 Task: Create a ticket for managing requests related to accessibility accommodations.
Action: Mouse moved to (104, 164)
Screenshot: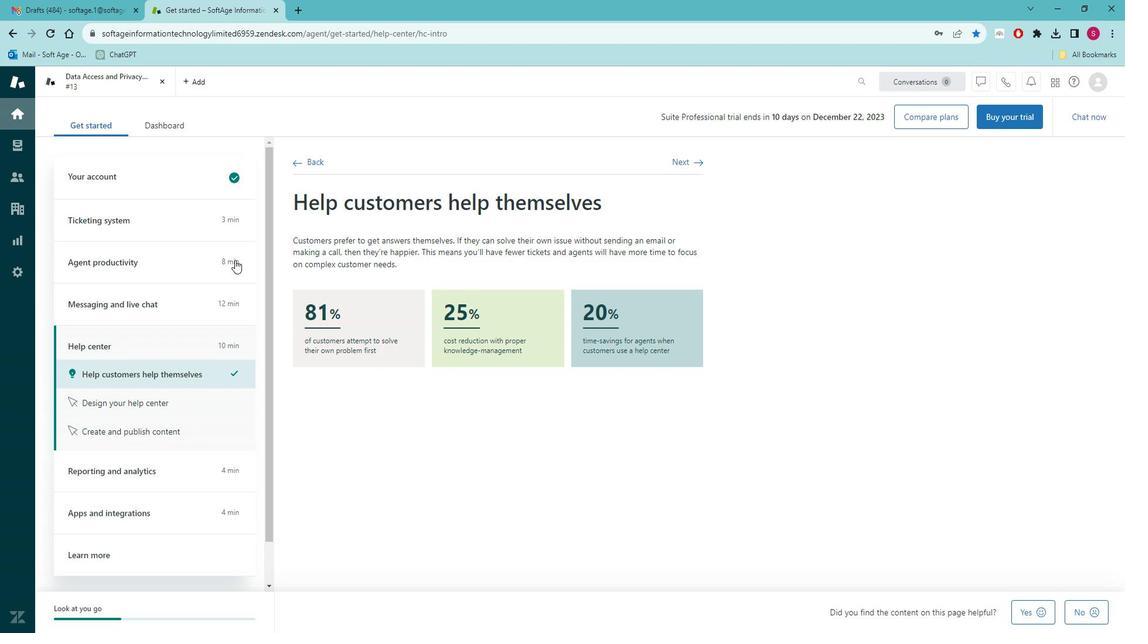
Action: Mouse pressed left at (104, 164)
Screenshot: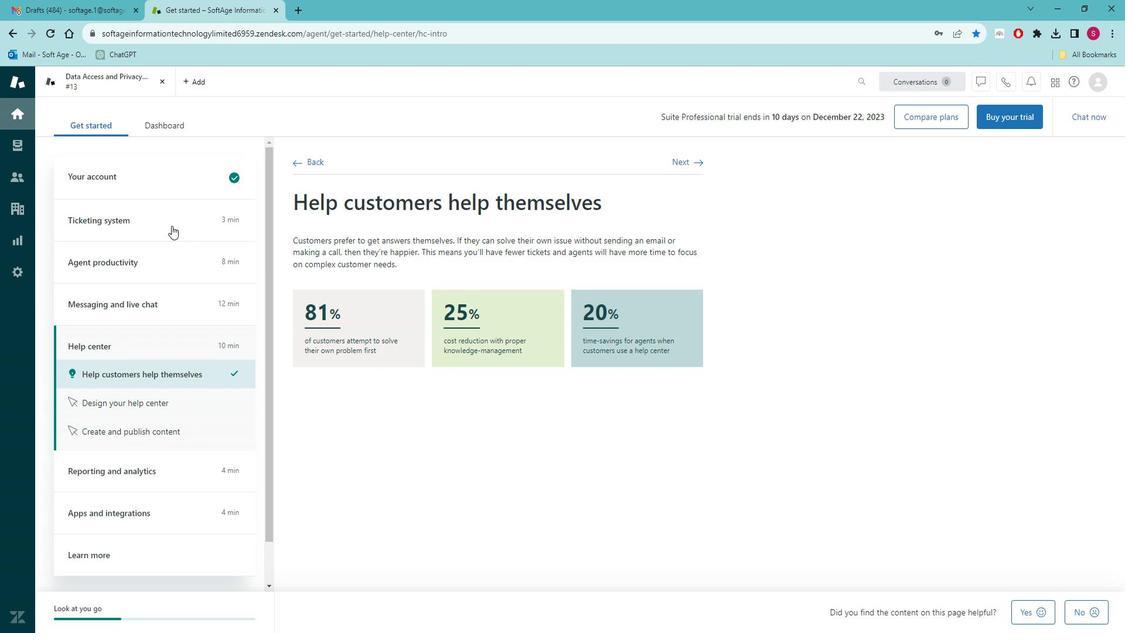 
Action: Mouse moved to (124, 181)
Screenshot: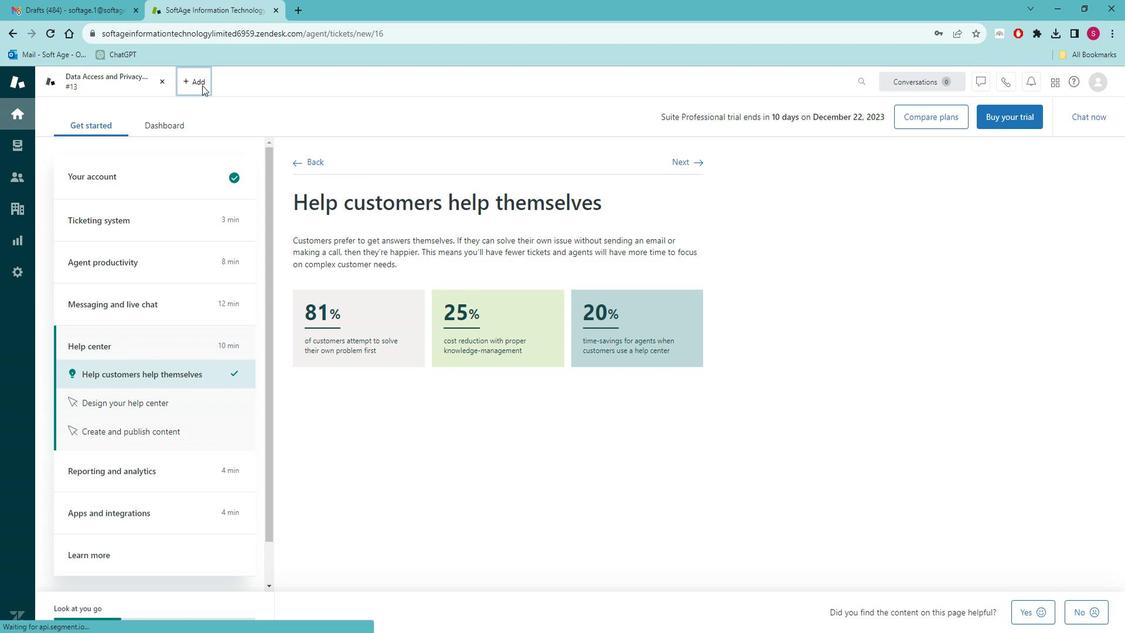 
Action: Mouse pressed left at (124, 181)
Screenshot: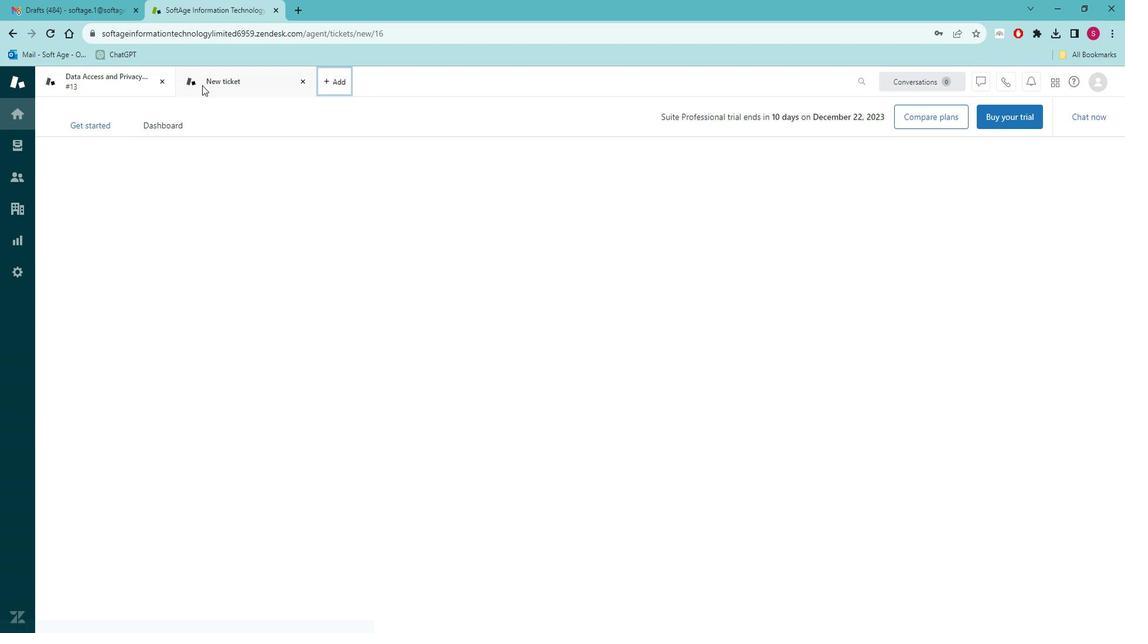 
Action: Mouse moved to (134, 218)
Screenshot: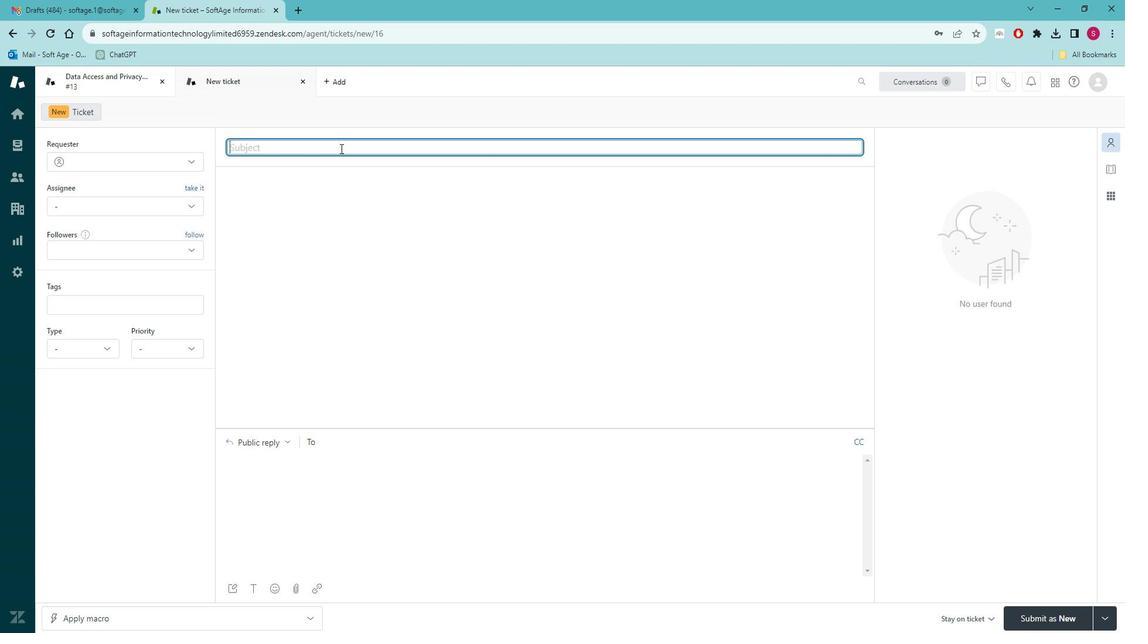 
Action: Mouse pressed left at (134, 218)
Screenshot: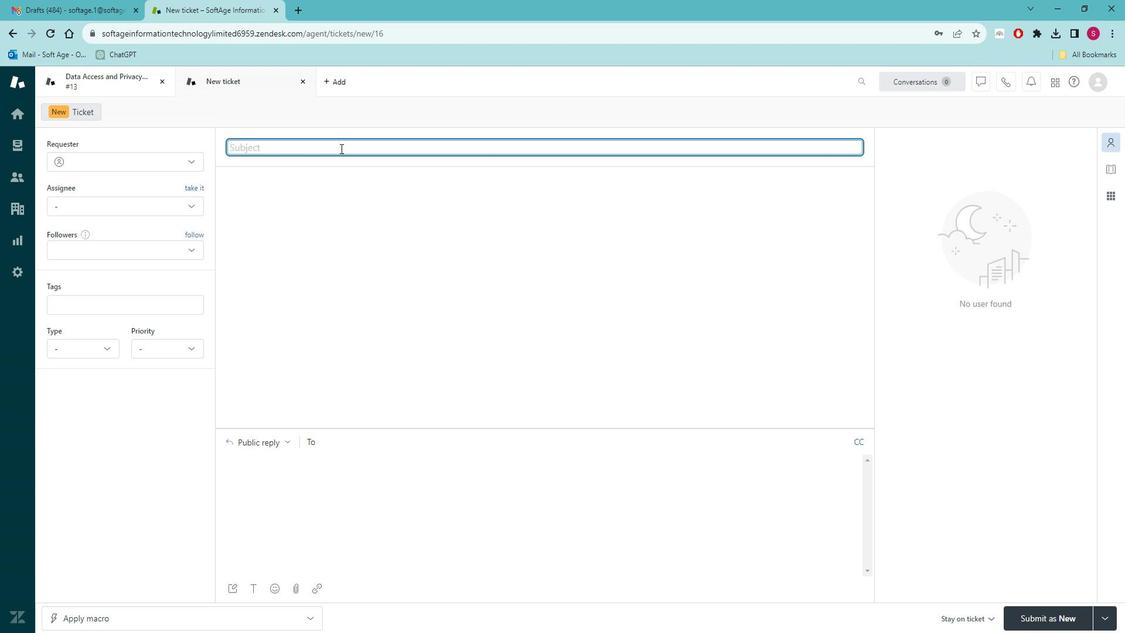 
Action: Key pressed <Key.caps_lock>R<Key.caps_lock>equest<Key.space>for<Key.space><Key.caps_lock>A<Key.caps_lock>ccessibility<Key.space><Key.caps_lock>A<Key.caps_lock>ccommodations
Screenshot: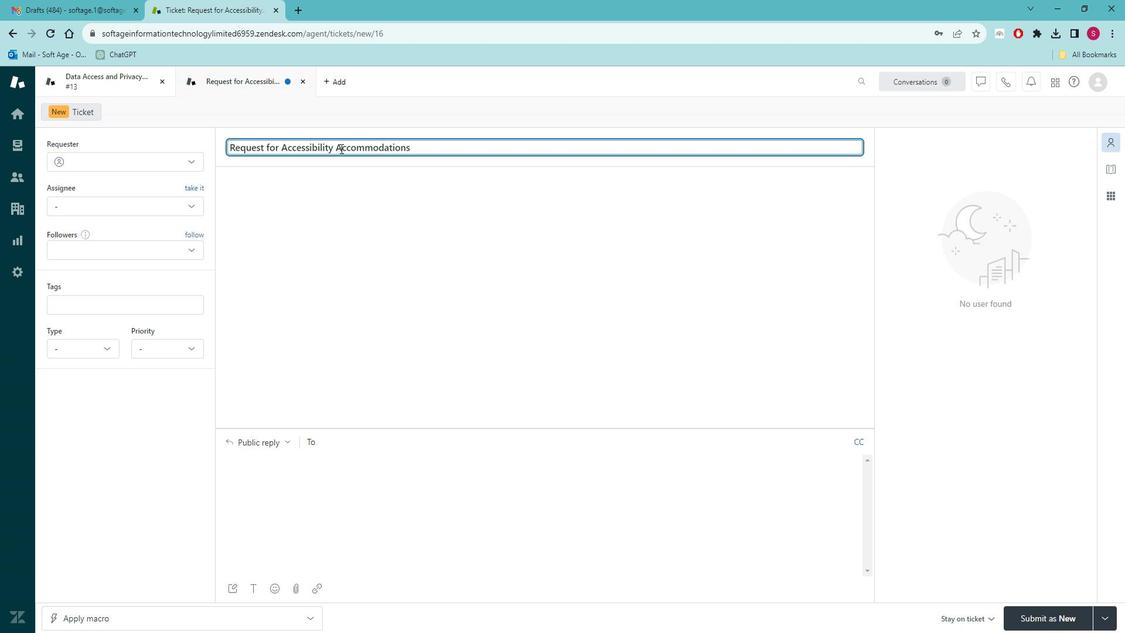 
Action: Mouse moved to (122, 225)
Screenshot: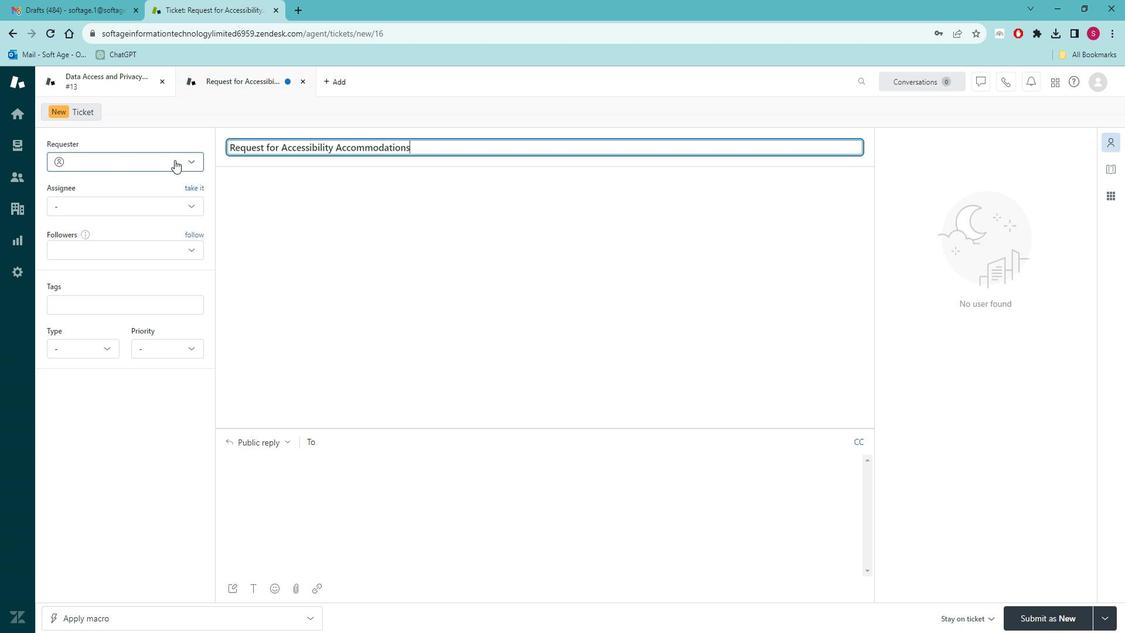 
Action: Mouse pressed left at (122, 225)
Screenshot: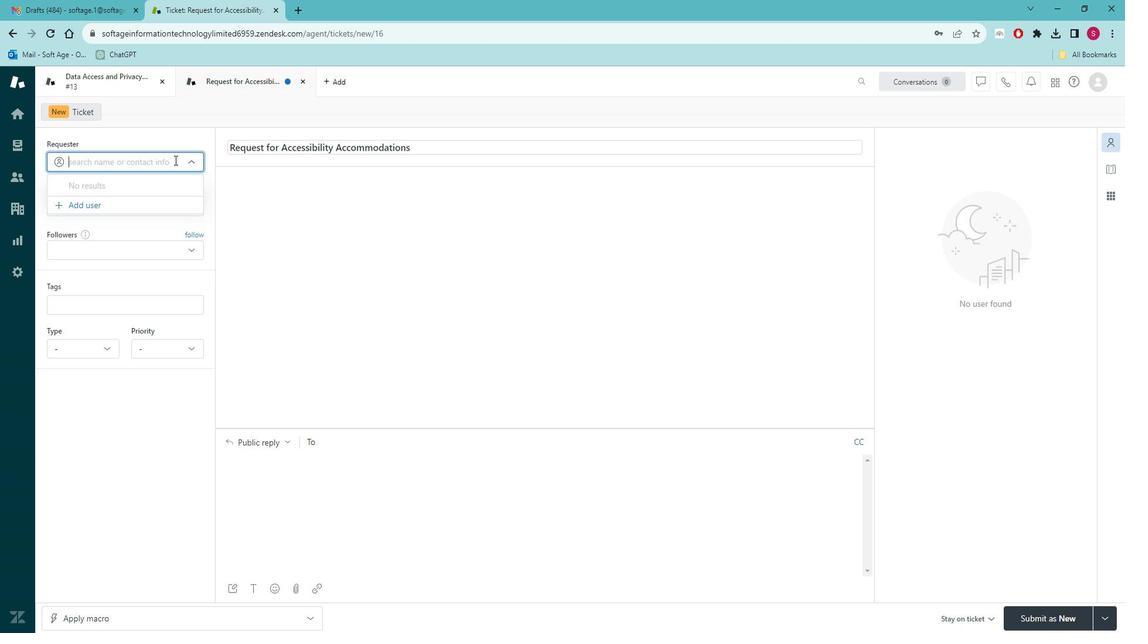 
Action: Mouse moved to (131, 257)
Screenshot: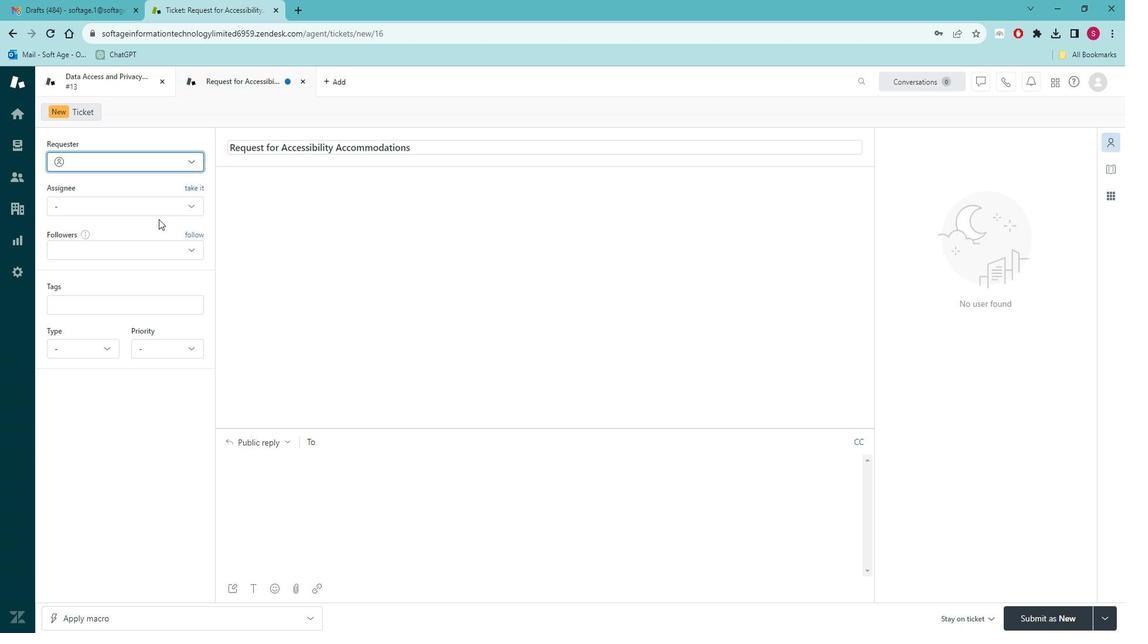 
Action: Mouse pressed left at (131, 257)
Screenshot: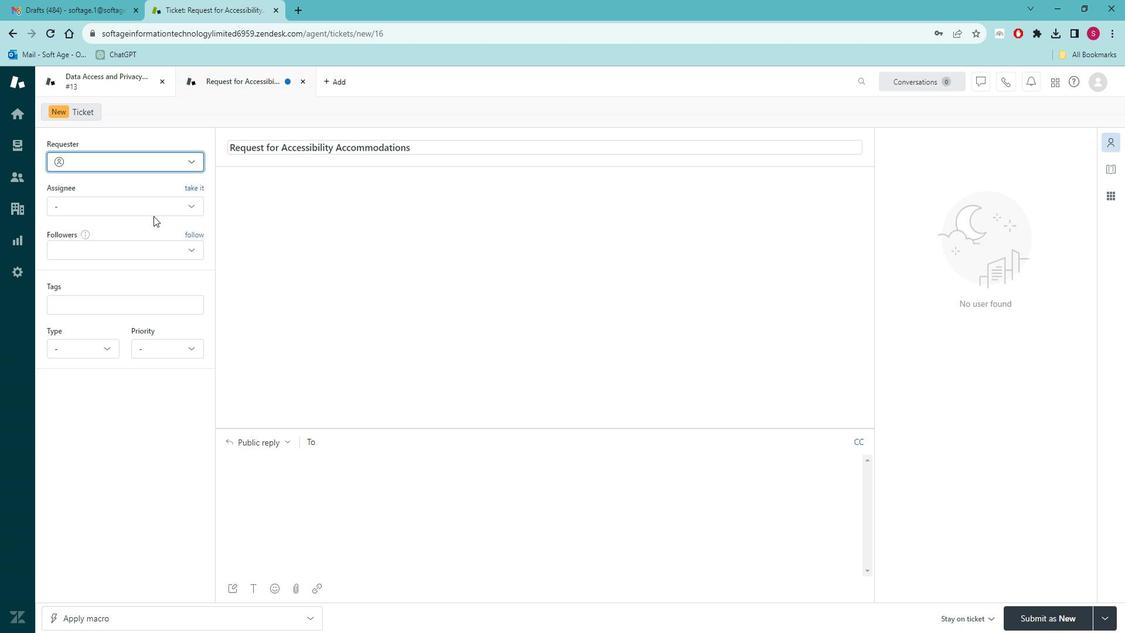 
Action: Mouse moved to (120, 254)
Screenshot: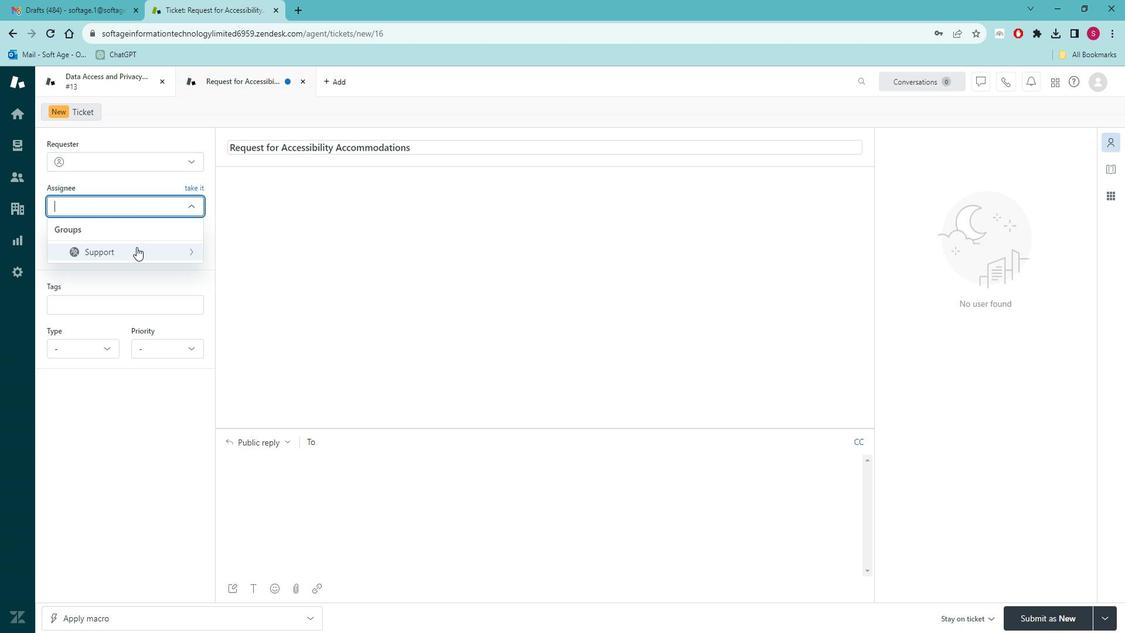 
Action: Mouse pressed left at (120, 254)
Screenshot: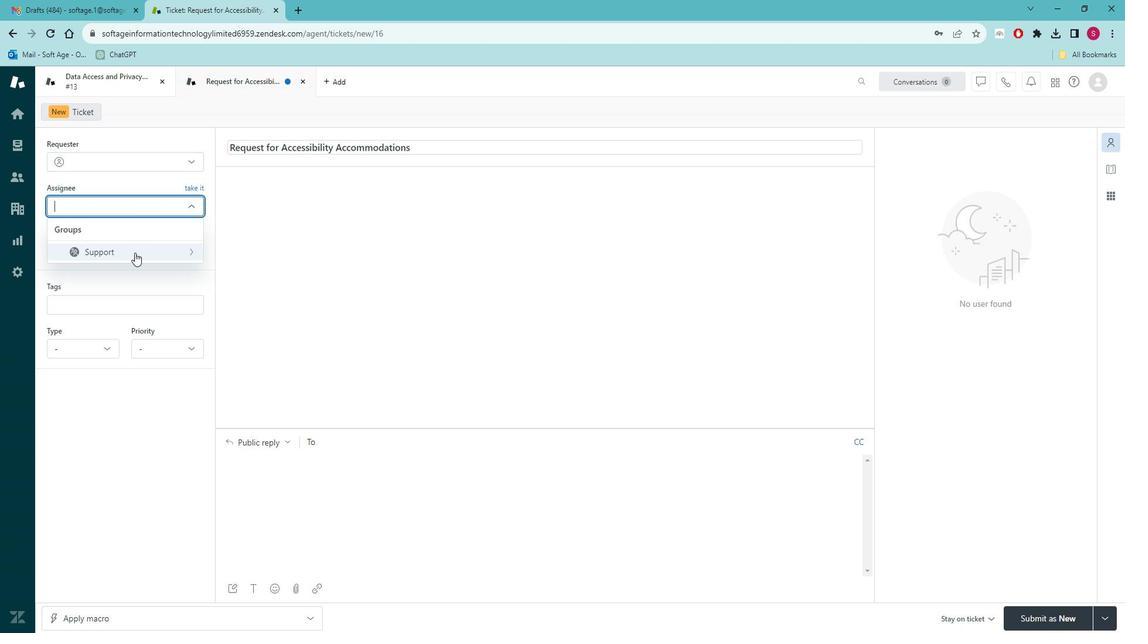 
Action: Mouse moved to (119, 282)
Screenshot: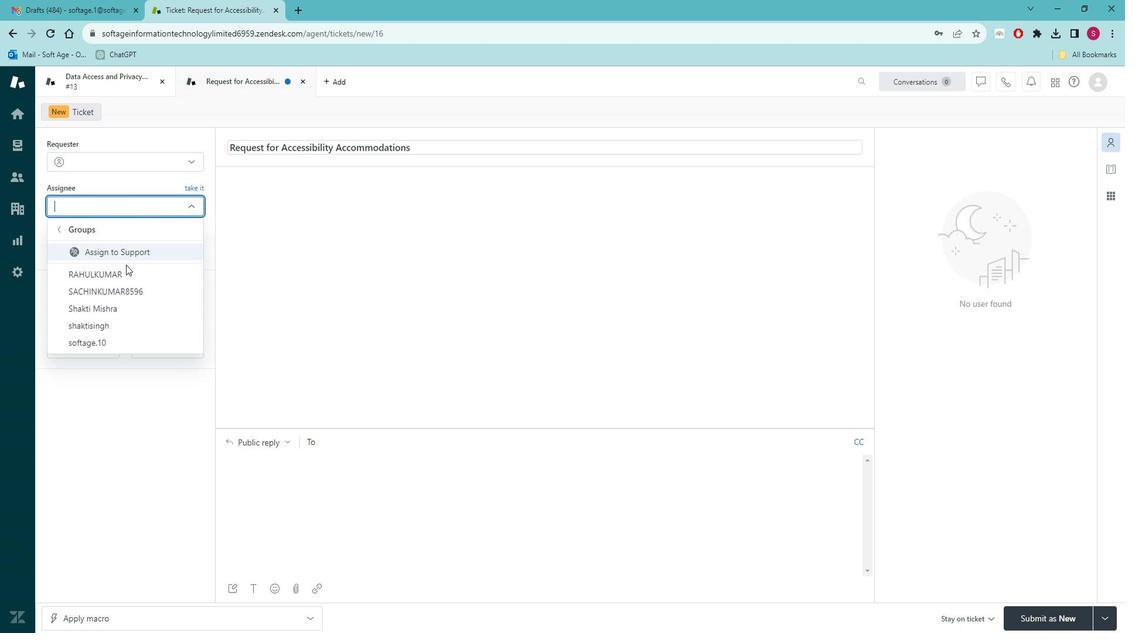 
Action: Mouse pressed left at (119, 282)
Screenshot: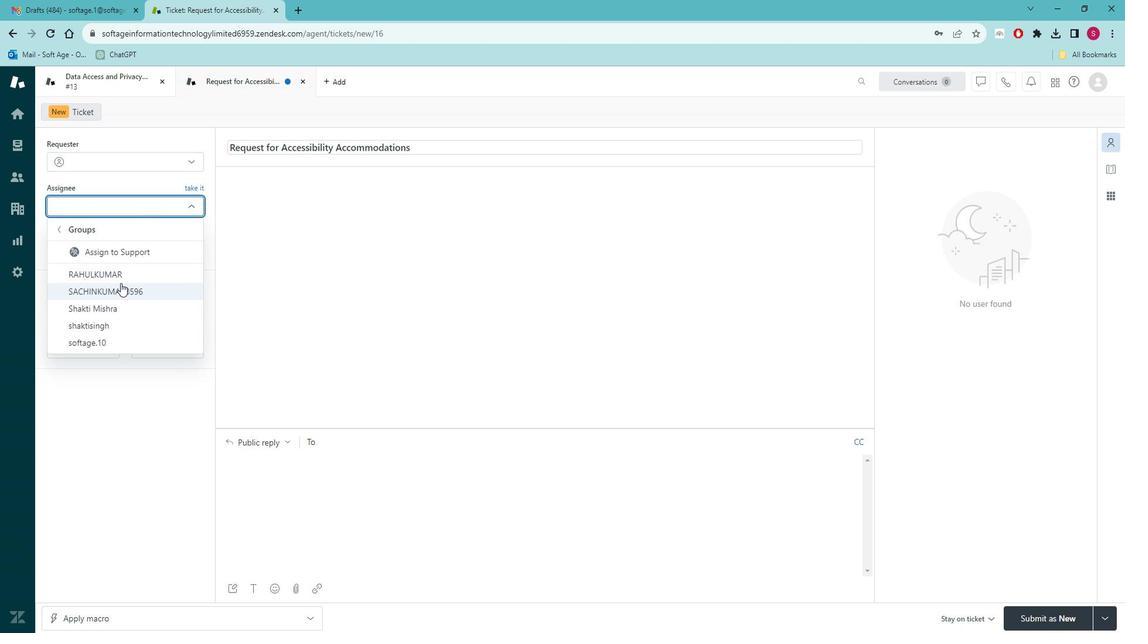 
Action: Mouse moved to (119, 293)
Screenshot: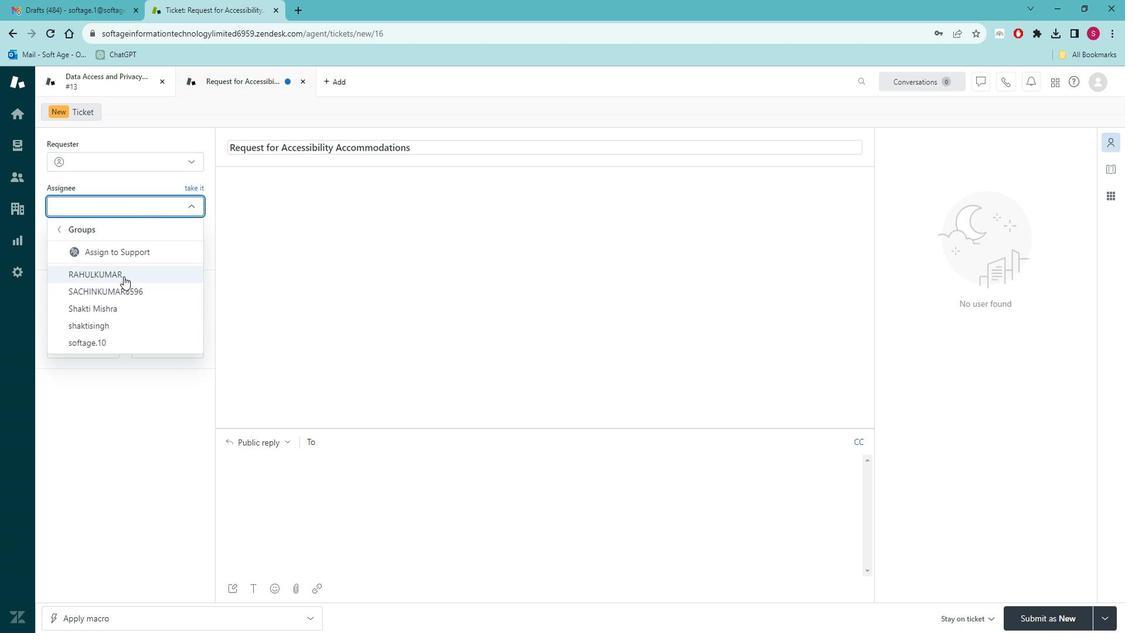 
Action: Mouse pressed left at (119, 293)
Screenshot: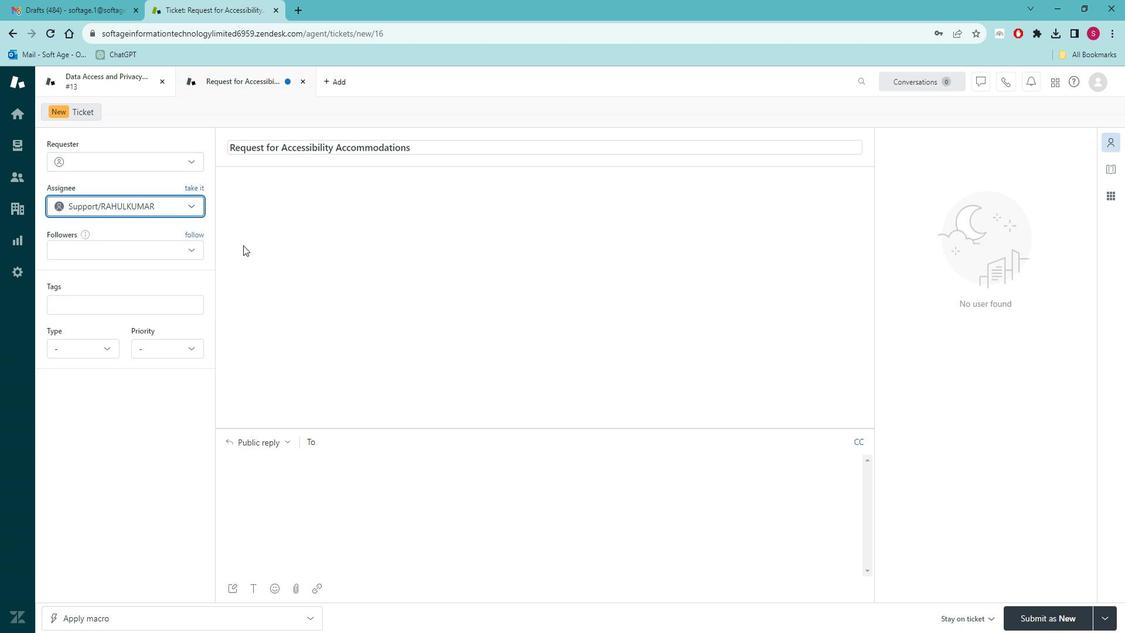 
Action: Mouse moved to (123, 279)
Screenshot: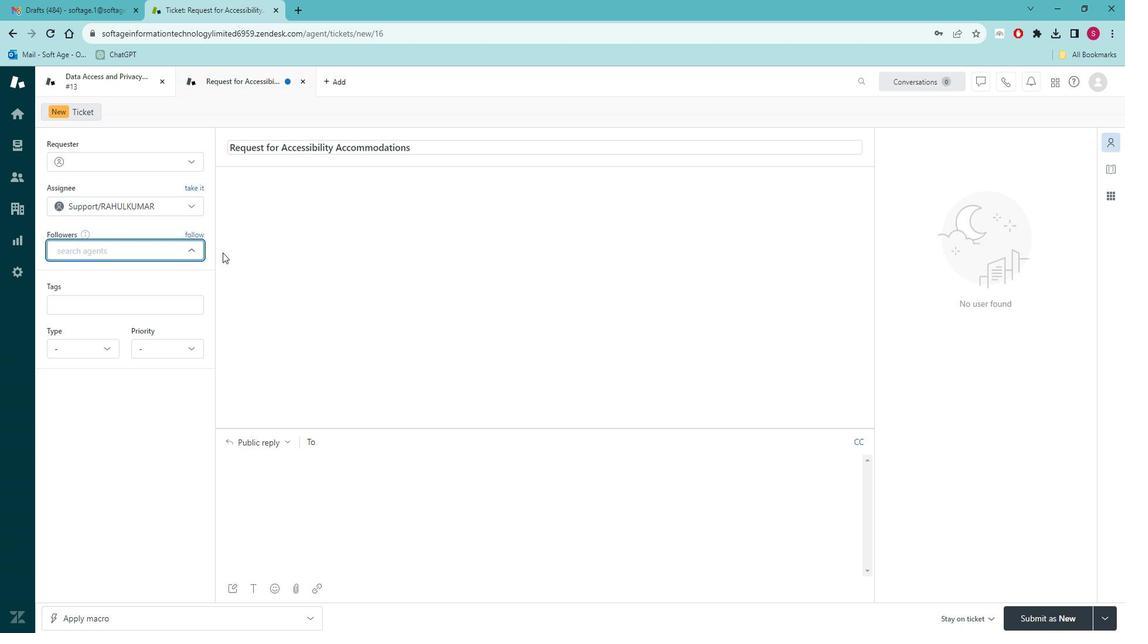 
Action: Mouse pressed left at (123, 279)
Screenshot: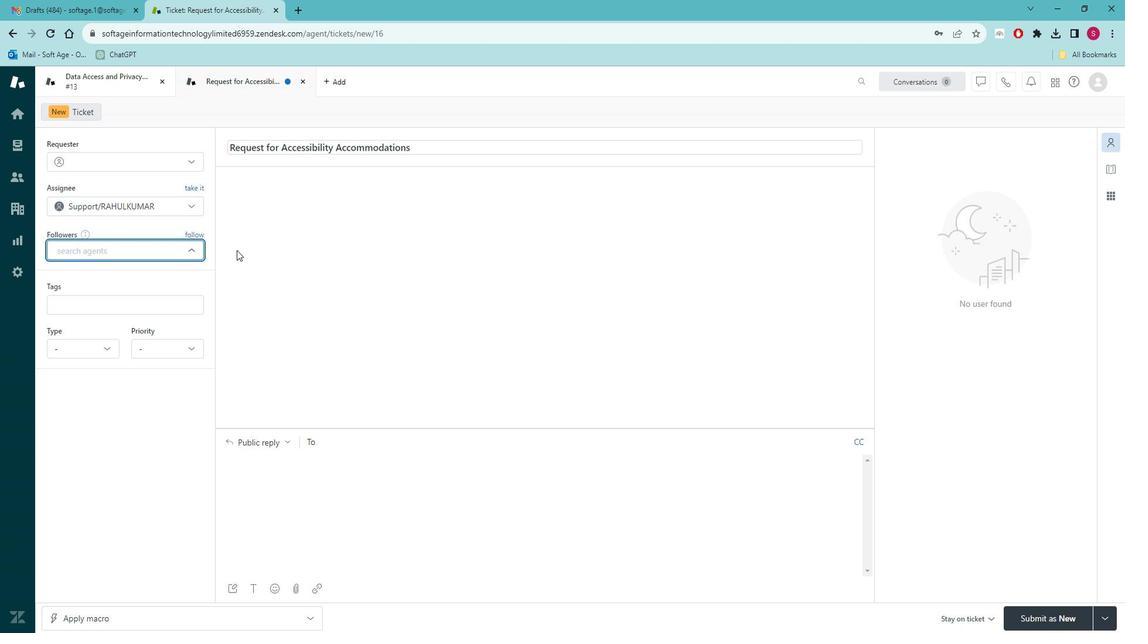 
Action: Mouse moved to (127, 277)
Screenshot: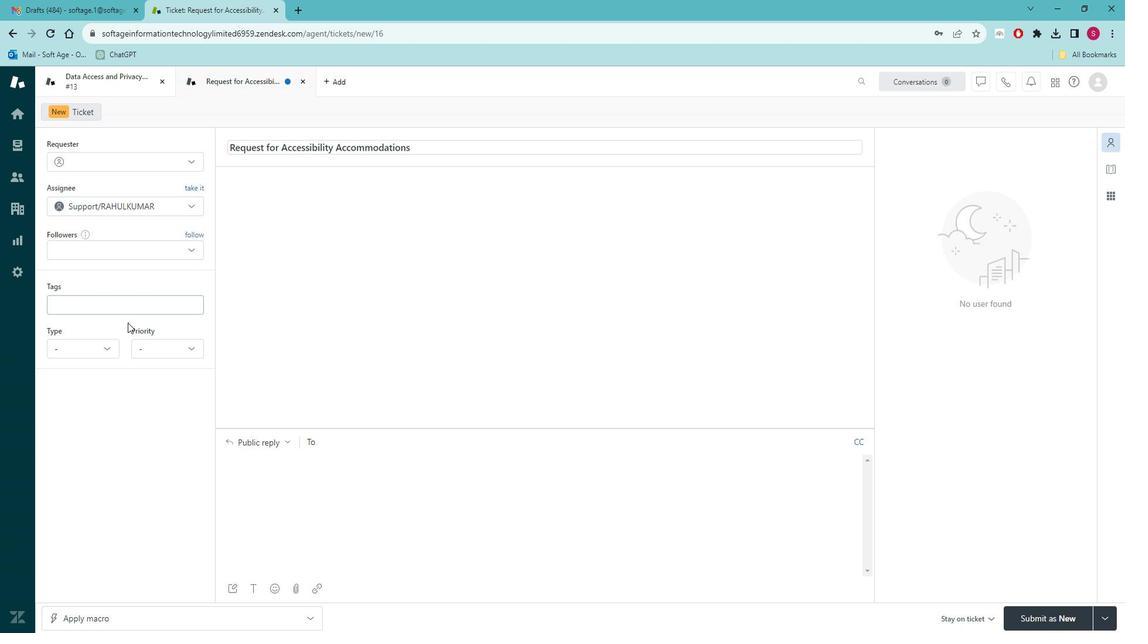
Action: Mouse pressed left at (127, 277)
Screenshot: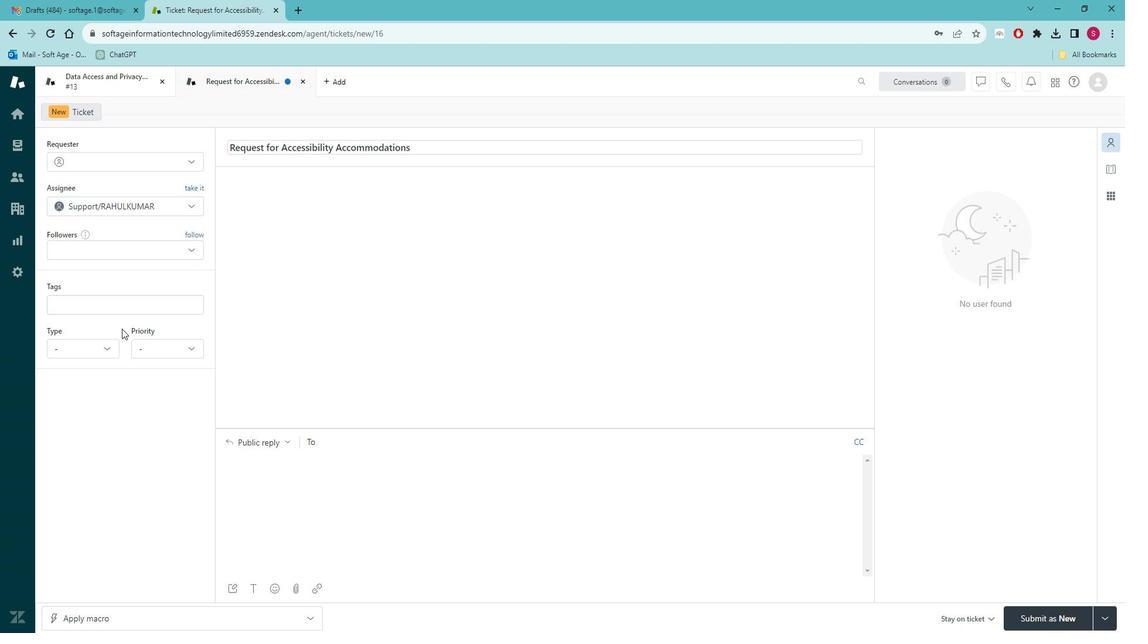 
Action: Mouse moved to (117, 335)
Screenshot: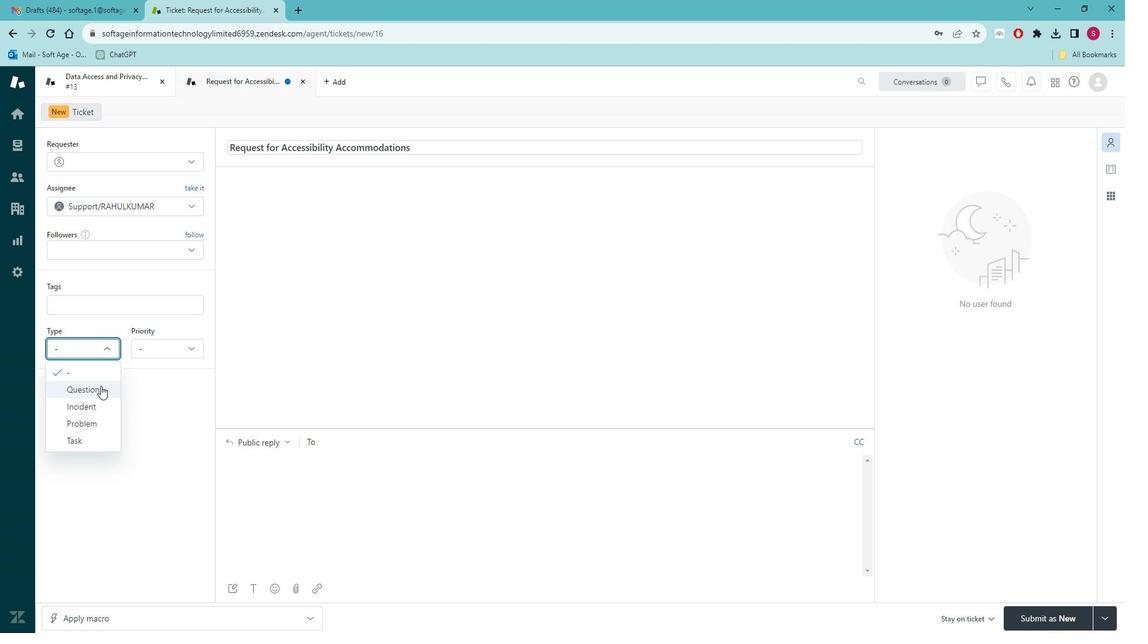 
Action: Mouse pressed left at (117, 335)
Screenshot: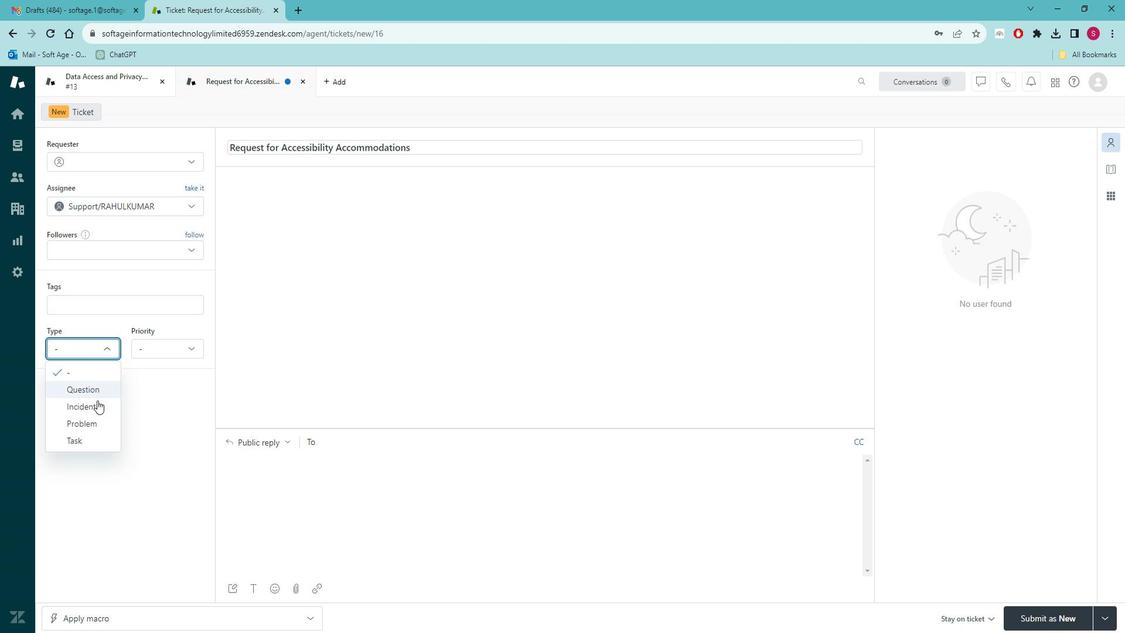 
Action: Mouse moved to (116, 388)
Screenshot: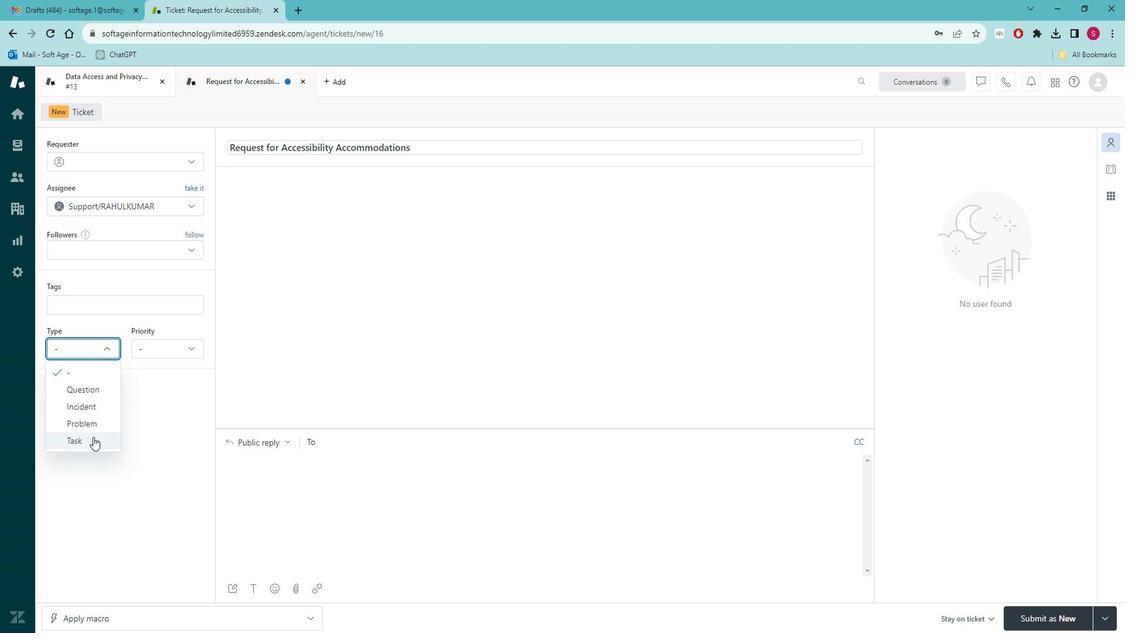 
Action: Mouse pressed left at (116, 388)
Screenshot: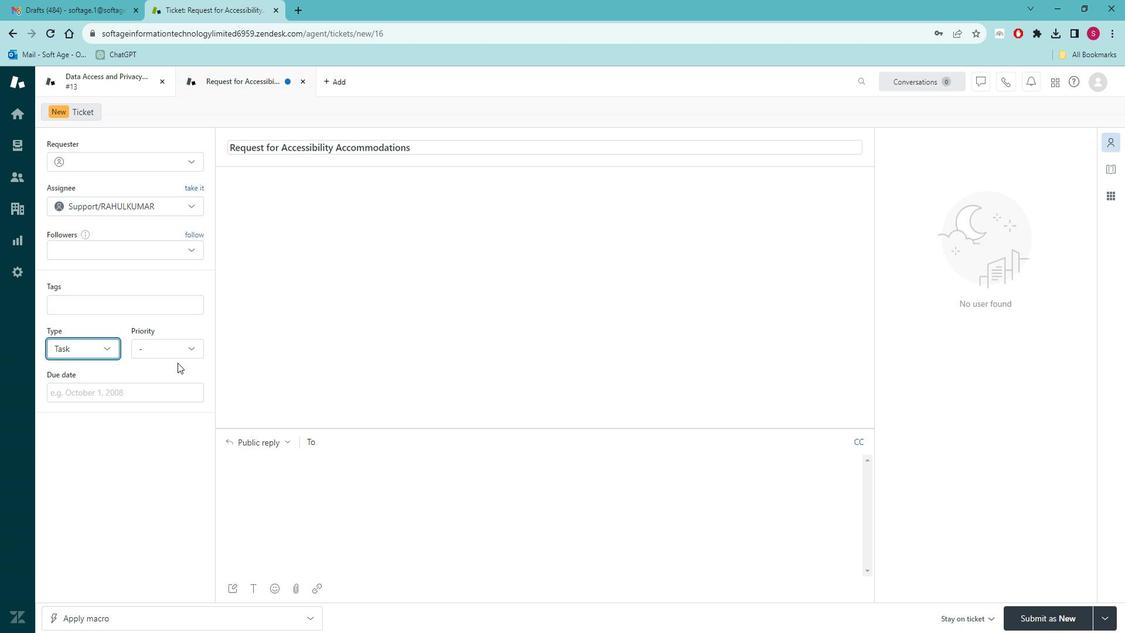 
Action: Mouse moved to (123, 335)
Screenshot: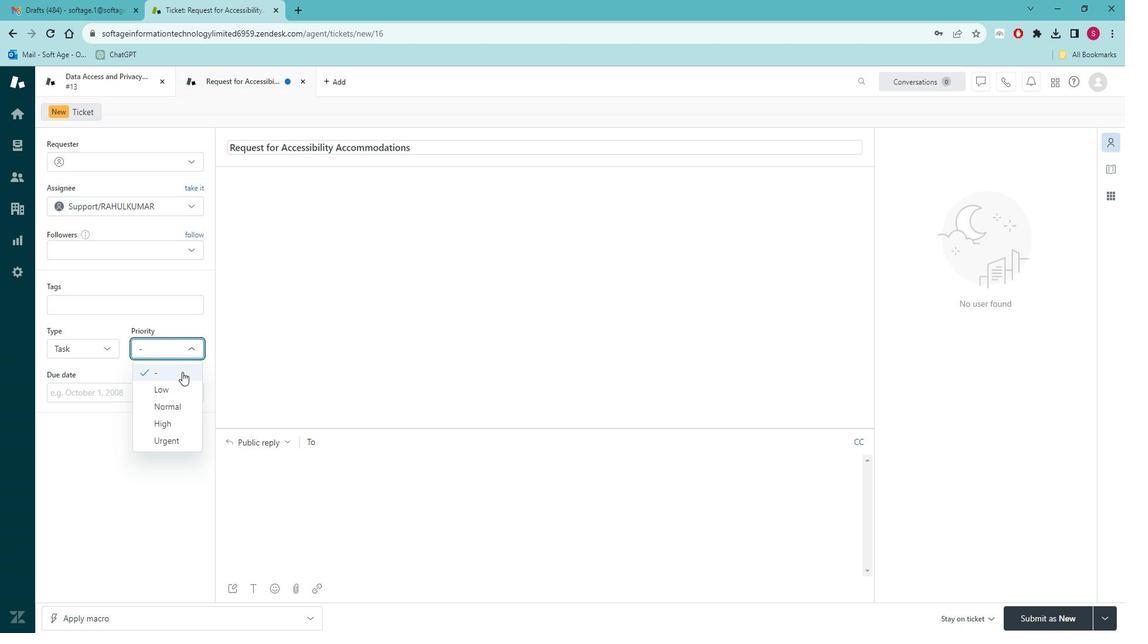 
Action: Mouse pressed left at (123, 335)
Screenshot: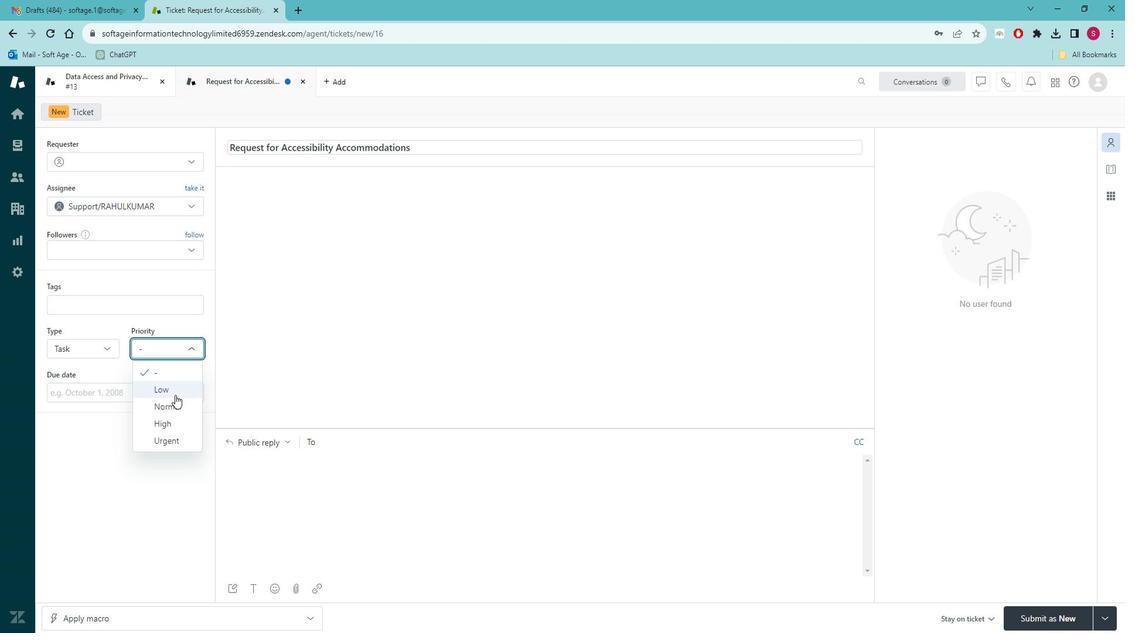
Action: Mouse moved to (122, 381)
Screenshot: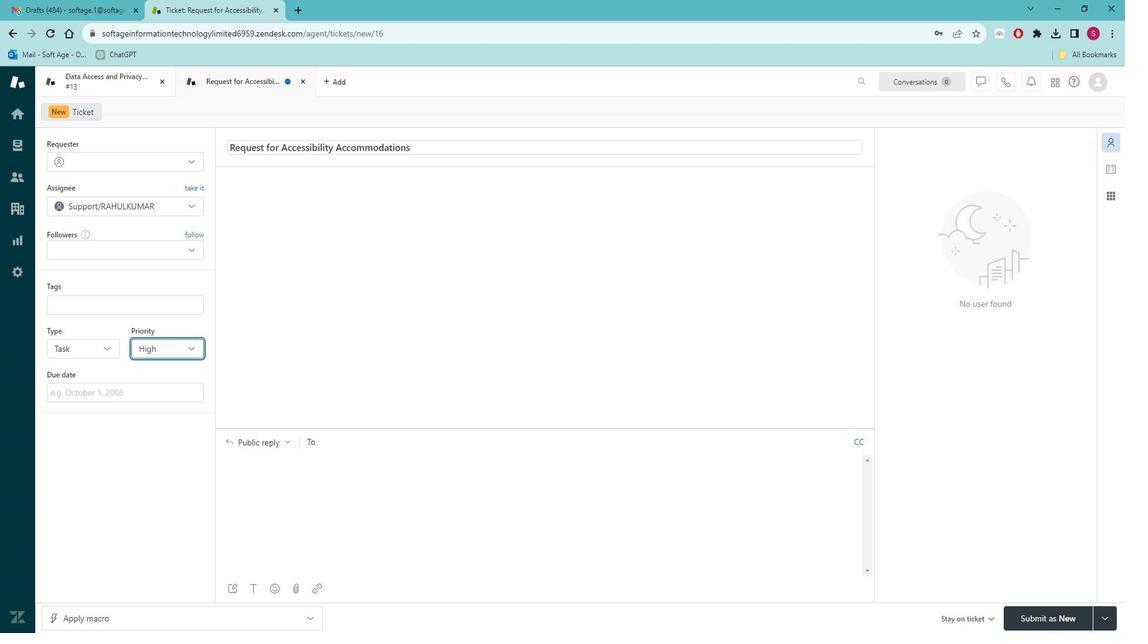 
Action: Mouse pressed left at (122, 381)
Screenshot: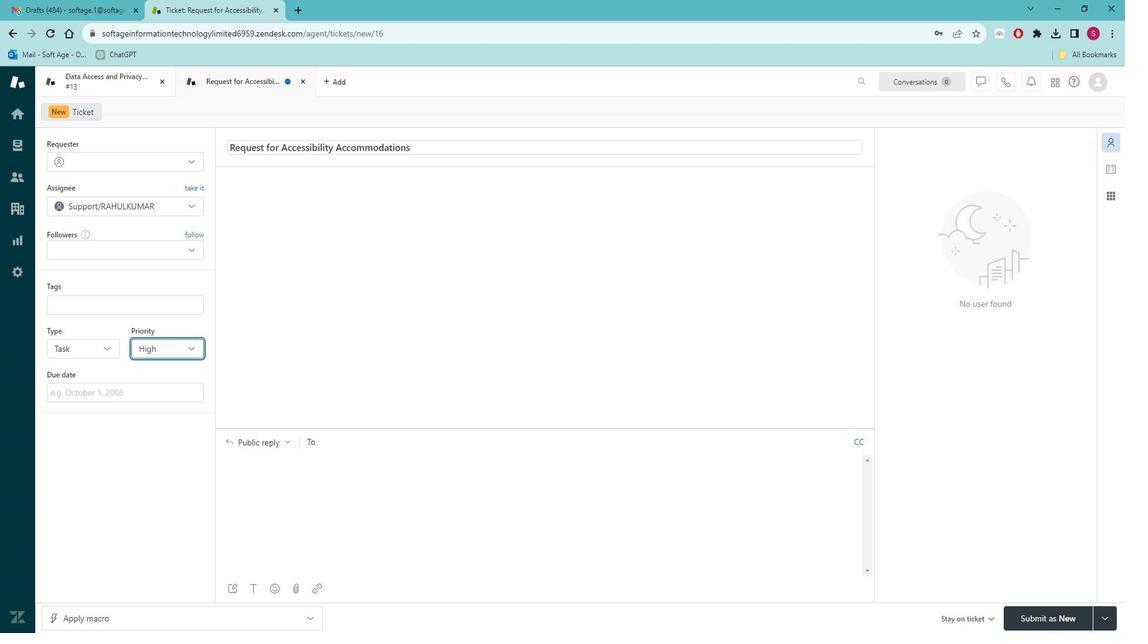 
Action: Mouse moved to (80, 435)
Screenshot: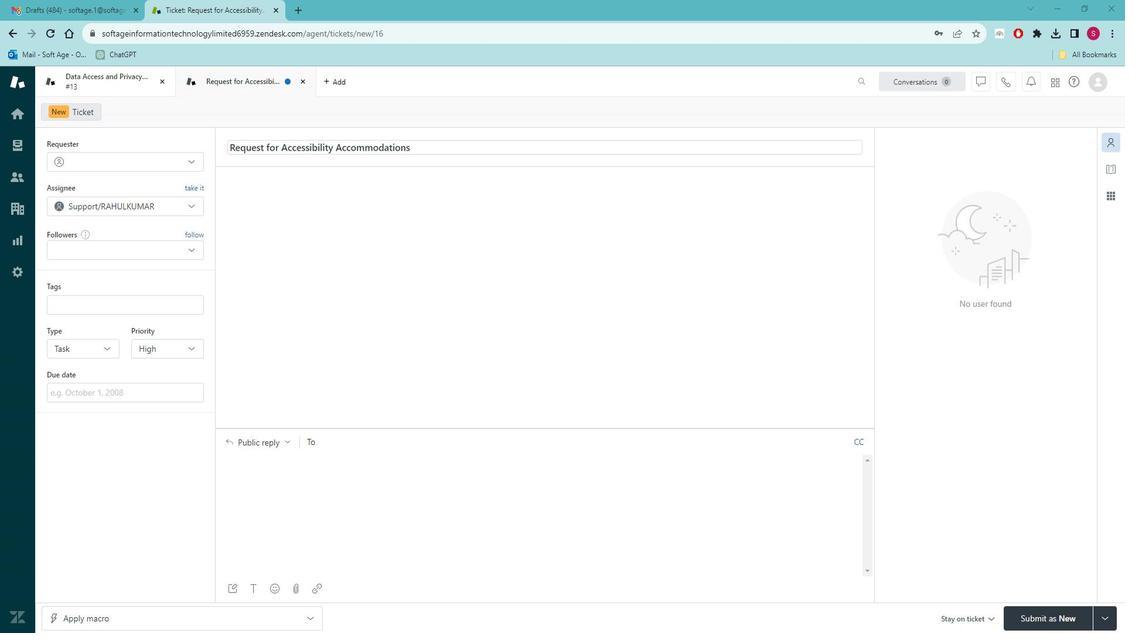 
Action: Mouse pressed left at (80, 435)
Screenshot: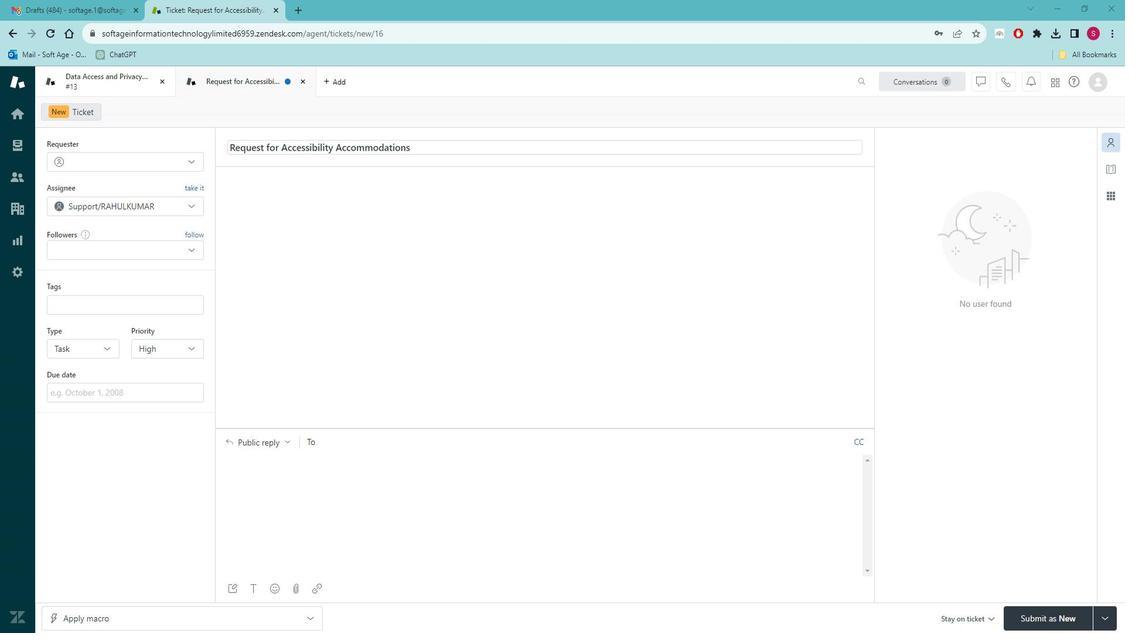 
Action: Mouse moved to (83, 409)
Screenshot: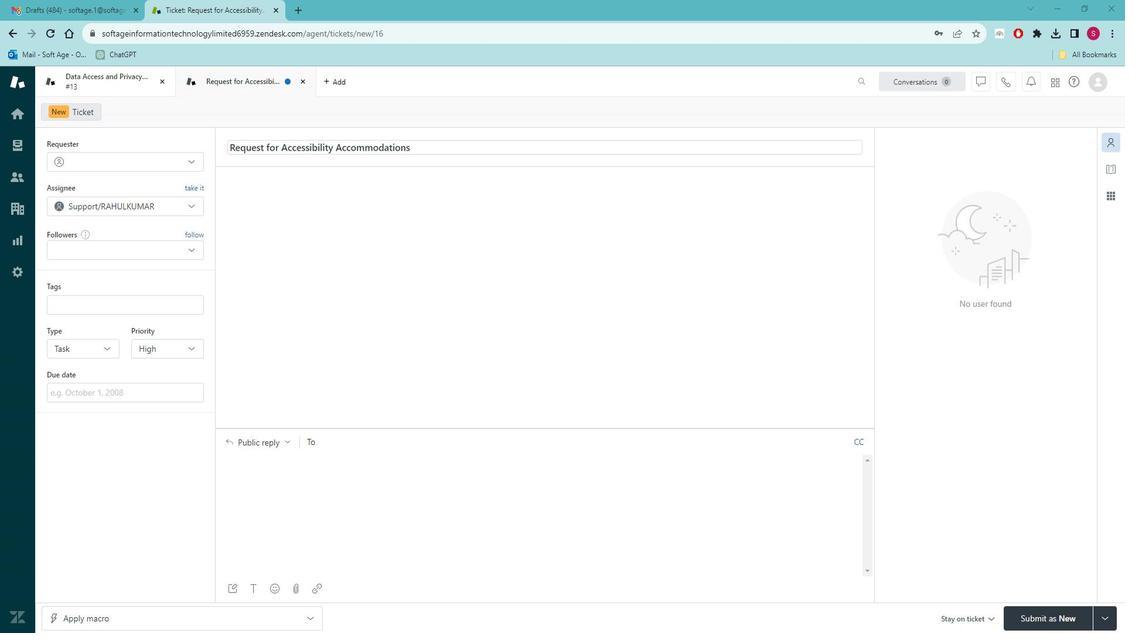 
Action: Mouse pressed left at (83, 409)
Screenshot: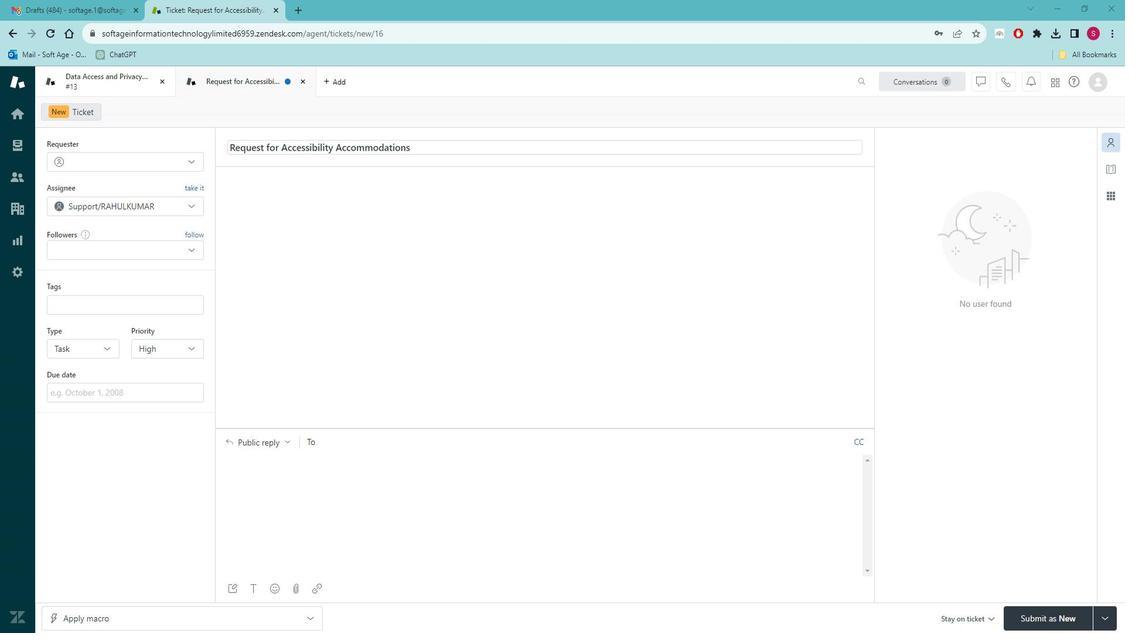 
Action: Mouse moved to (116, 340)
Screenshot: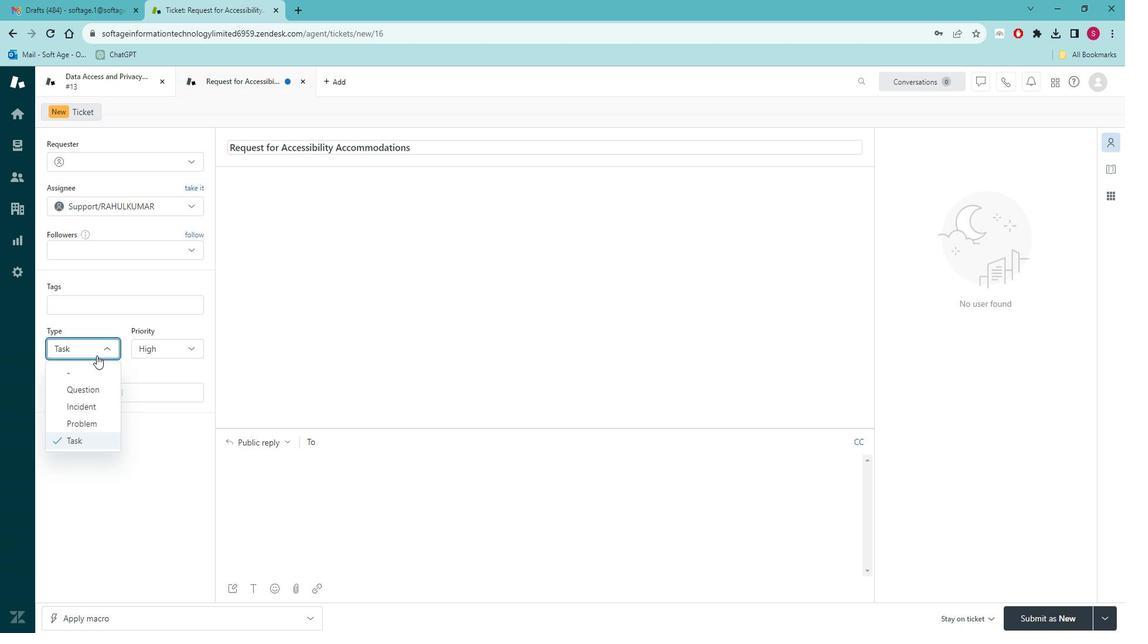 
Action: Mouse pressed left at (116, 340)
Screenshot: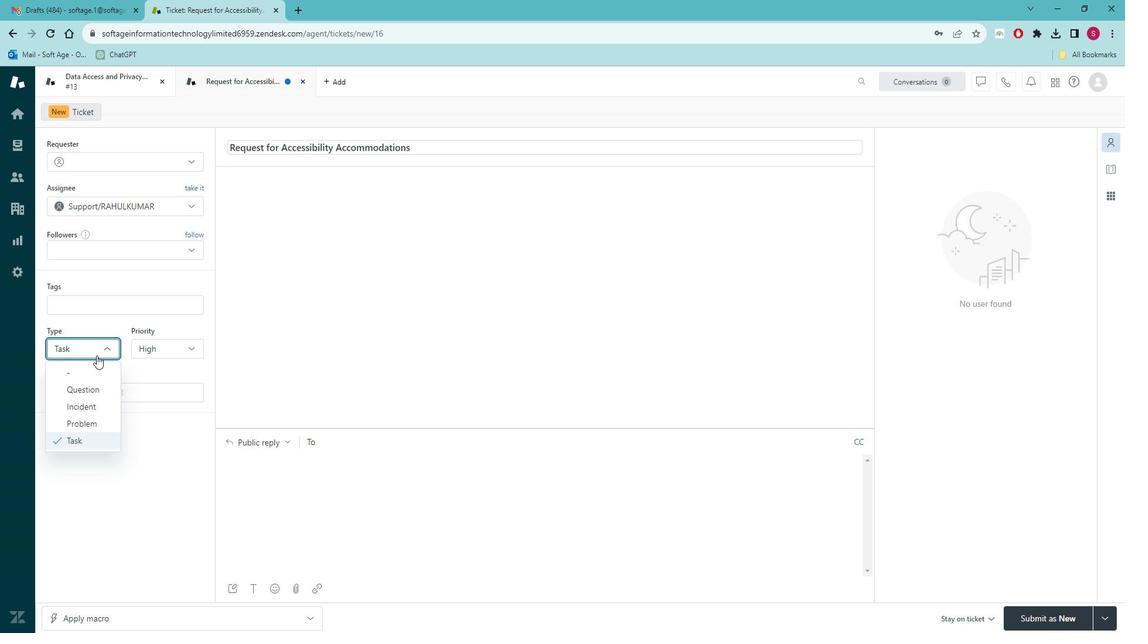 
Action: Mouse moved to (117, 339)
Screenshot: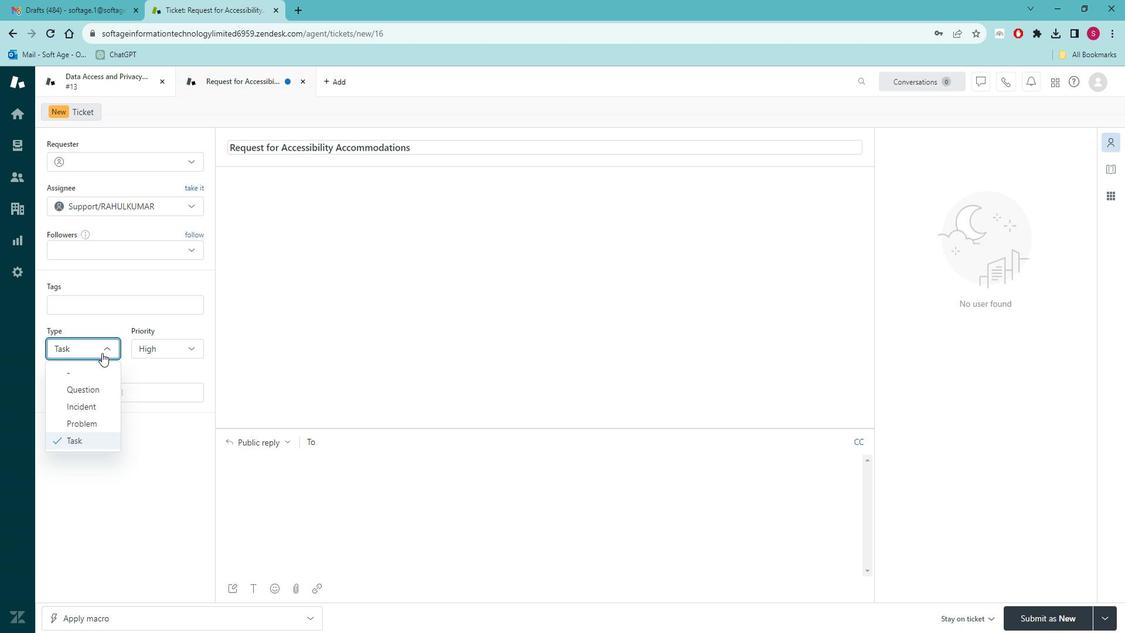 
Action: Mouse pressed left at (117, 339)
Screenshot: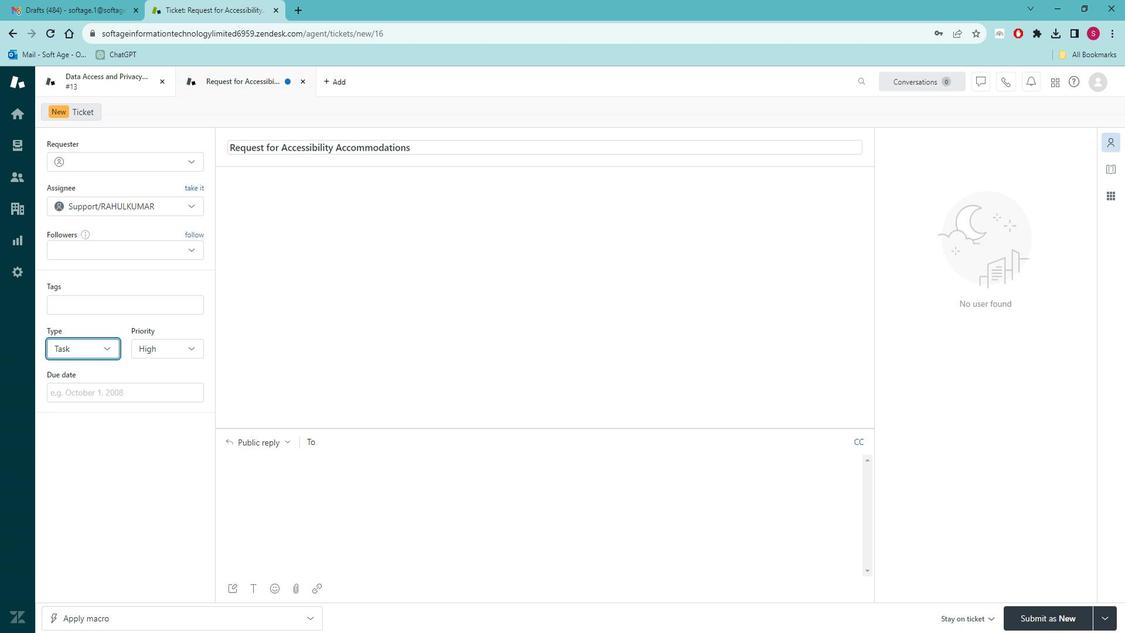 
Action: Mouse moved to (104, 164)
Screenshot: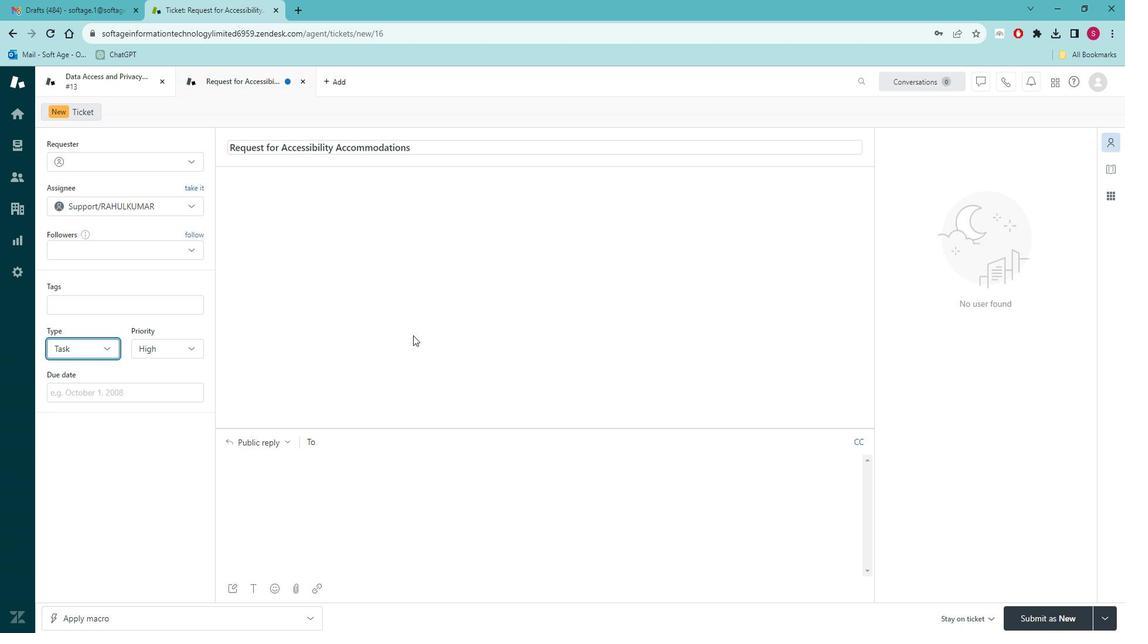 
Action: Mouse pressed left at (104, 164)
Screenshot: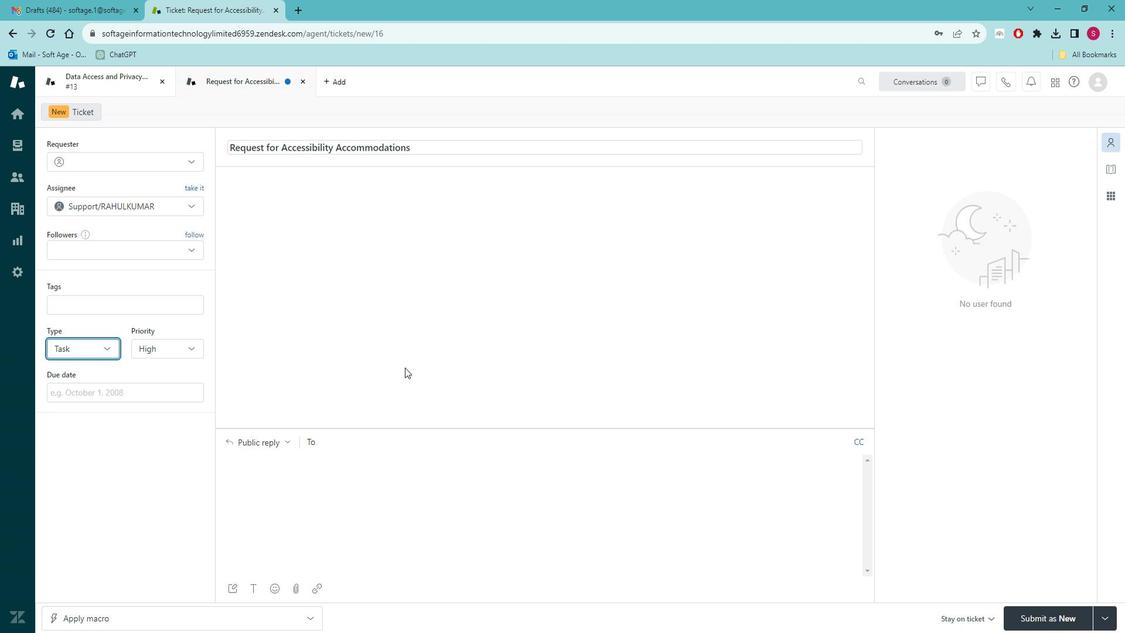 
Action: Mouse moved to (136, 344)
Screenshot: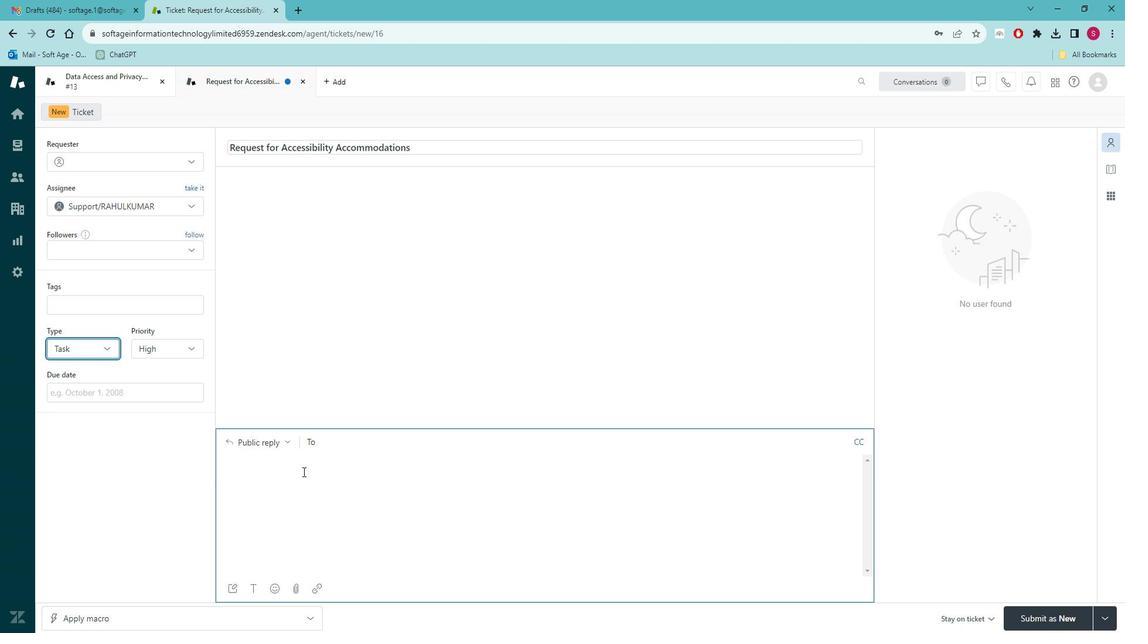 
Action: Mouse scrolled (136, 344) with delta (0, 0)
Screenshot: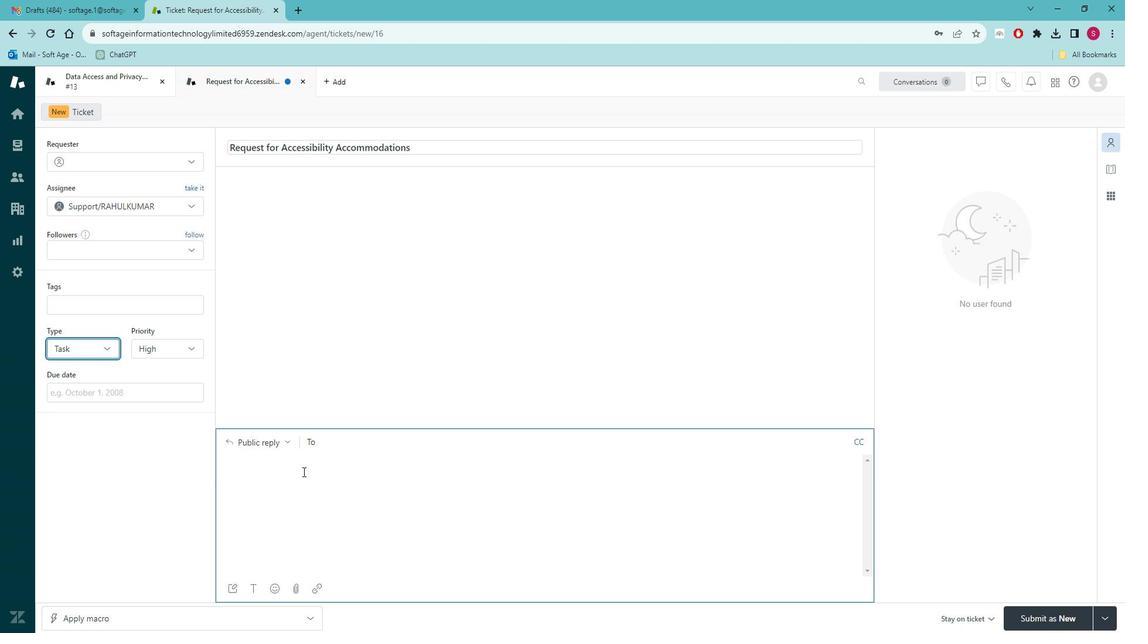 
Action: Mouse moved to (131, 410)
Screenshot: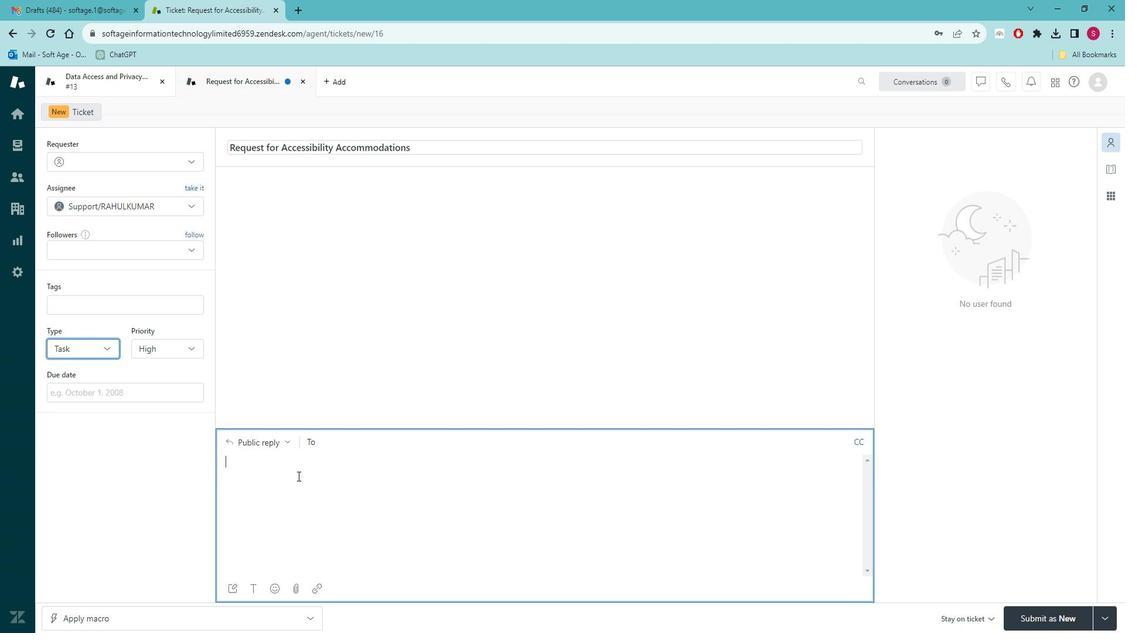 
Action: Mouse pressed left at (131, 410)
Screenshot: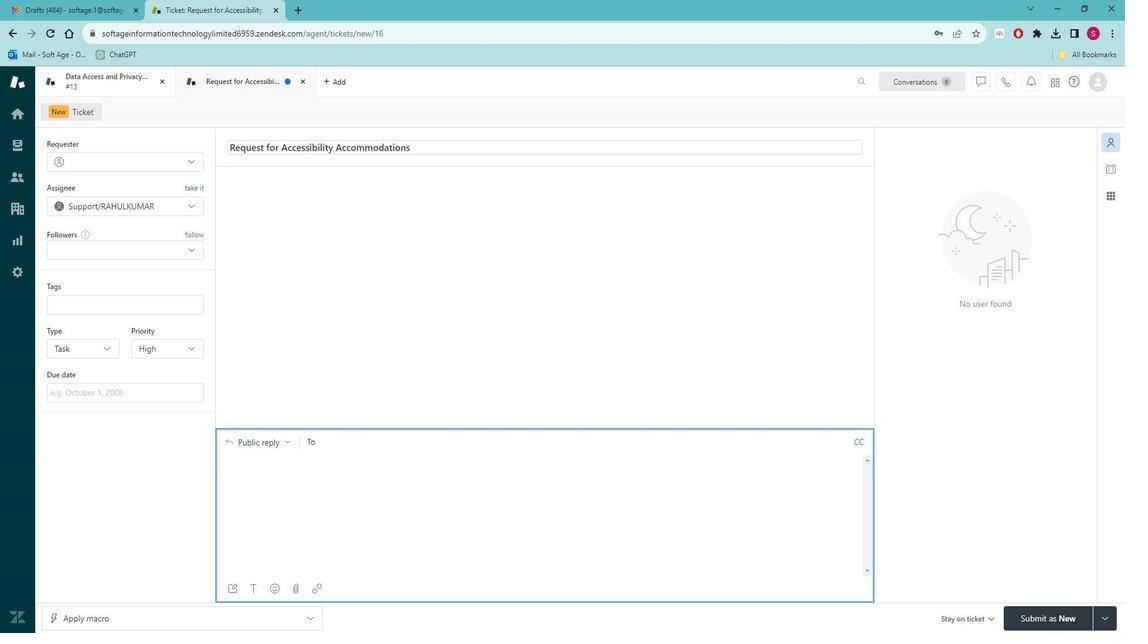 
Action: Mouse moved to (90, 340)
Screenshot: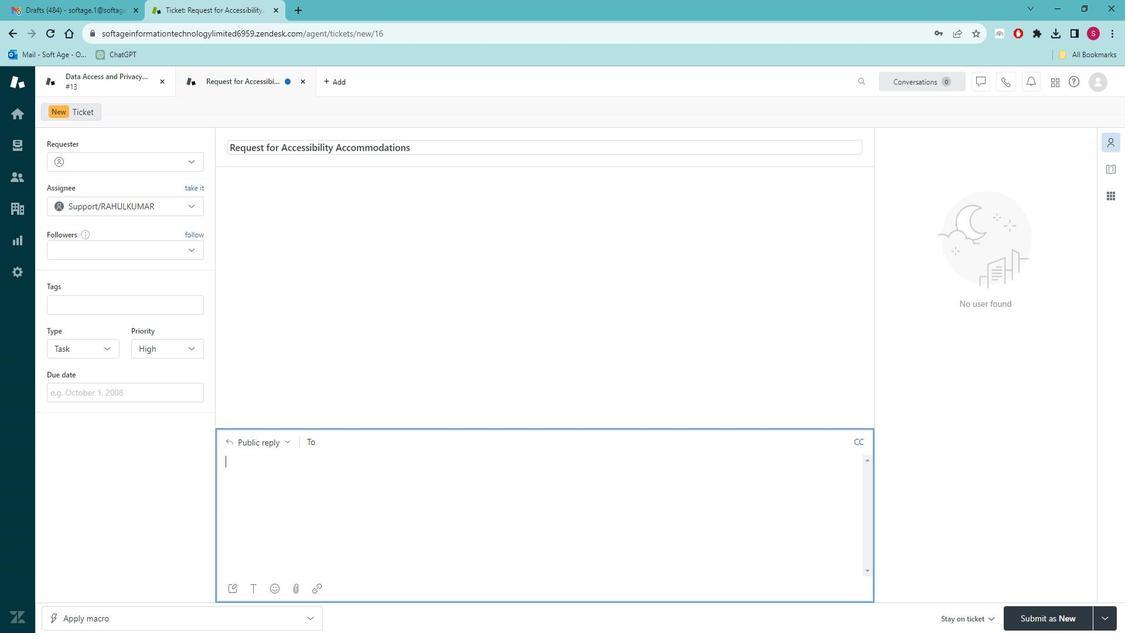 
Action: Mouse scrolled (90, 339) with delta (0, 0)
Screenshot: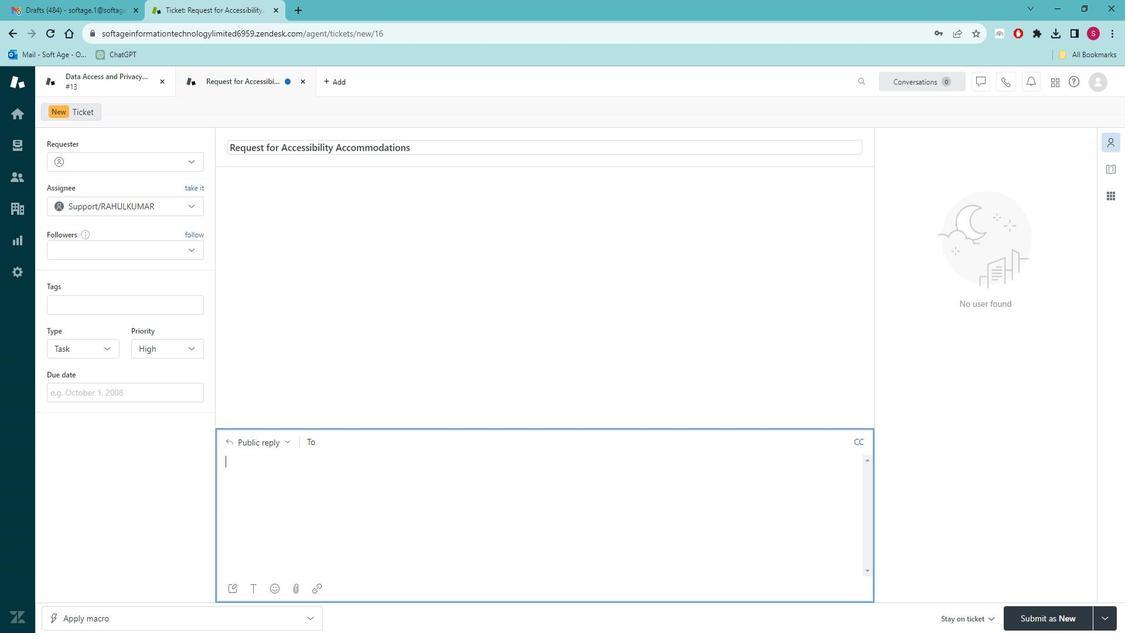 
Action: Mouse moved to (86, 320)
Screenshot: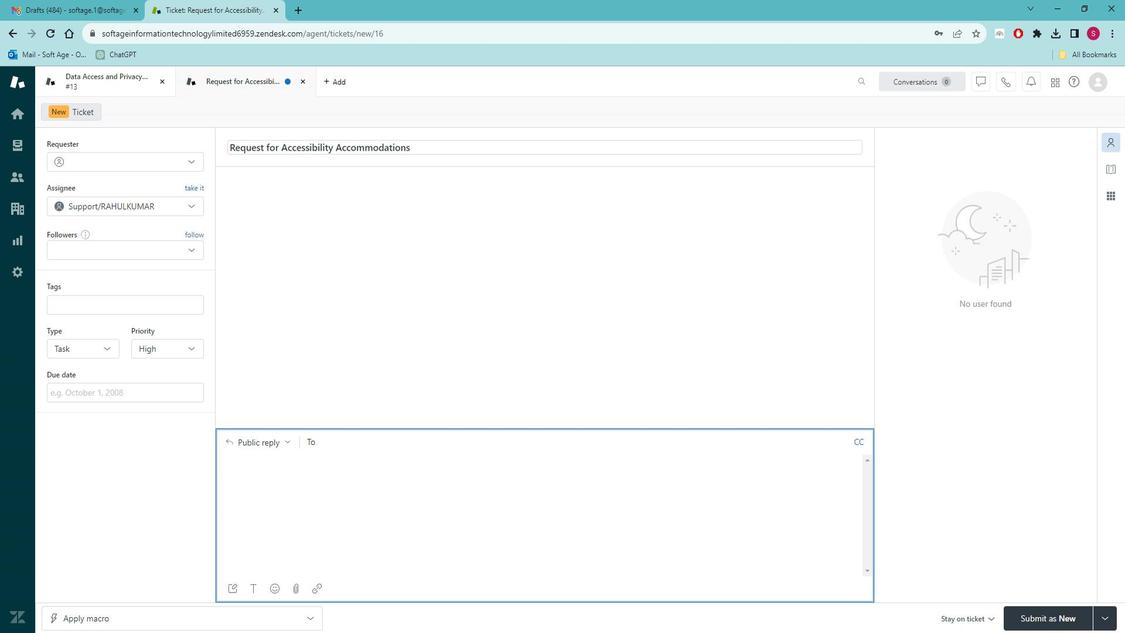 
Action: Mouse scrolled (86, 319) with delta (0, 0)
Screenshot: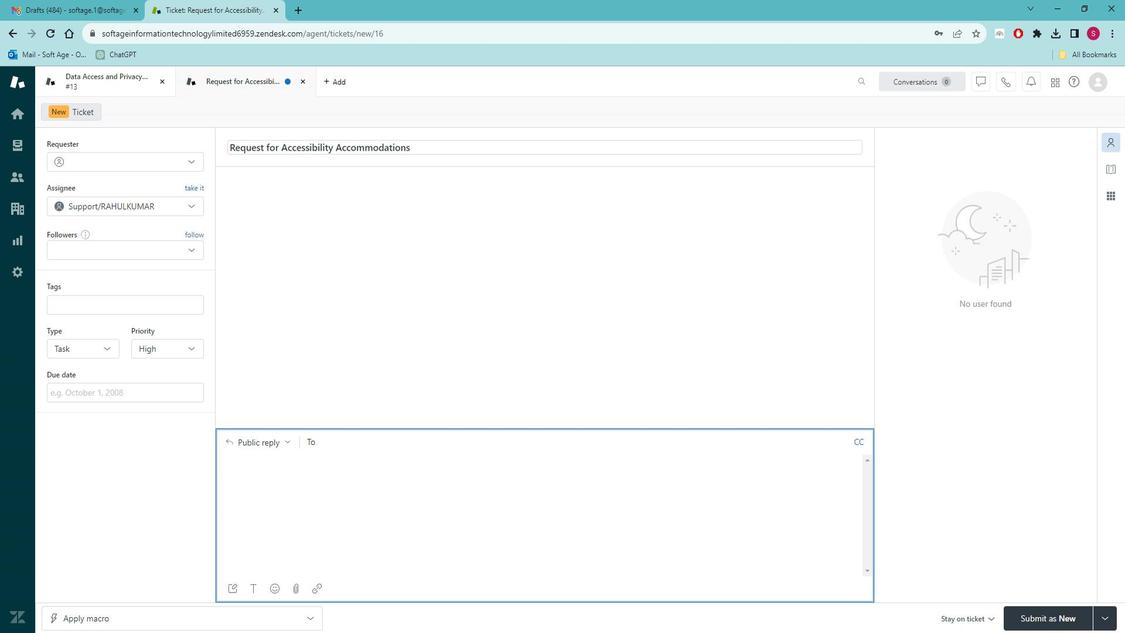 
Action: Mouse moved to (86, 320)
Screenshot: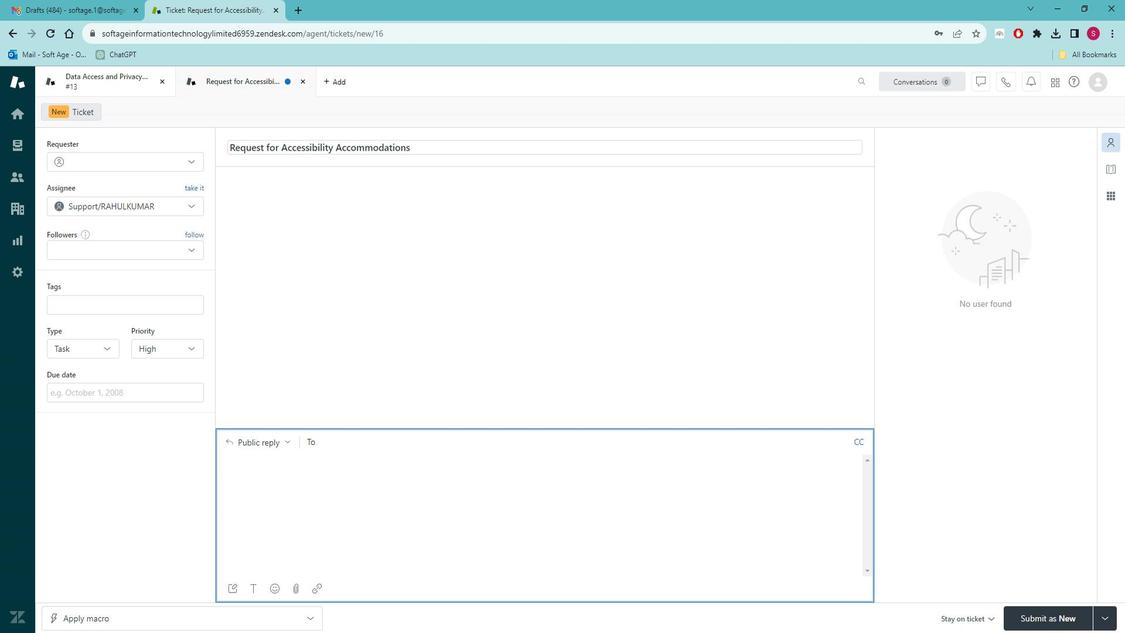 
Action: Mouse scrolled (86, 320) with delta (0, 0)
Screenshot: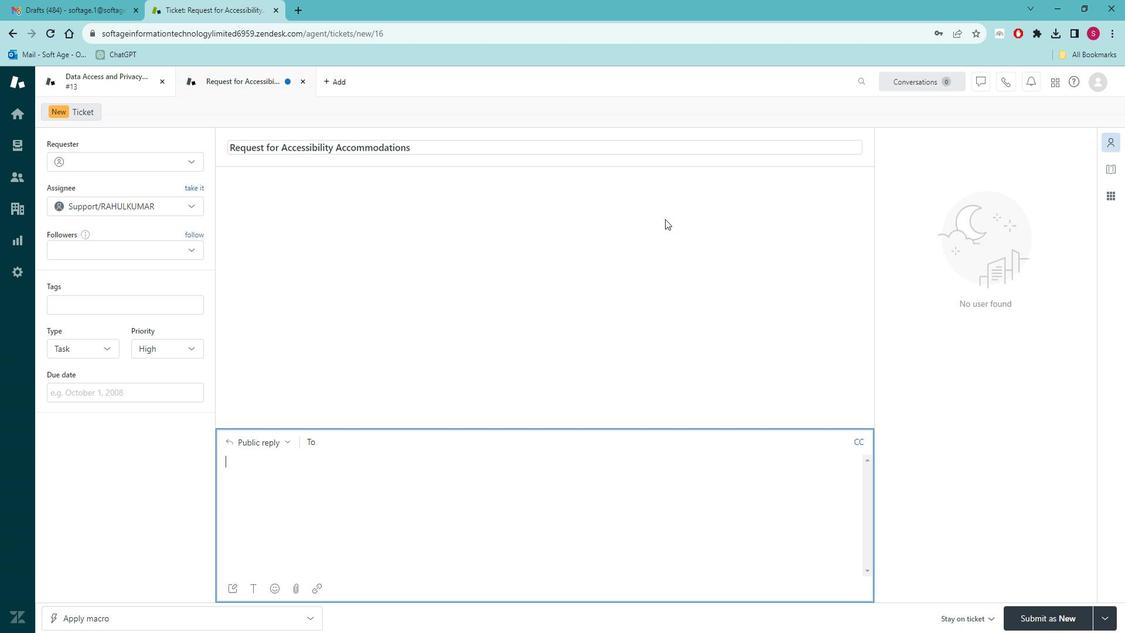 
Action: Mouse moved to (158, 259)
Screenshot: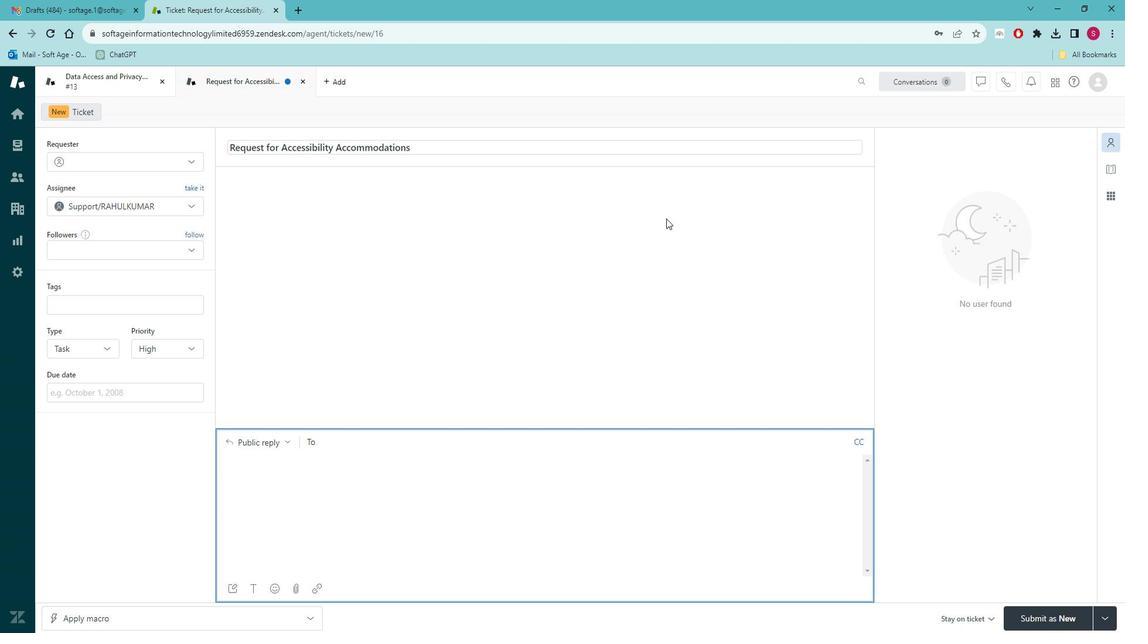 
Action: Key pressed <Key.caps_lock>H<Key.caps_lock>elloe<Key.space><Key.backspace><Key.backspace><Key.space><Key.caps_lock>S<Key.caps_lock>upport<Key.space><Key.caps_lock>T<Key.caps_lock>aem<Key.backspace><Key.backspace><Key.backspace>eam,<Key.enter><Key.caps_lock>W<Key.caps_lock>e're<Key.space>
Screenshot: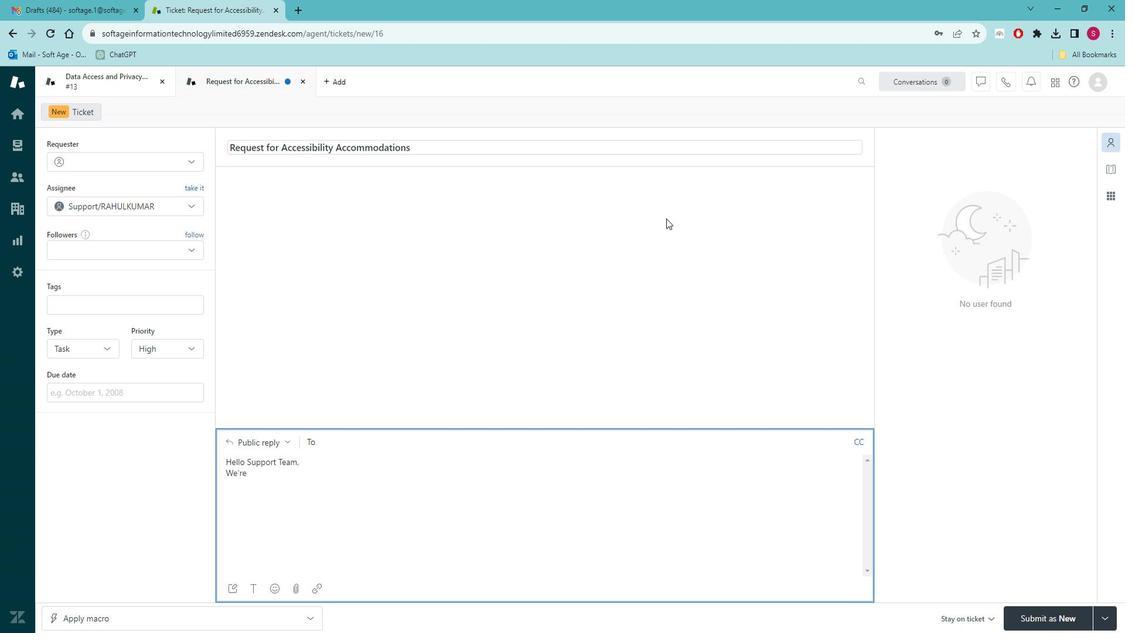 
Action: Mouse moved to (137, 399)
Screenshot: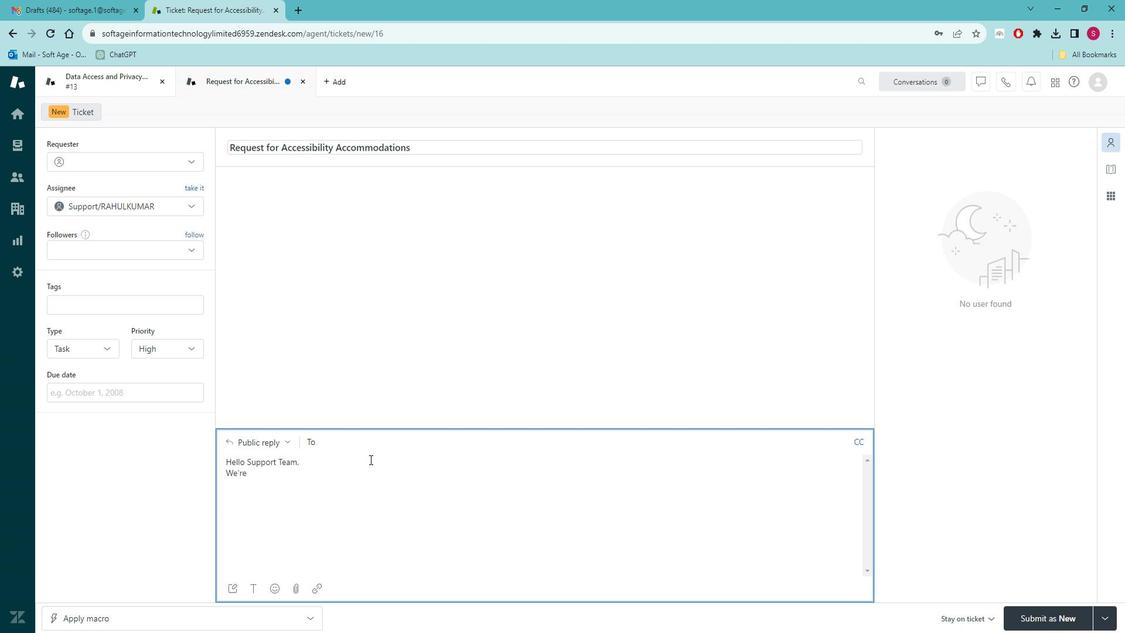
Action: Mouse pressed left at (137, 399)
Screenshot: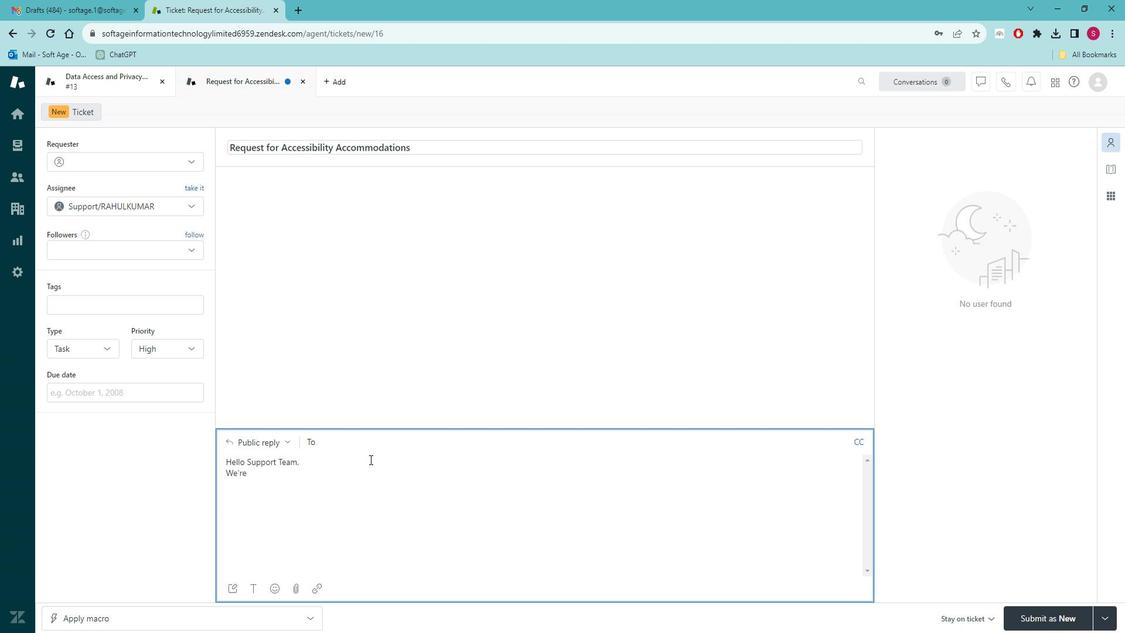
Action: Mouse moved to (136, 402)
Screenshot: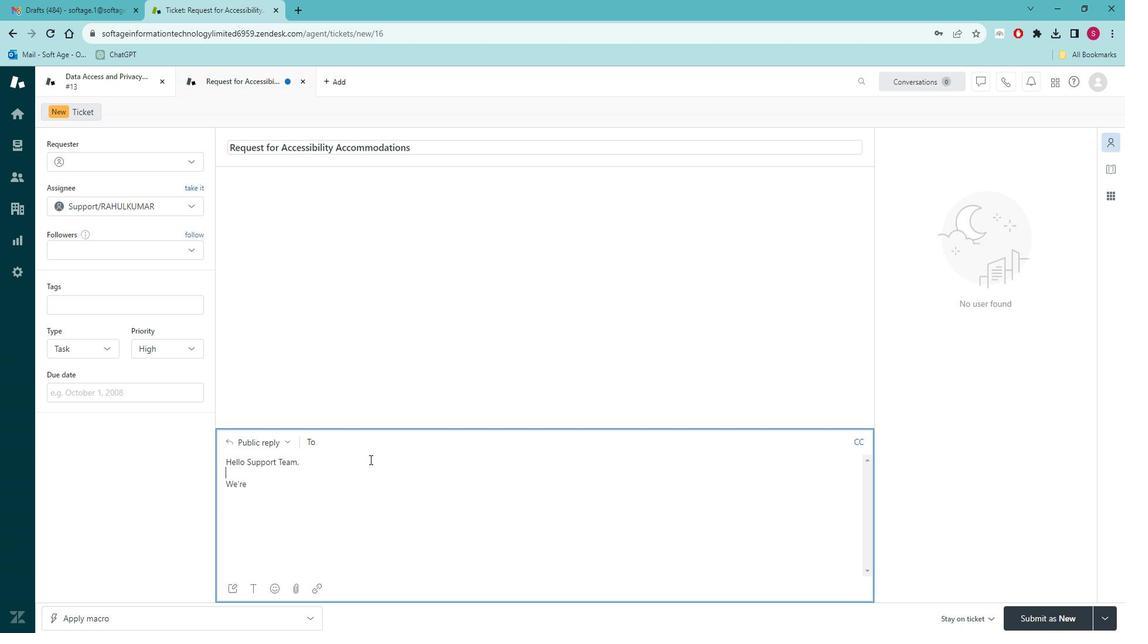 
Action: Key pressed <Key.enter><Key.right><Key.right><Key.space>received<Key.space>a<Key.space>reques<Key.space>fr<Key.backspace>or<Key.space>accessibility
Screenshot: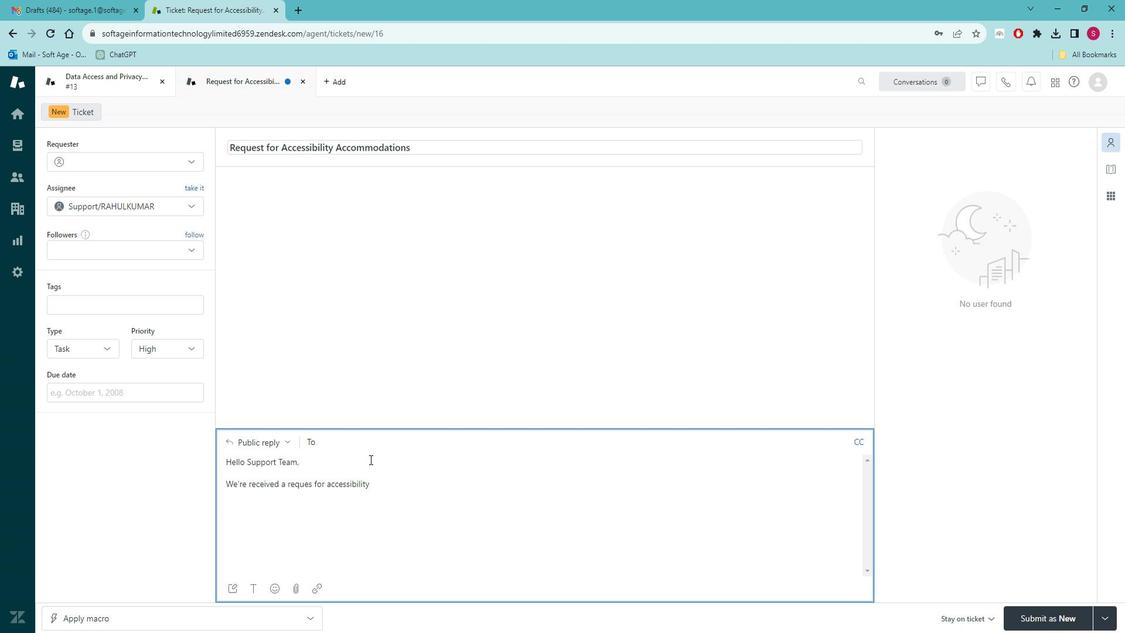 
Action: Mouse moved to (132, 419)
Screenshot: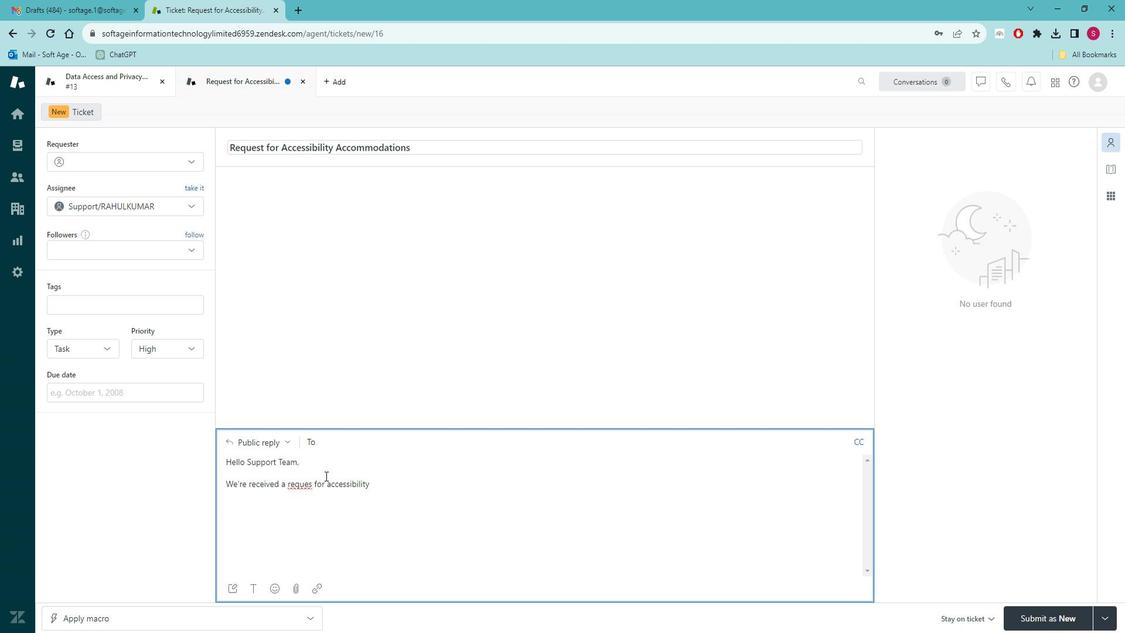 
Action: Mouse pressed left at (132, 419)
Screenshot: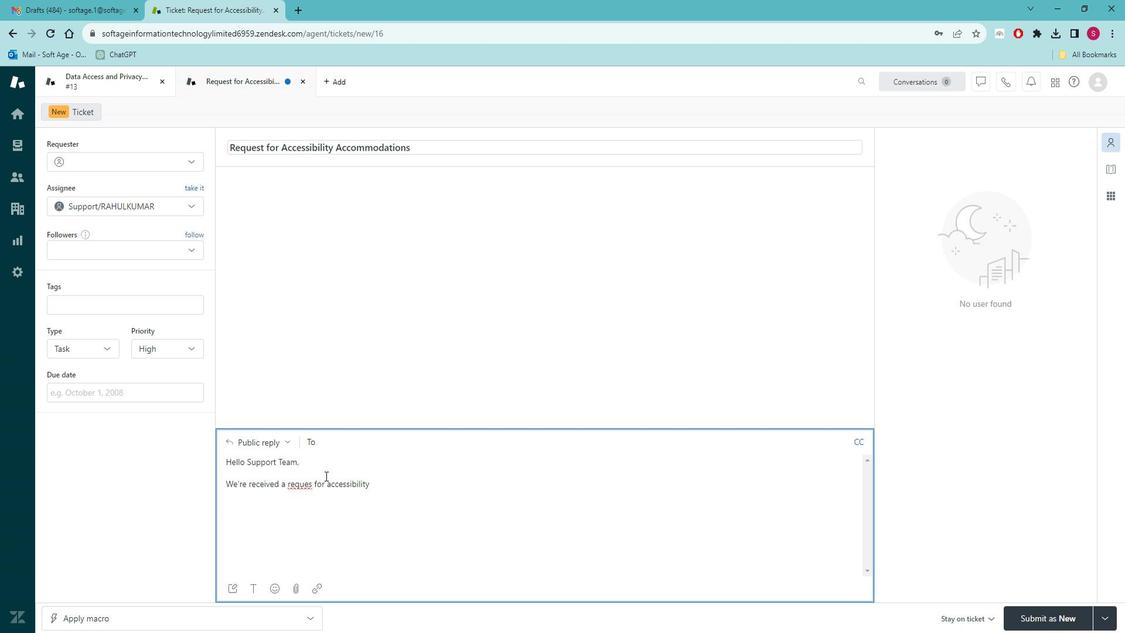 
Action: Mouse moved to (133, 411)
Screenshot: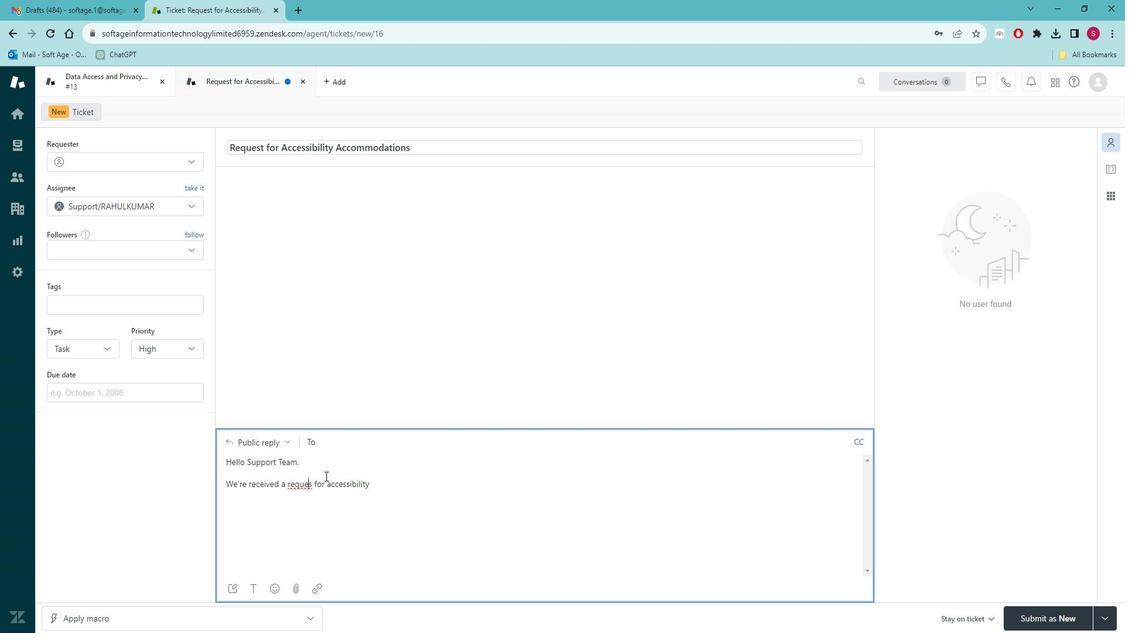 
Action: Key pressed <Key.right>t<Key.right><Key.right><Key.right><Key.space>accommodations<Key.space>to<Key.space>ensure<Key.space>an<Key.space>inclusive<Key.space>experience<Key.space>for<Key.space>ours<Key.space><Key.backspace><Key.backspace><Key.space>user.<Key.space><Key.caps_lock>T<Key.caps_lock>h<Key.space><Key.backspace>e<Key.space>rwq<Key.backspace><Key.backspace>equester,<Key.space><Key.shift_r><Key.shift_r><Key.shift_r>(<Key.caps_lock>S<Key.caps_lock>andeep<Key.shift_r><Key.shift_r><Key.shift_r><Key.shift_r><Key.shift_r><Key.shift_r>),<Key.space>has<Key.space>highlighted<Key.space>specific<Key.space>accessibiliy<Key.backspace>ty<Key.space>needs<Key.space>that<Key.space>reqiore<Key.backspace><Key.backspace><Key.backspace><Key.backspace>uire<Key.space>immediate<Key.space>attention.<Key.enter><Key.enter><Key.caps_lock>R<Key.caps_lock><Key.backspace>
Screenshot: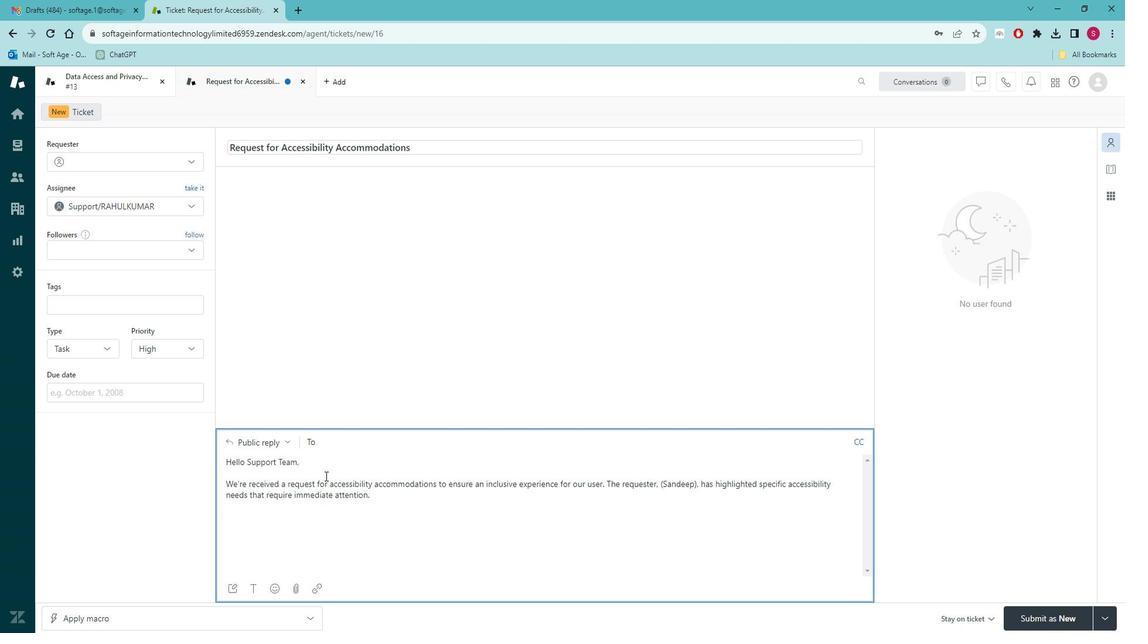 
Action: Mouse moved to (85, 324)
Screenshot: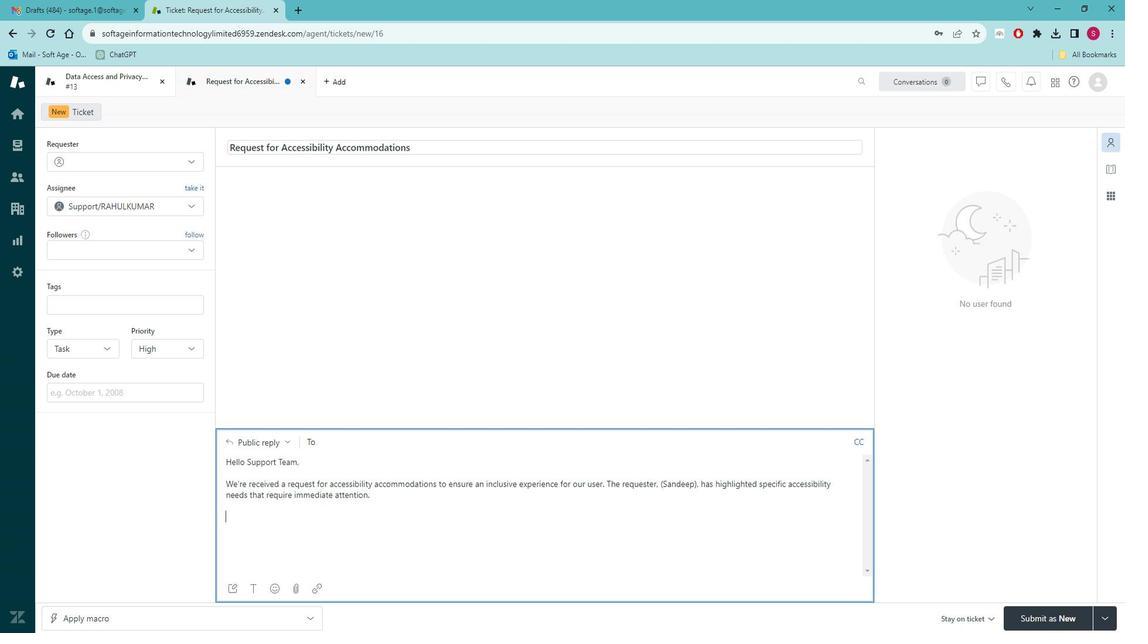 
Action: Mouse scrolled (85, 324) with delta (0, 0)
Screenshot: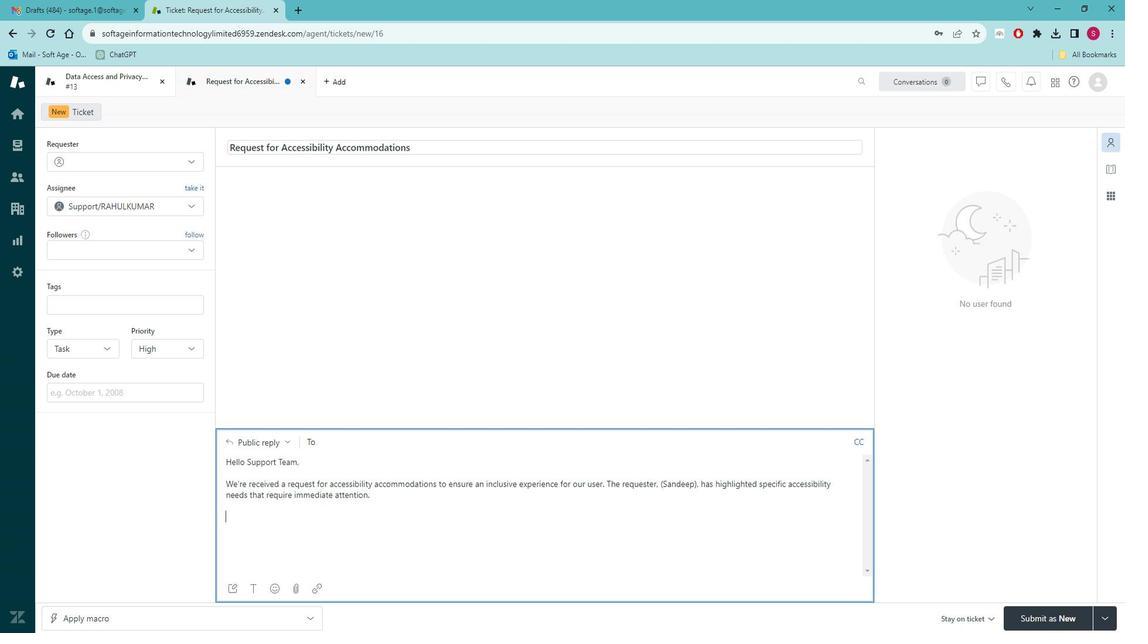 
Action: Mouse moved to (85, 324)
Screenshot: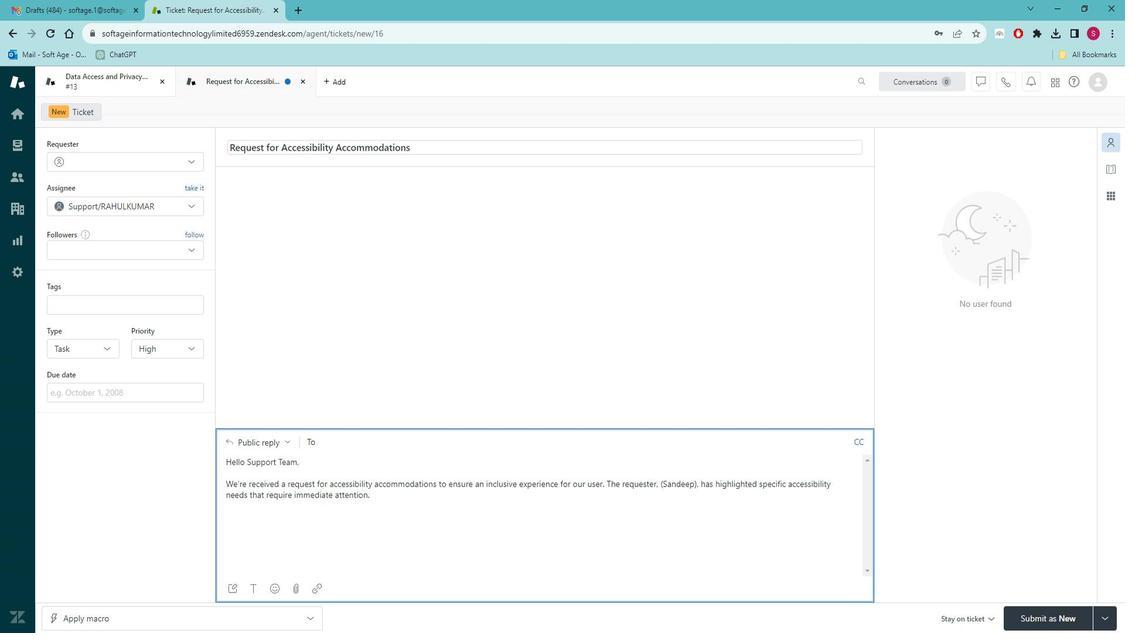 
Action: Mouse scrolled (85, 324) with delta (0, 0)
Screenshot: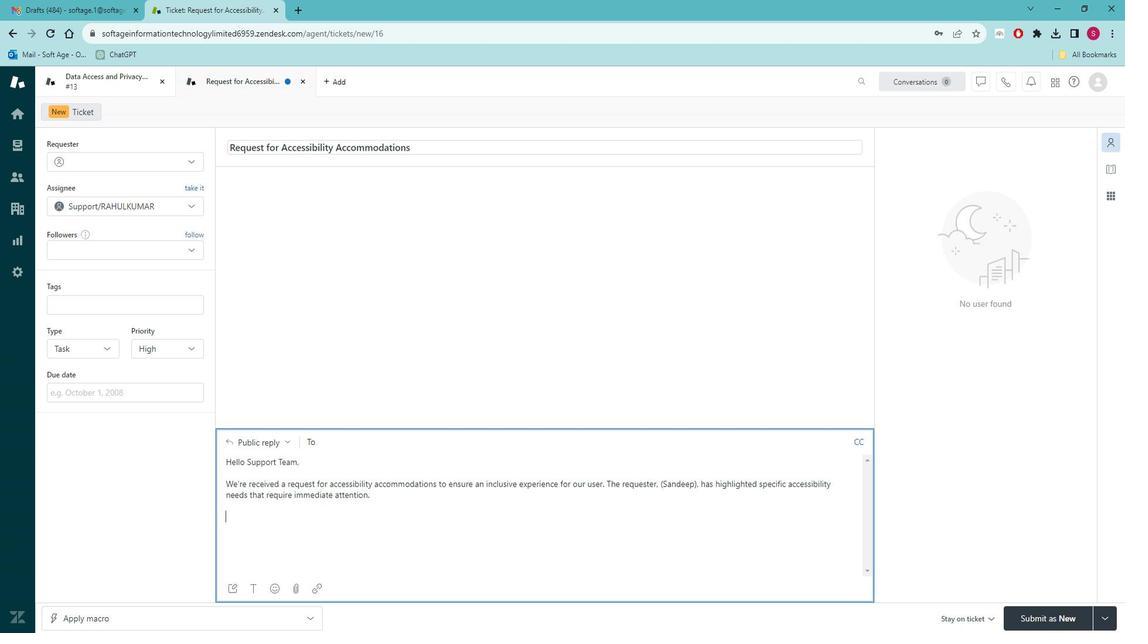 
Action: Mouse moved to (131, 440)
Screenshot: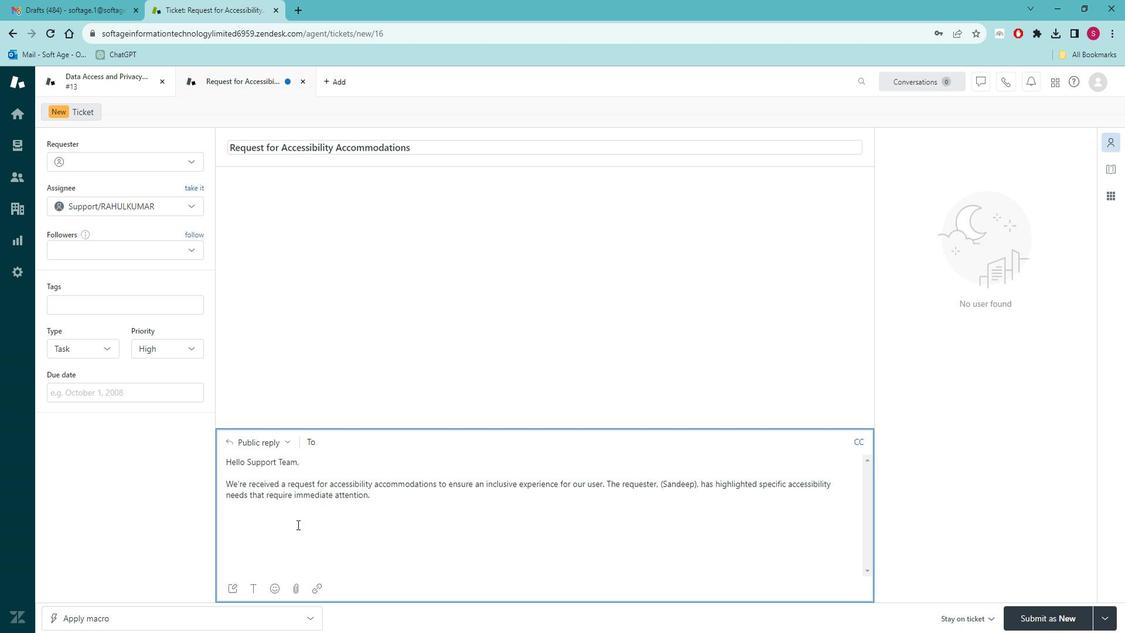 
Action: Key pressed <Key.caps_lock>R<Key.caps_lock>equester's<Key.space><Key.caps_lock>A<Key.backspace>D<Key.caps_lock>etails<Key.shift_r>:<Key.enter><Key.enter><Key.caps_lock>C<Key.caps_lock>ontant<Key.backspace><Key.backspace>ct<Key.space>information<Key.shift_r>:<Key.space><Key.shift_r><Key.shift_r><Key.shift_r><Key.shift_r>+91<Key.space>9500095000<Key.enter><Key.caps_lock>U<Key.caps_lock><Key.backspace><Key.caps_lock>U<Key.caps_lock>sername<Key.shift_r>:<Key.space><Key.caps_lock>A<Key.caps_lock>ajsh<Key.space><Key.backspace><Key.backspace><Key.backspace><Key.backspace>kash<Key.space><Key.caps_lock>M<Key.caps_lock>ishra<Key.enter><Key.enter>
Screenshot: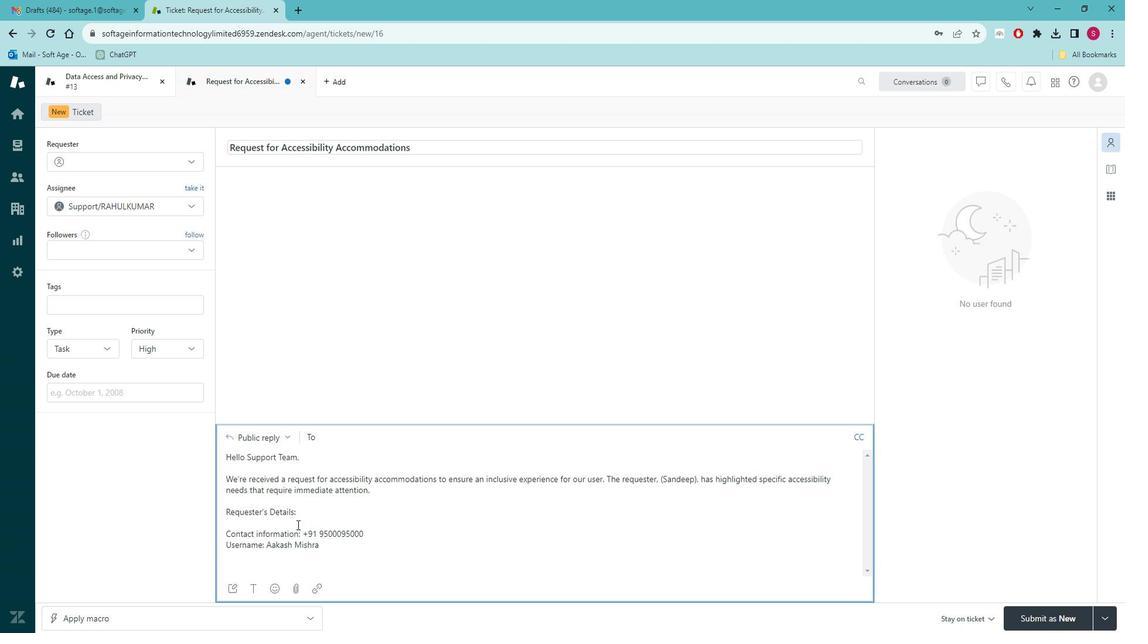 
Action: Mouse moved to (79, 300)
Screenshot: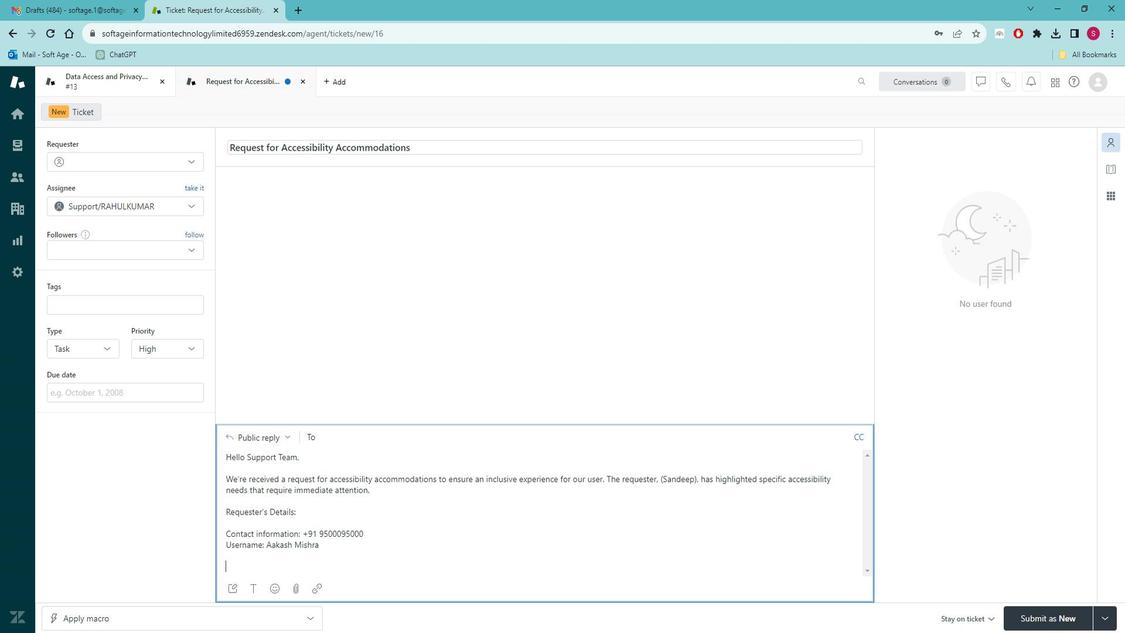 
Action: Mouse scrolled (79, 299) with delta (0, 0)
Screenshot: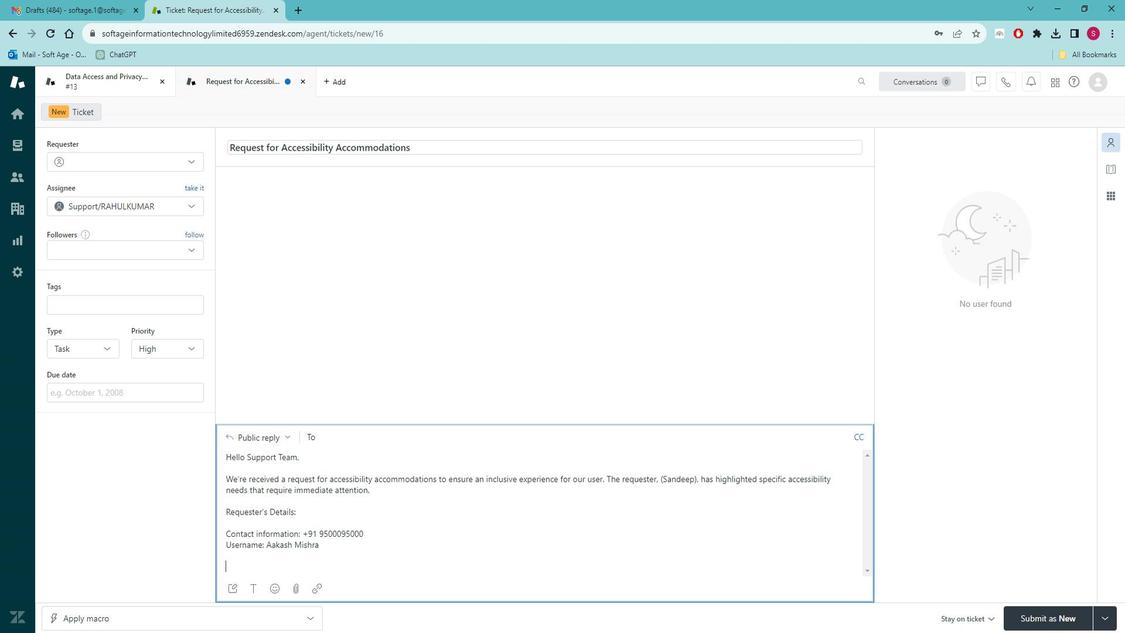 
Action: Mouse moved to (79, 300)
Screenshot: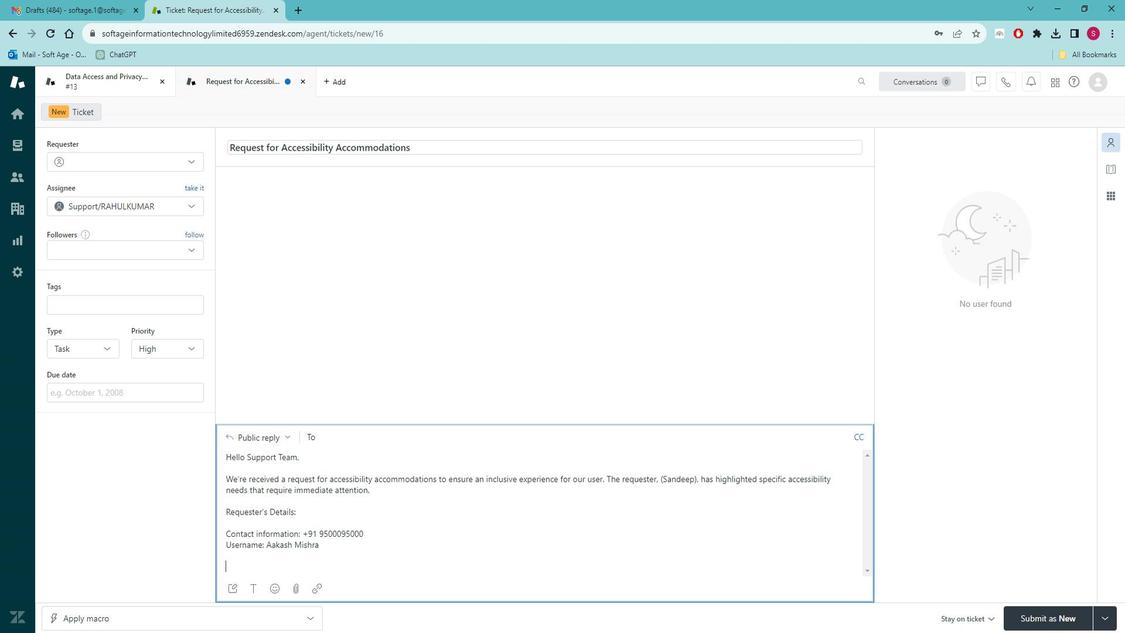 
Action: Mouse scrolled (79, 300) with delta (0, 0)
Screenshot: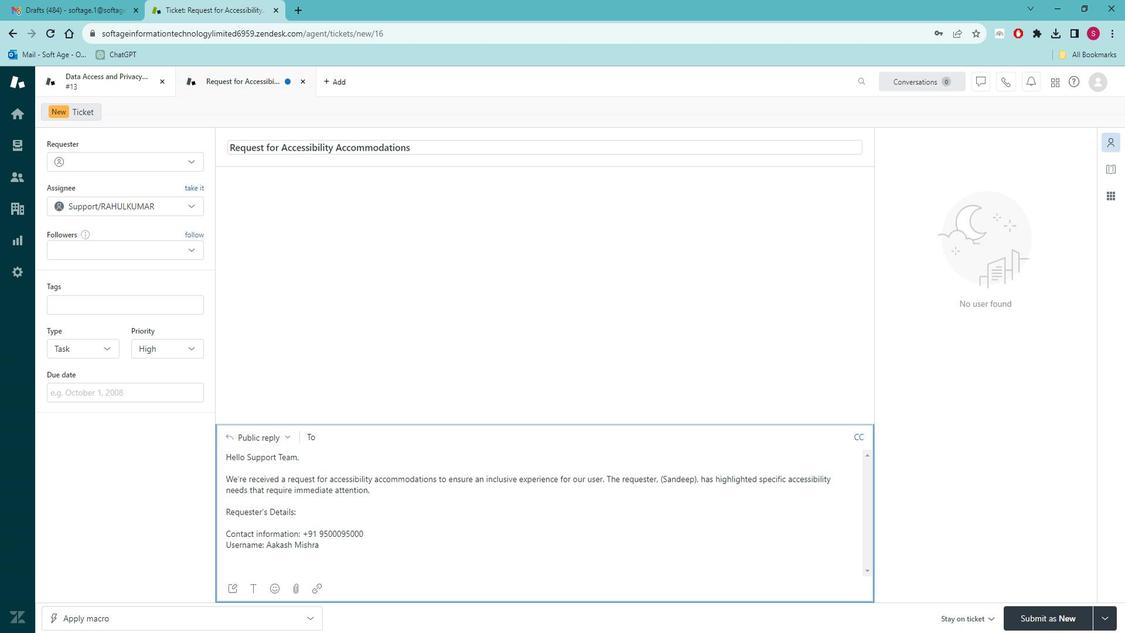 
Action: Mouse scrolled (79, 300) with delta (0, 0)
Screenshot: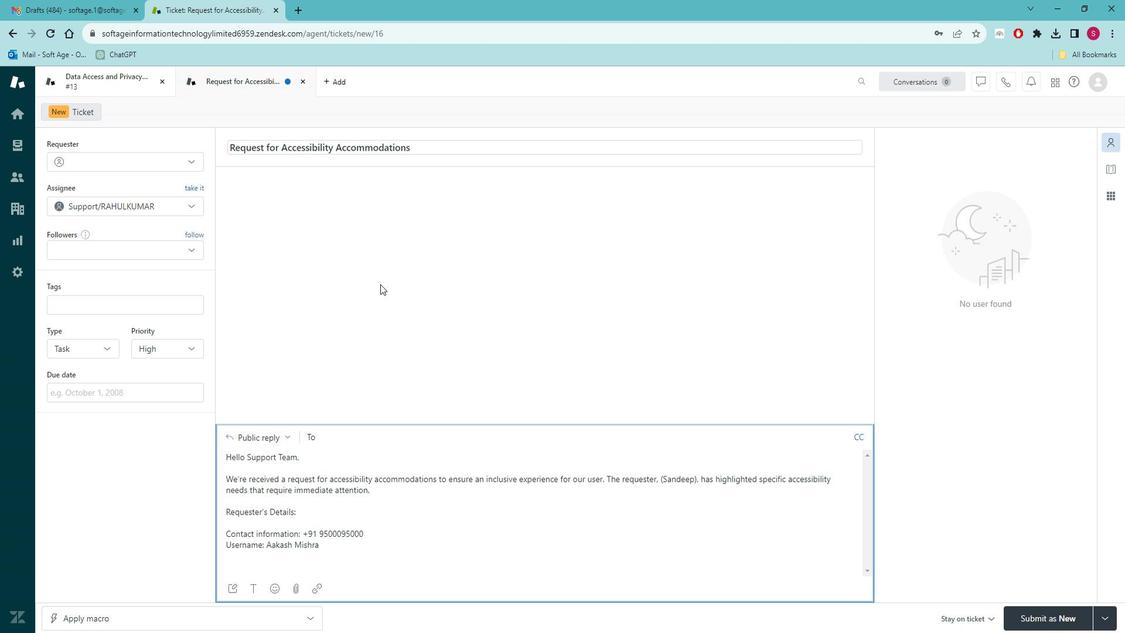
Action: Mouse moved to (138, 293)
Screenshot: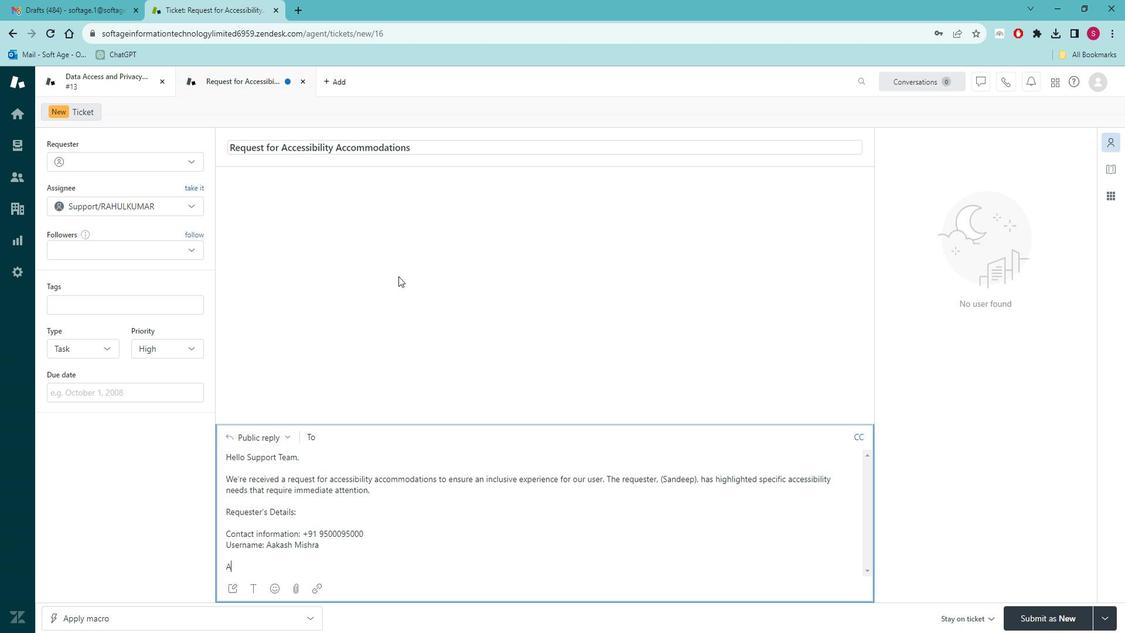 
Action: Key pressed <Key.caps_lock>A<Key.caps_lock>ction<Key.space>details<Key.space><Key.backspace><Key.backspace><Key.backspace><Key.backspace><Key.backspace><Key.backspace><Key.backspace><Key.backspace>required<Key.shift_r>:<Key.enter><Key.enter>1.<Key.space><Key.caps_lock>E<Key.caps_lock>valuation<Key.shift_r>:<Key.caps_lock><Key.space>A<Key.caps_lock>ssess<Key.space>the<Key.space>t<Key.backspace>requested<Key.space>accommodations<Key.space>and<Key.space>their<Key.space>impact<Key.space>on<Key.space>accessibility.<Key.enter><Key.caps_lock>F<Key.caps_lock>easibilli<Key.backspace><Key.backspace>ity<Key.space><Key.caps_lock>A<Key.caps_lock>ba<Key.backspace><Key.backspace>nalysisi<Key.backspace><Key.shift_r>:<Key.space><Key.caps_lock>D<Key.caps_lock>eer<Key.backspace><Key.backspace><Key.backspace>etermie<Key.space><Key.backspace><Key.backspace>ne<Key.space>tj<Key.backspace>he<Key.space>feasibility<Key.space>if<Key.space><Key.backspace><Key.backspace>f<Key.space>implementing<Key.backspace><Key.backspace>on<Key.space>of<Key.space>the<Key.space>necessaru<Key.backspace>y<Key.space>changes<Key.space>to<Key.space>improve<Key.space>accessibility.
Screenshot: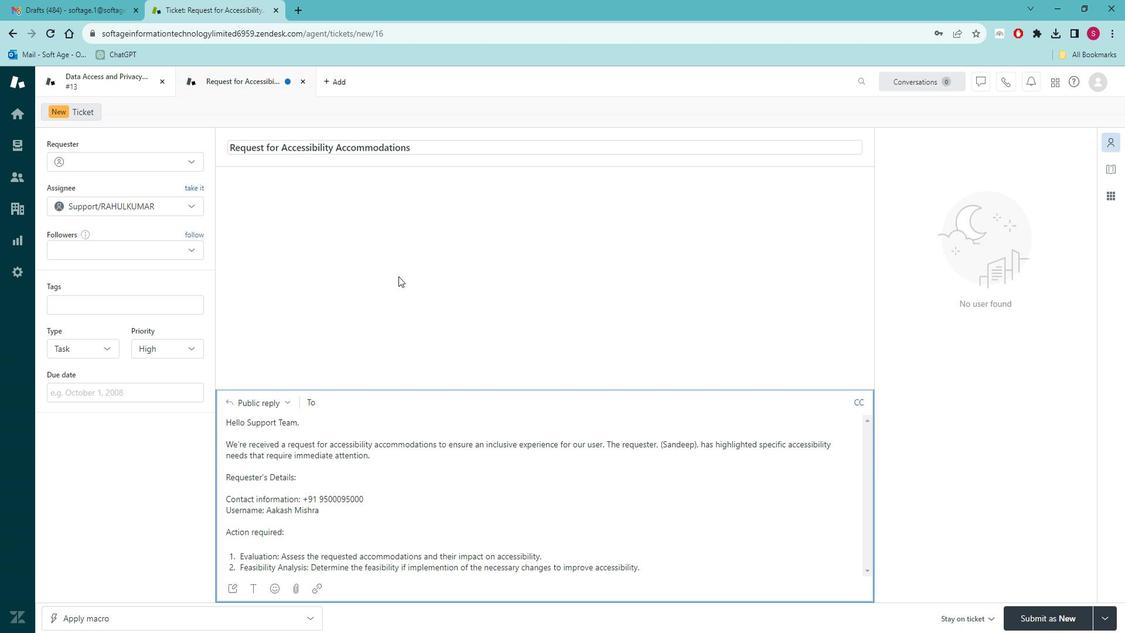 
Action: Mouse moved to (140, 467)
Screenshot: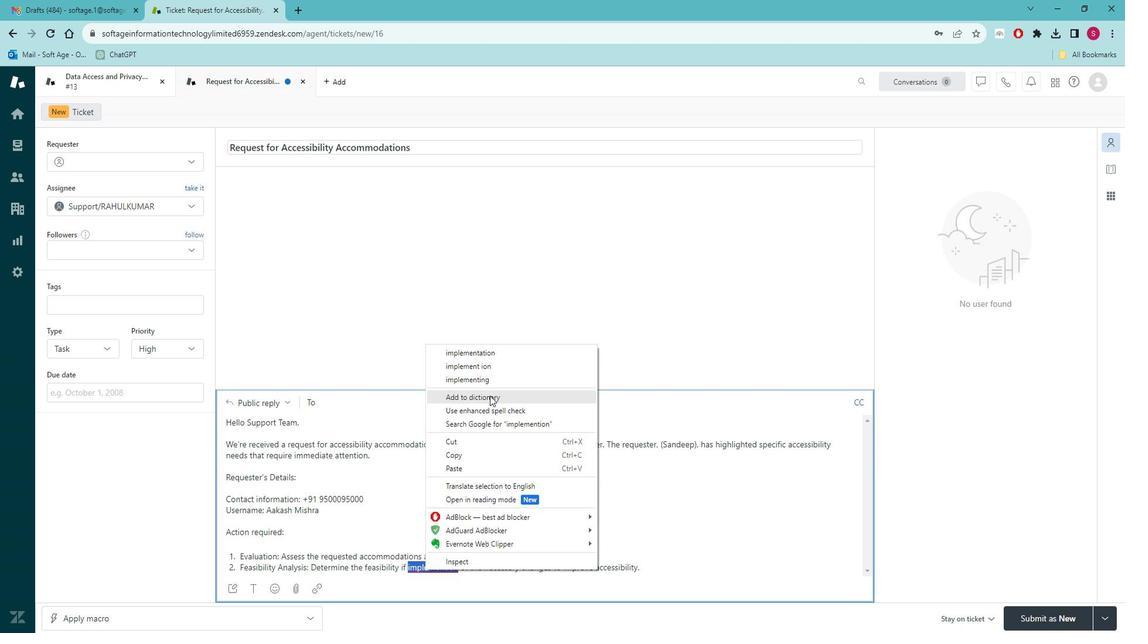
Action: Mouse pressed right at (140, 467)
Screenshot: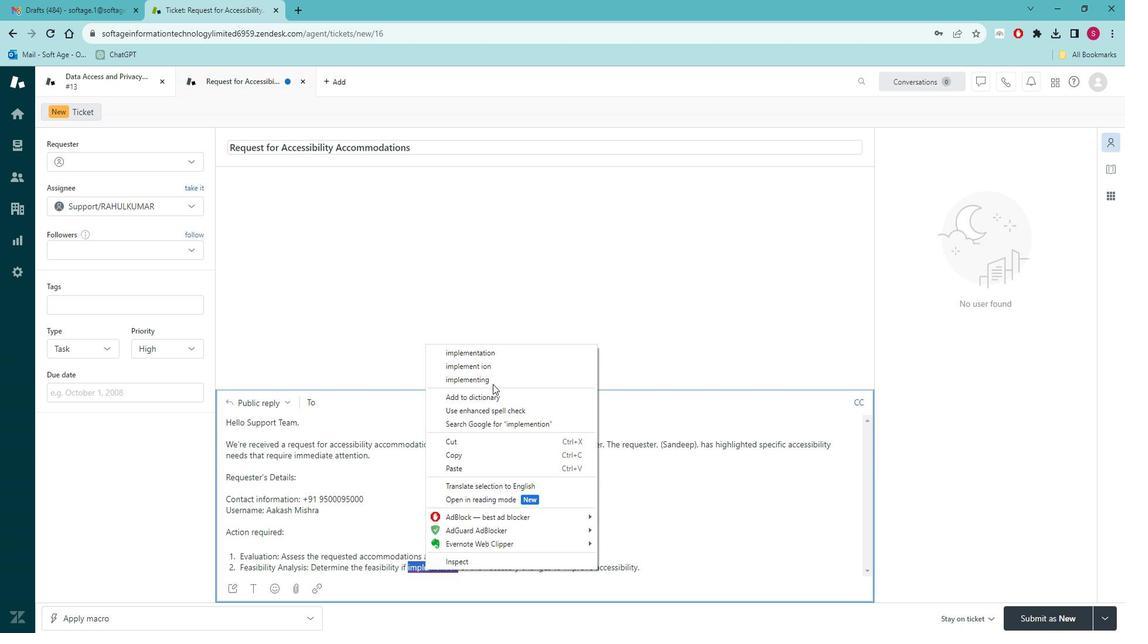 
Action: Mouse moved to (146, 339)
Screenshot: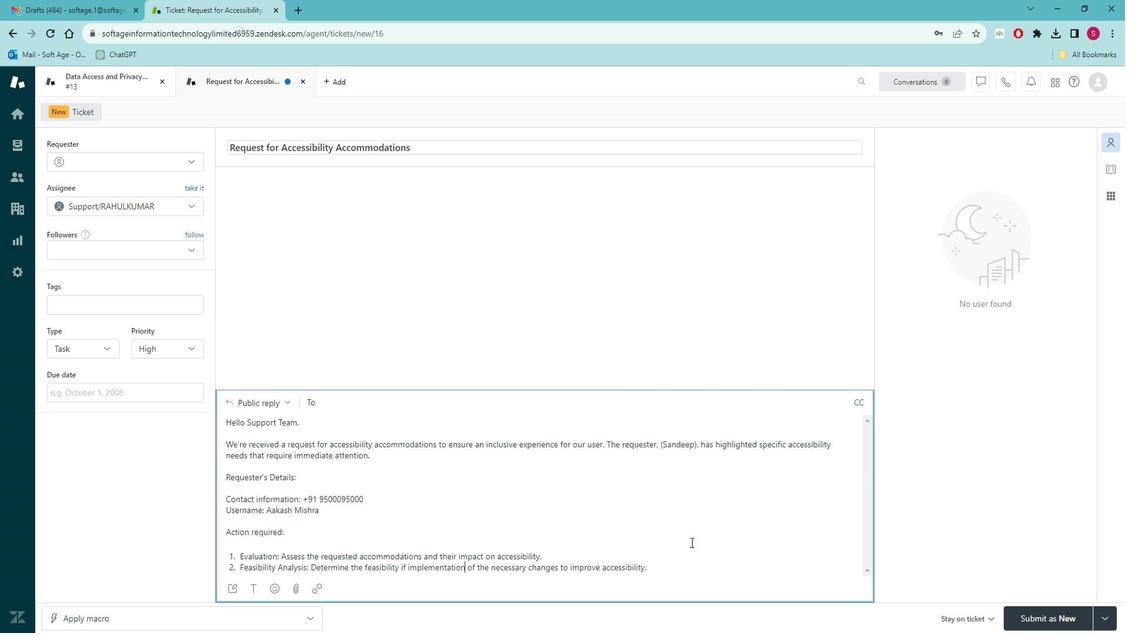 
Action: Mouse pressed left at (146, 339)
Screenshot: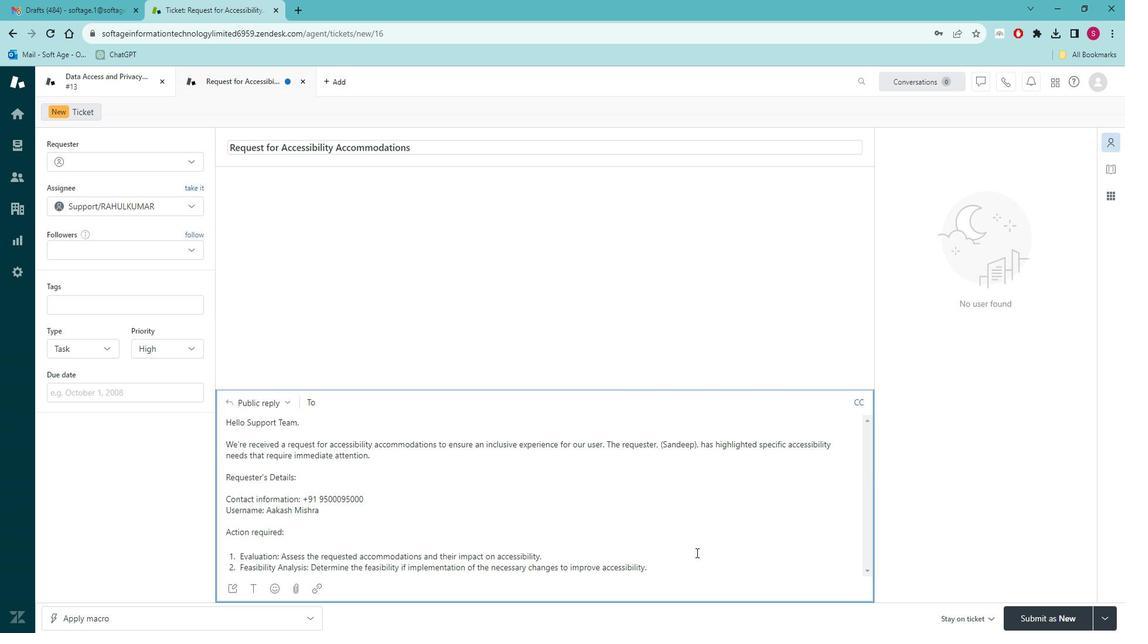 
Action: Mouse moved to (160, 460)
Screenshot: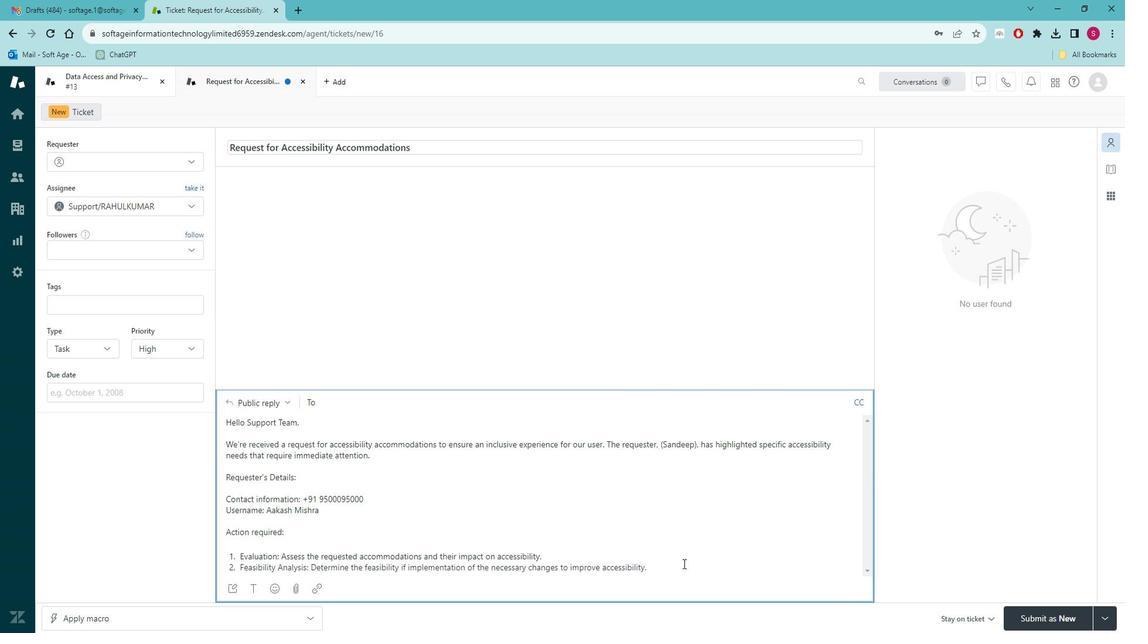 
Action: Mouse pressed left at (160, 460)
Screenshot: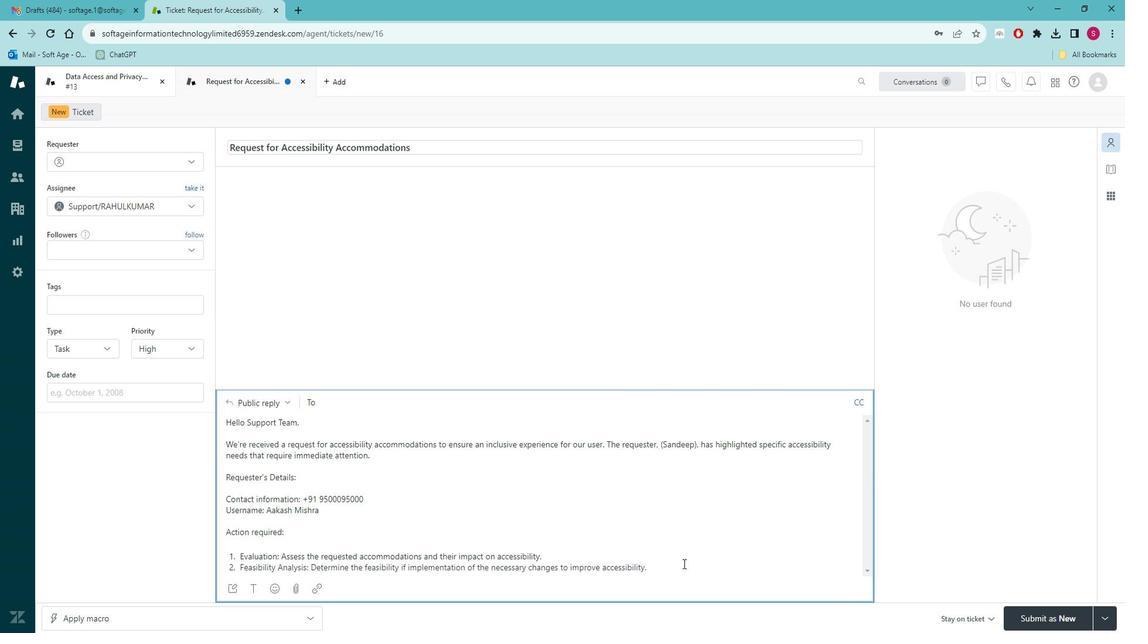 
Action: Mouse moved to (159, 463)
Screenshot: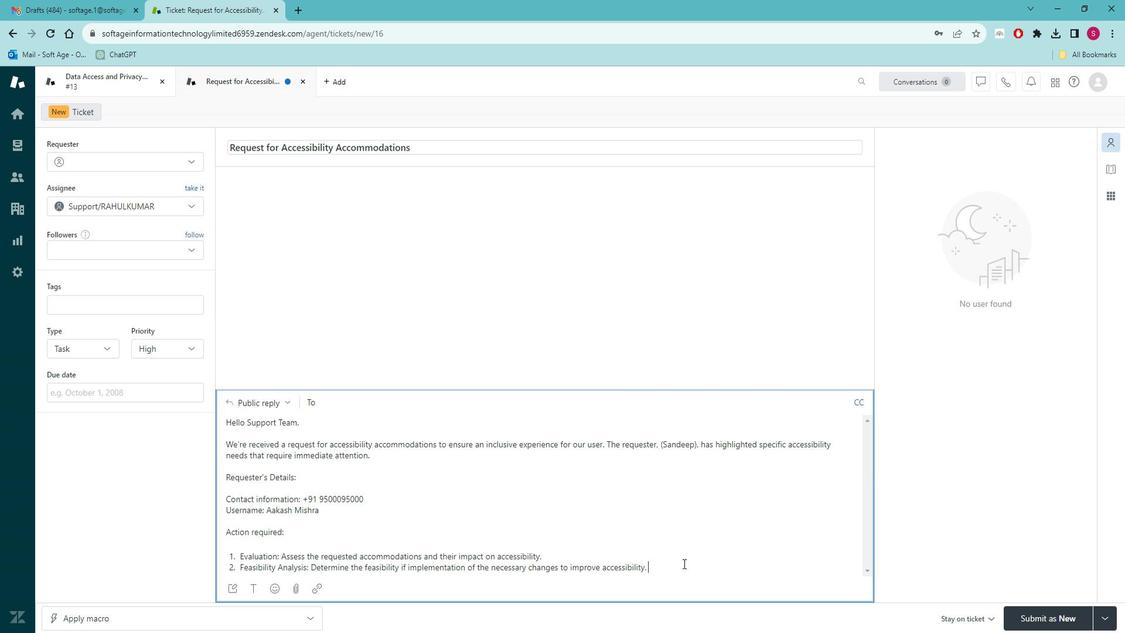
Action: Mouse pressed left at (159, 463)
Screenshot: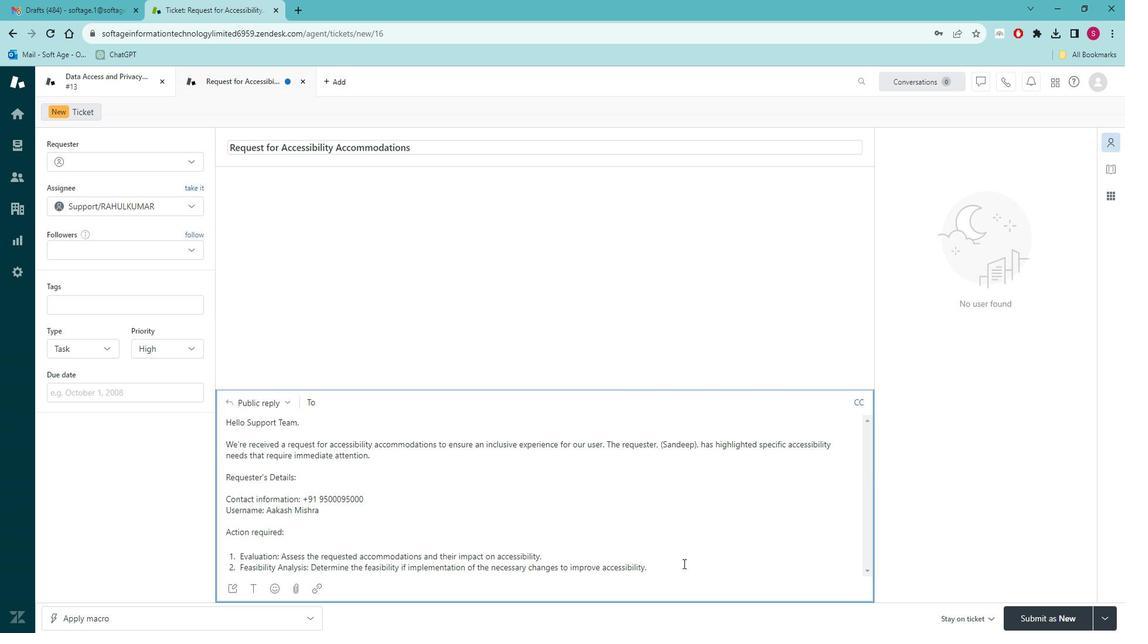 
Action: Key pressed <Key.enter><Key.caps_lock>I<Key.caps_lock>mple<Key.space><Key.backspace>mentation<Key.shift_r><Key.shift_r>:<Key.space><Key.caps_lock>I<Key.caps_lock>f<Key.space>feasible,<Key.space>proceed<Key.space>with<Key.space>the<Key.space>implementation<Key.space>of<Key.space>the<Key.space>necessary<Key.space>chanfe<Key.backspace><Key.backspace>ges<Key.space>to<Key.space>improve<Key.space>accessibility.<Key.enter><Key.caps_lock>C<Key.caps_lock>ommuniccccca<Key.backspace><Key.backspace><Key.backspace><Key.backspace><Key.backspace>atioj<Key.backspace>n<Key.shift_r><Key.shift_r><Key.shift_r>:<Key.space><Key.caps_lock>K<Key.caps_lock>eep<Key.space>the<Key.space>requester<Key.space>informend<Key.backspace><Key.backspace>d<Key.space>an<Key.backspace>bout<Key.space>the<Key.space>[rogress<Key.left><Key.backspace>p<Key.down><Key.space>and<Key.space>resi<Key.backspace>oli<Key.backspace>ution<Key.space>of<Key.space>the<Key.space>reqies<Key.backspace><Key.backspace><Key.backspace>uest.
Screenshot: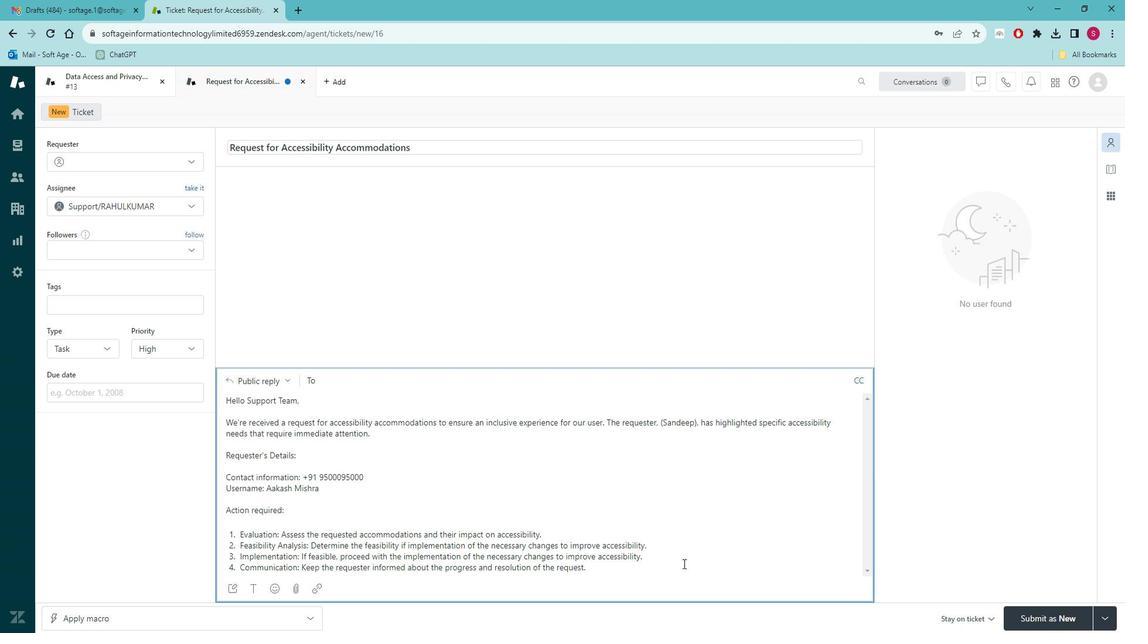
Action: Mouse moved to (85, 365)
Screenshot: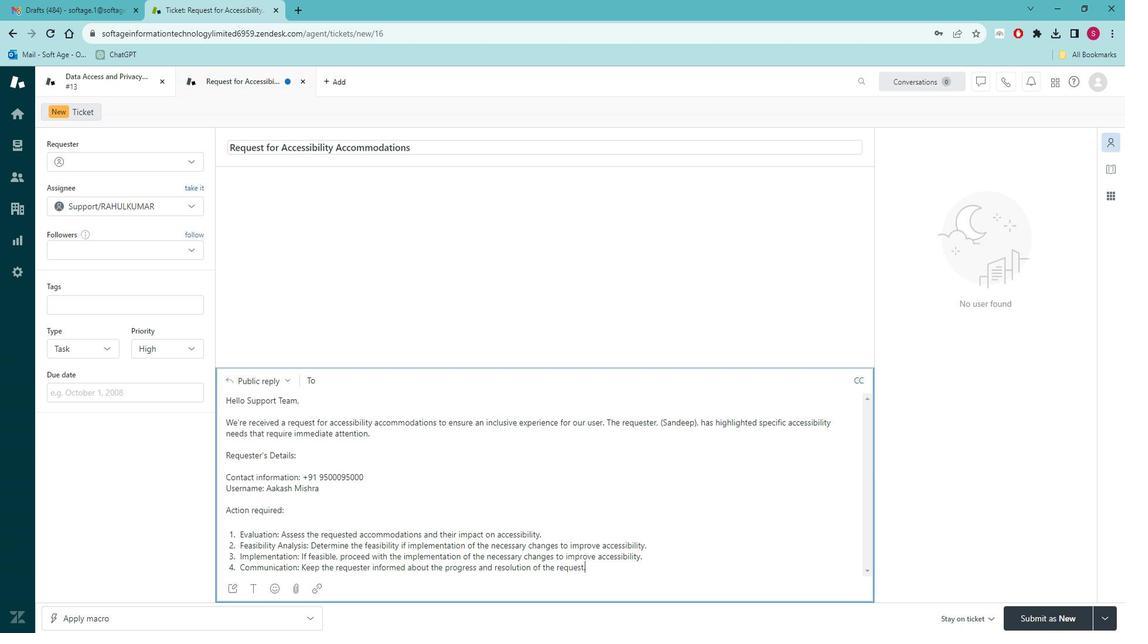 
Action: Mouse scrolled (85, 365) with delta (0, 0)
Screenshot: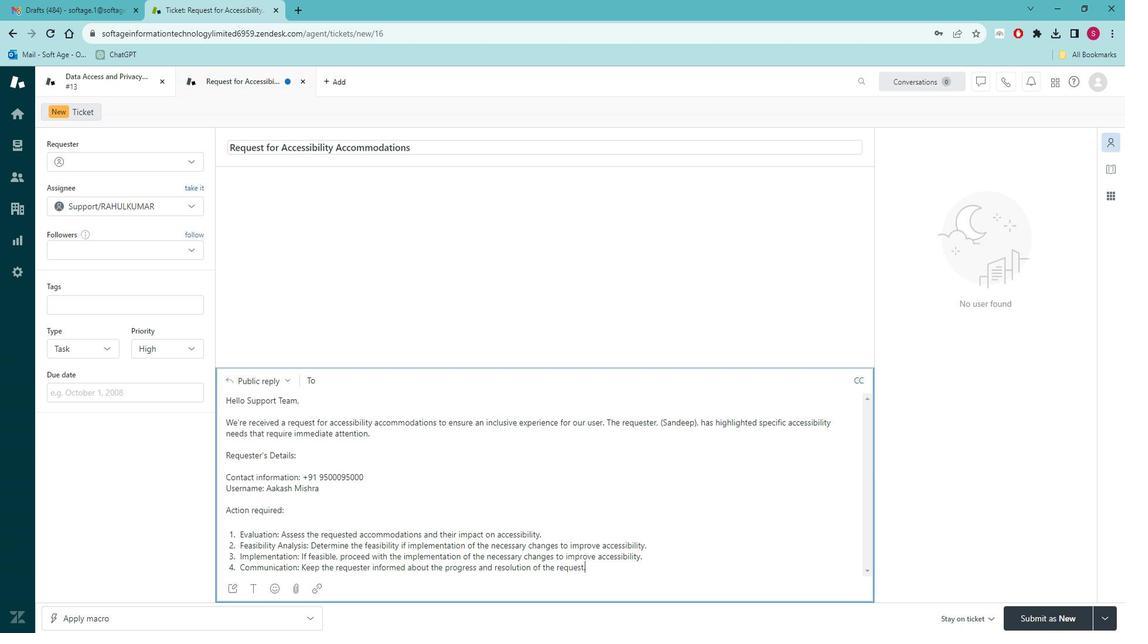 
Action: Mouse moved to (79, 433)
Screenshot: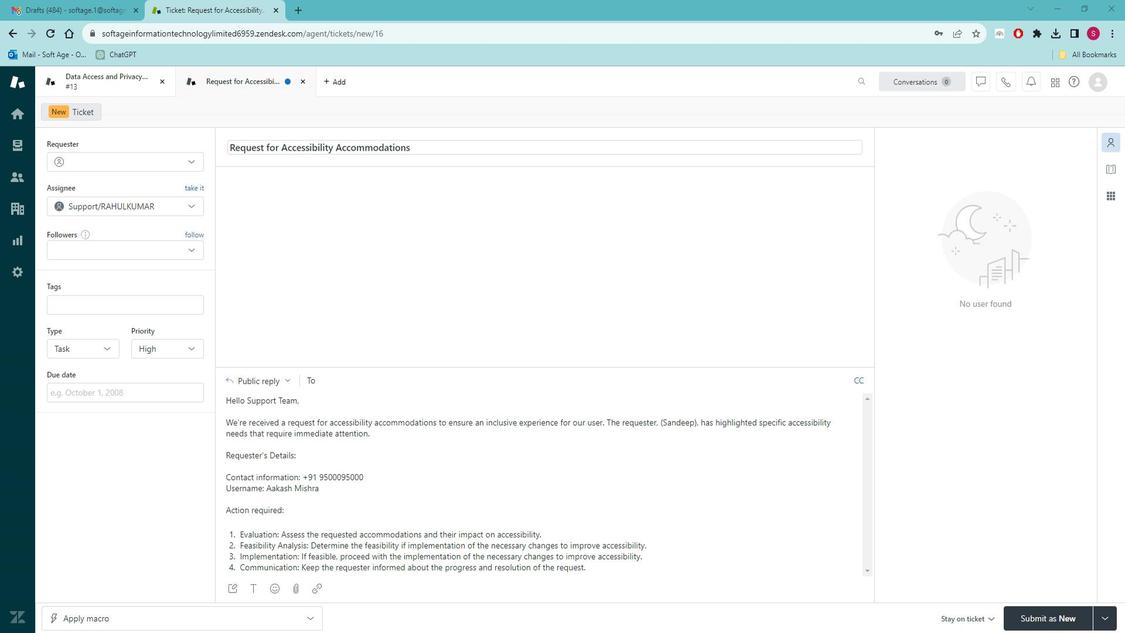 
Action: Mouse pressed left at (79, 433)
Screenshot: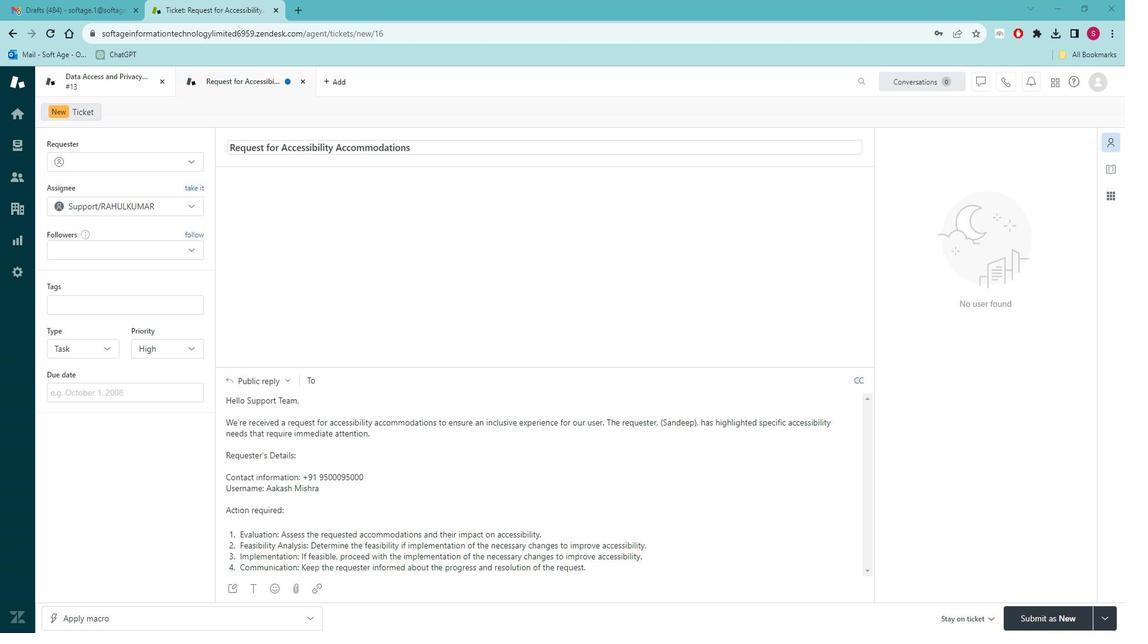 
Action: Mouse moved to (76, 403)
Screenshot: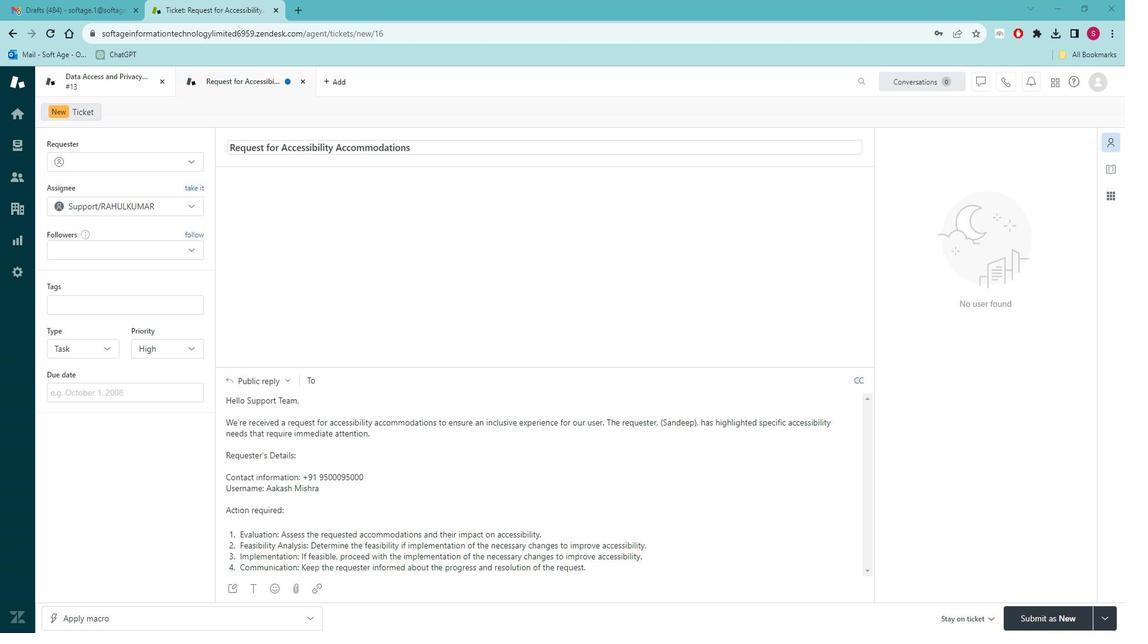
Action: Mouse pressed left at (76, 403)
Screenshot: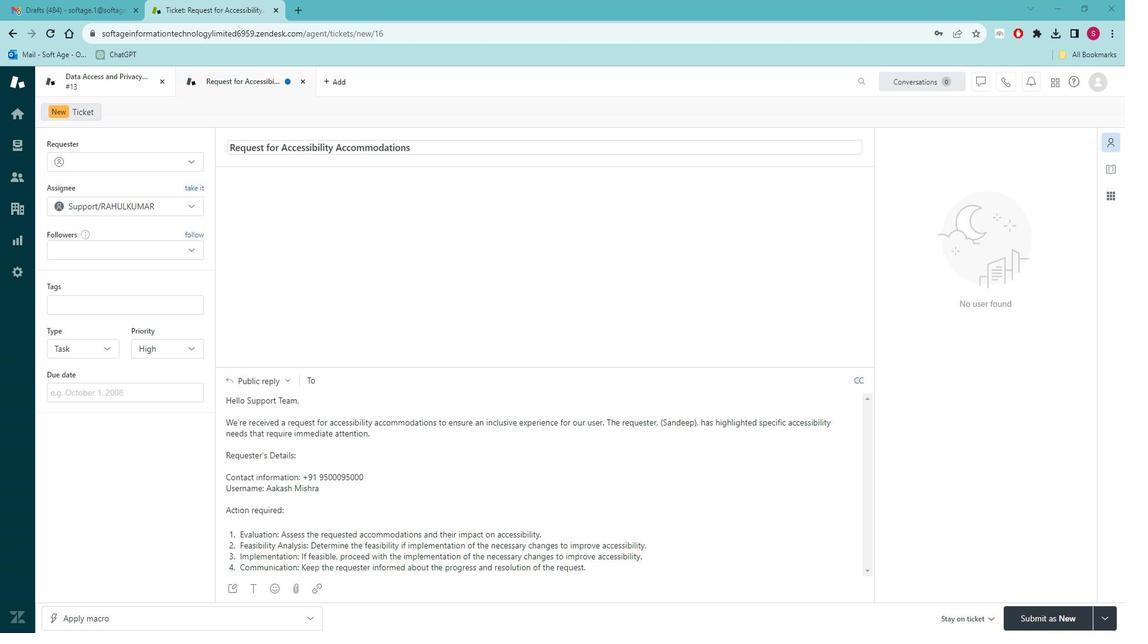 
Action: Mouse moved to (94, 225)
Screenshot: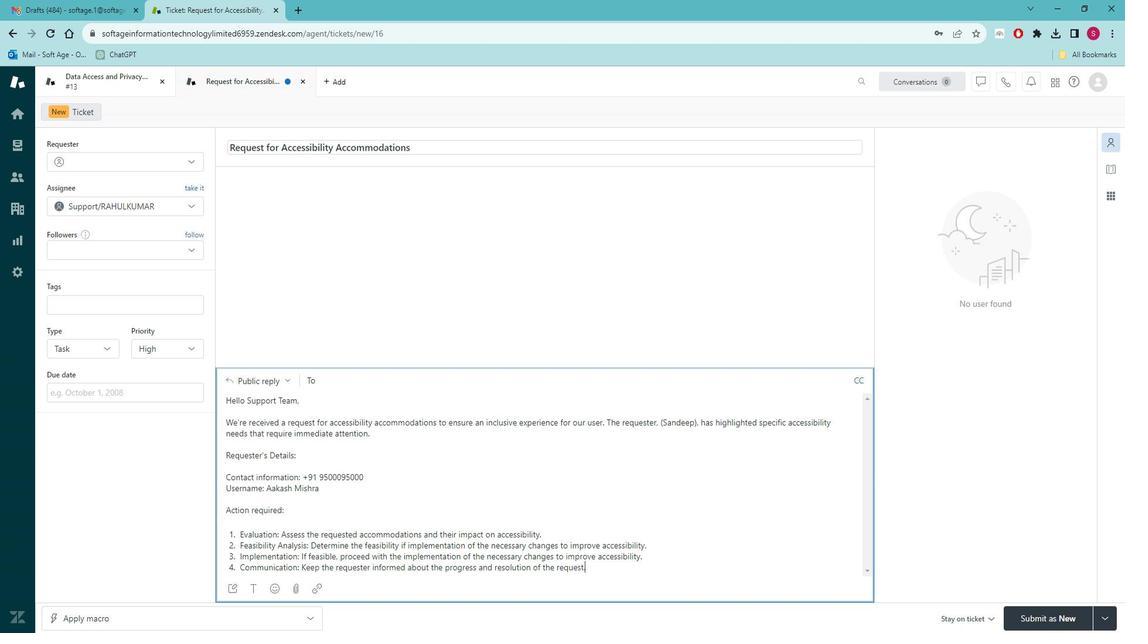 
Action: Mouse pressed left at (94, 225)
Screenshot: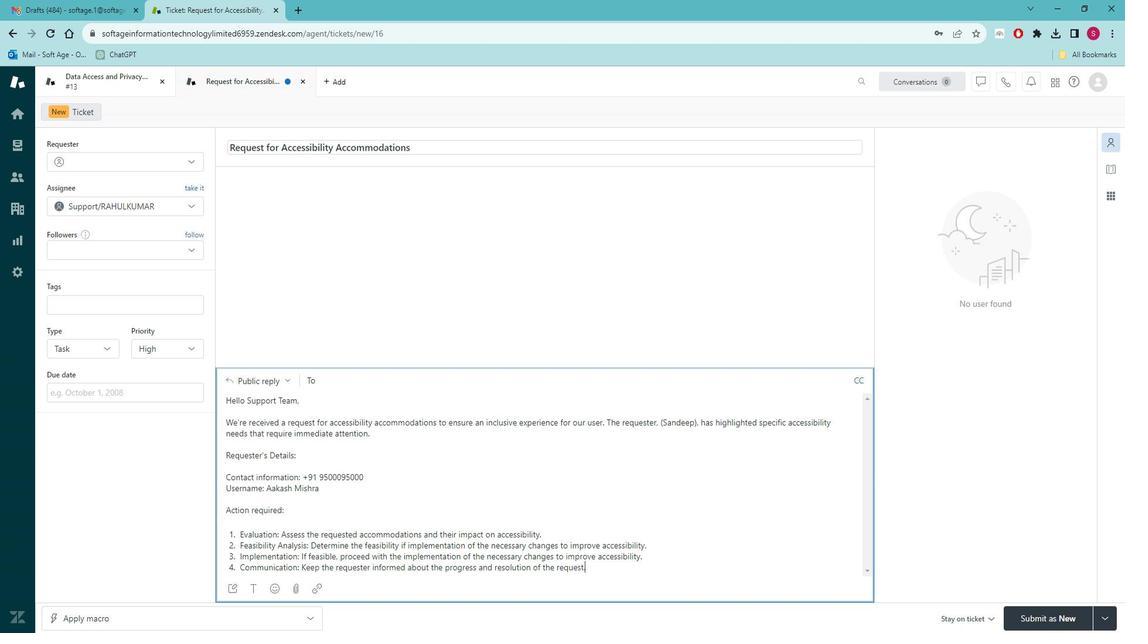 
Action: Mouse moved to (100, 281)
Screenshot: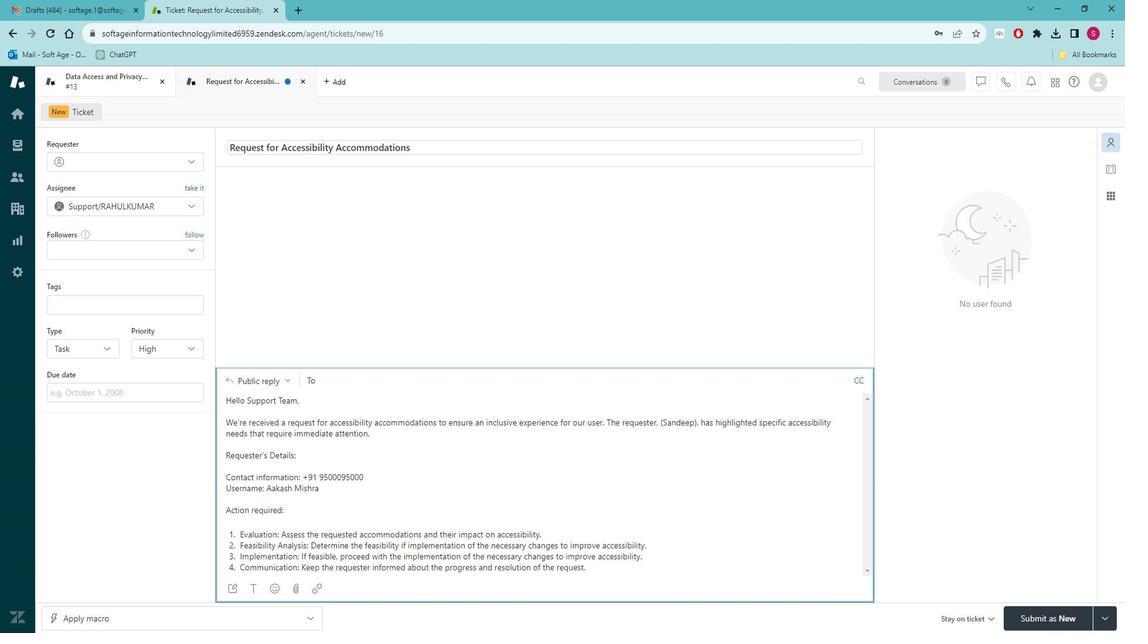 
Action: Mouse scrolled (100, 280) with delta (0, 0)
Screenshot: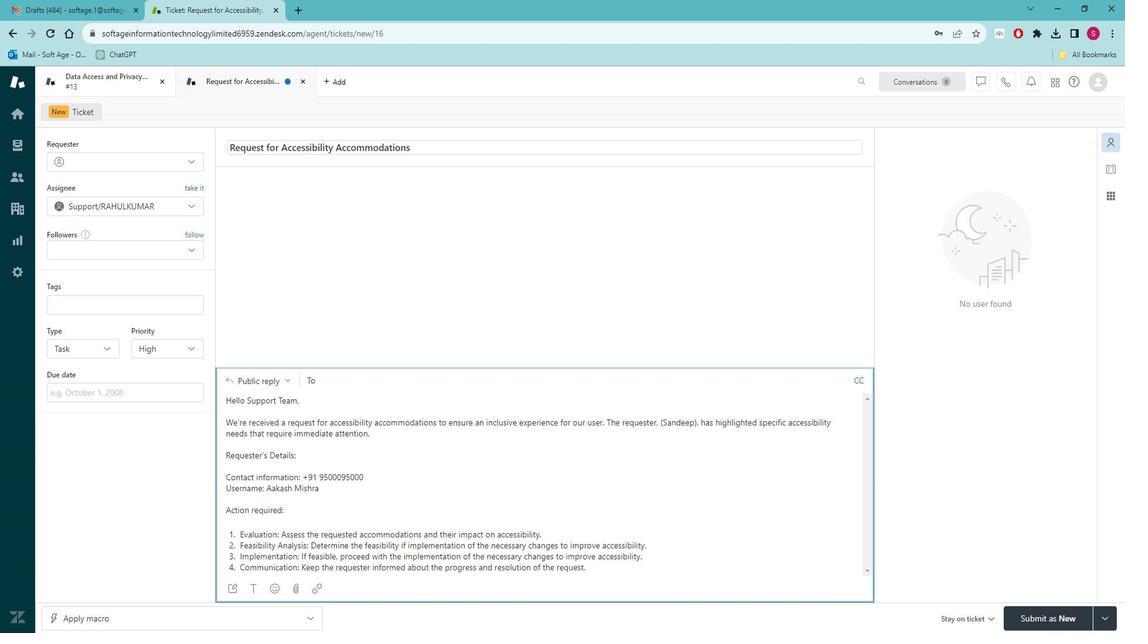 
Action: Mouse moved to (95, 284)
Screenshot: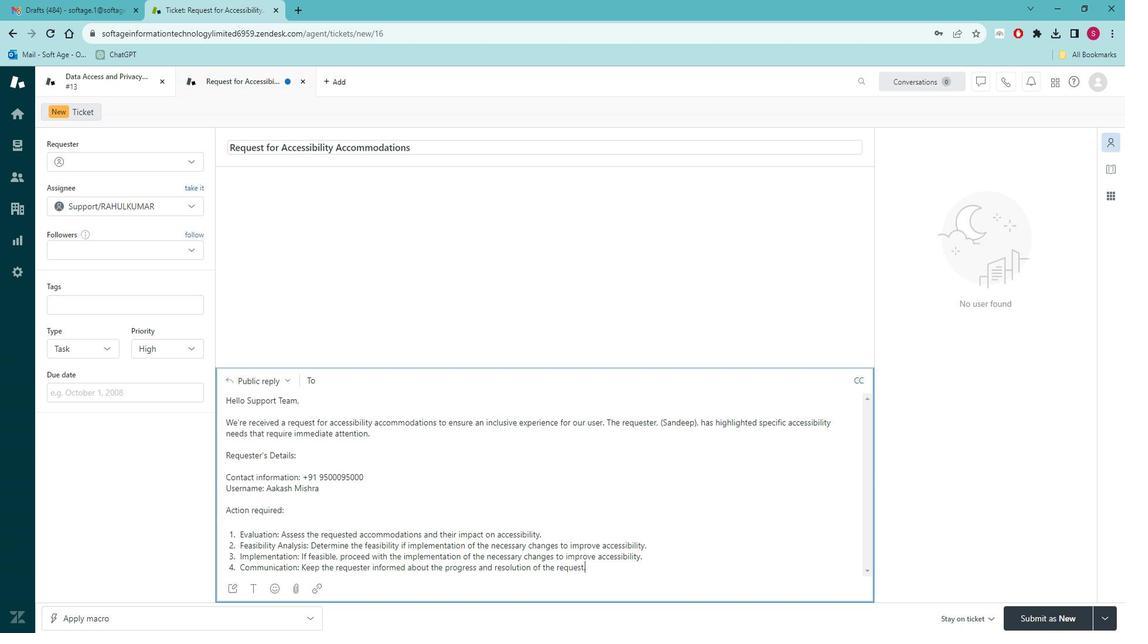 
Action: Mouse scrolled (95, 283) with delta (0, 0)
Screenshot: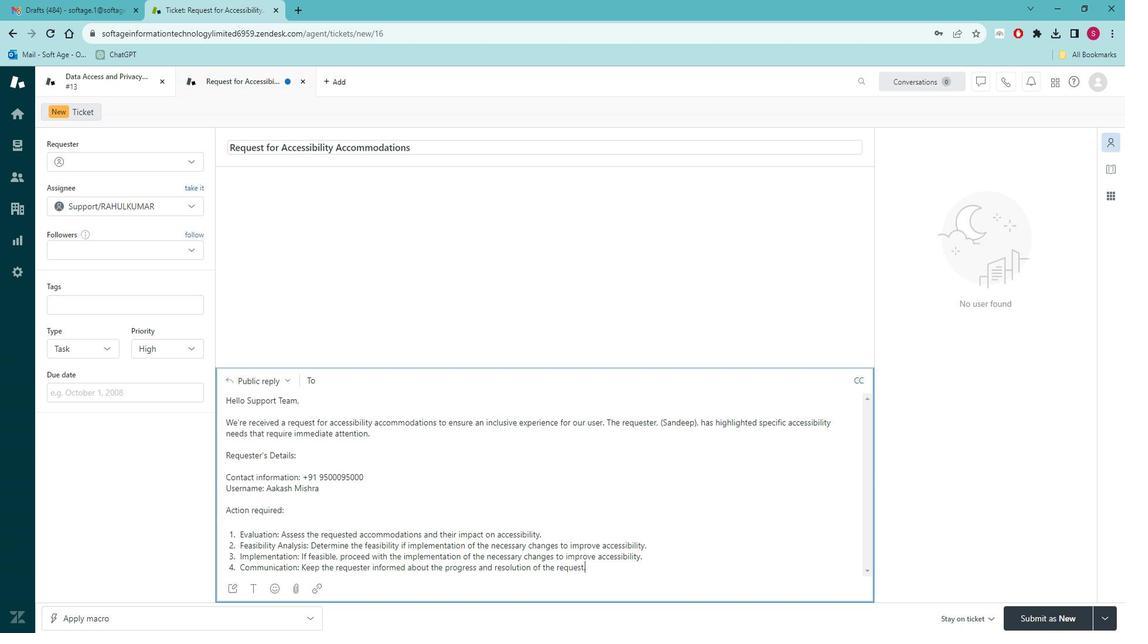 
Action: Mouse moved to (161, 430)
Screenshot: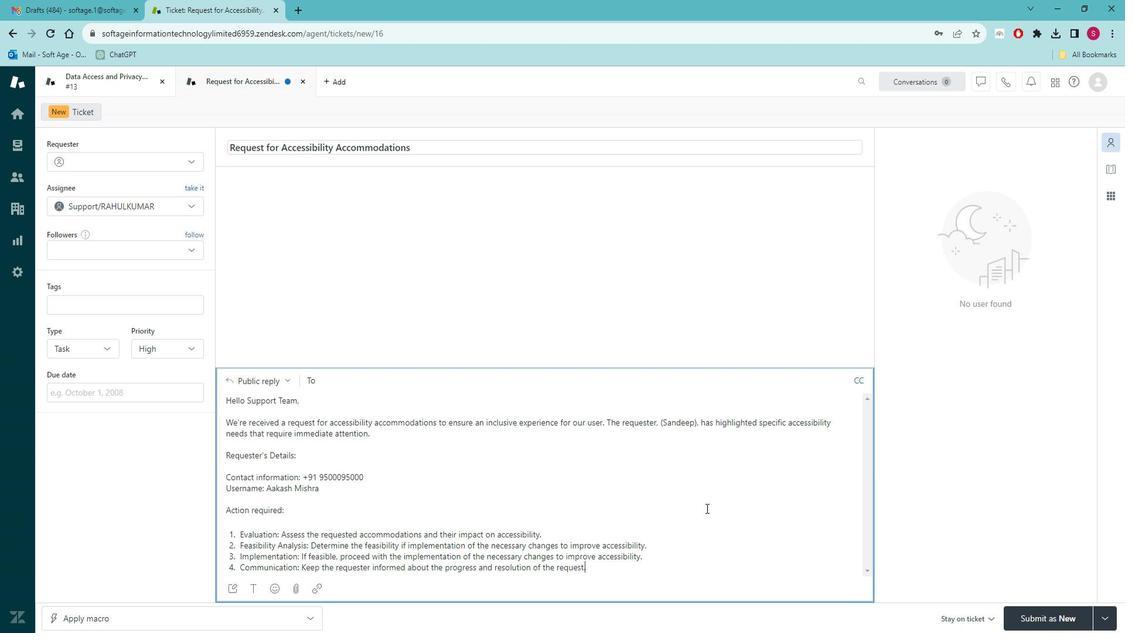 
Action: Key pressed <Key.enter><Key.enter><Key.caps_lock>E<Key.caps_lock>nsuring<Key.space>accessibility<Key.space>for<Key.space>all<Key.space>ours<Key.space>users<Key.space>is<Key.space>integral<Key.space>to<Key.space>our<Key.space>service.<Key.space><Key.caps_lock>W<Key.caps_lock>e<Key.space>appretiaite<Key.backspace><Key.backspace><Key.backspace>te<Key.space>your<Key.space>prompt<Key.space>attention<Key.space>to<Key.space>this<Key.space>matter.
Screenshot: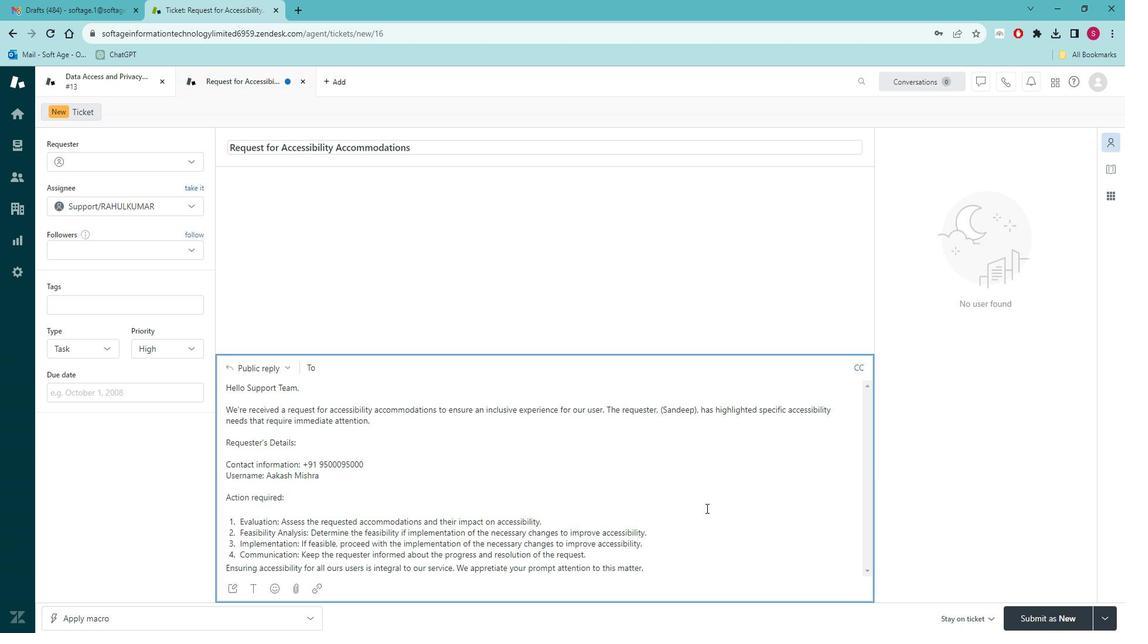 
Action: Mouse moved to (144, 470)
Screenshot: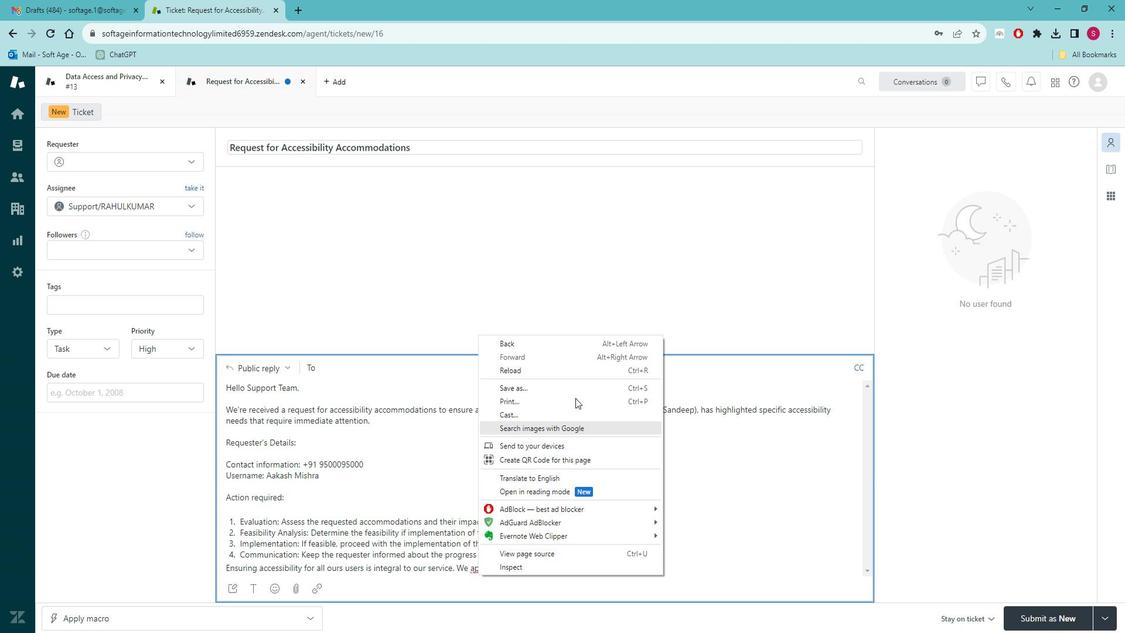 
Action: Mouse pressed right at (144, 470)
Screenshot: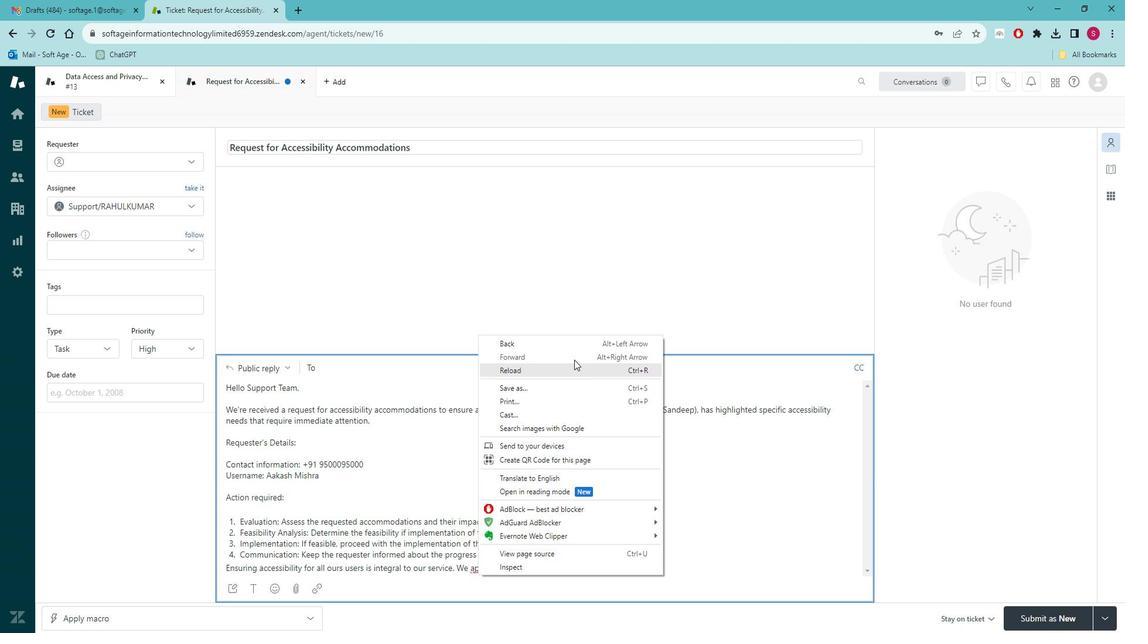 
Action: Mouse moved to (160, 413)
Screenshot: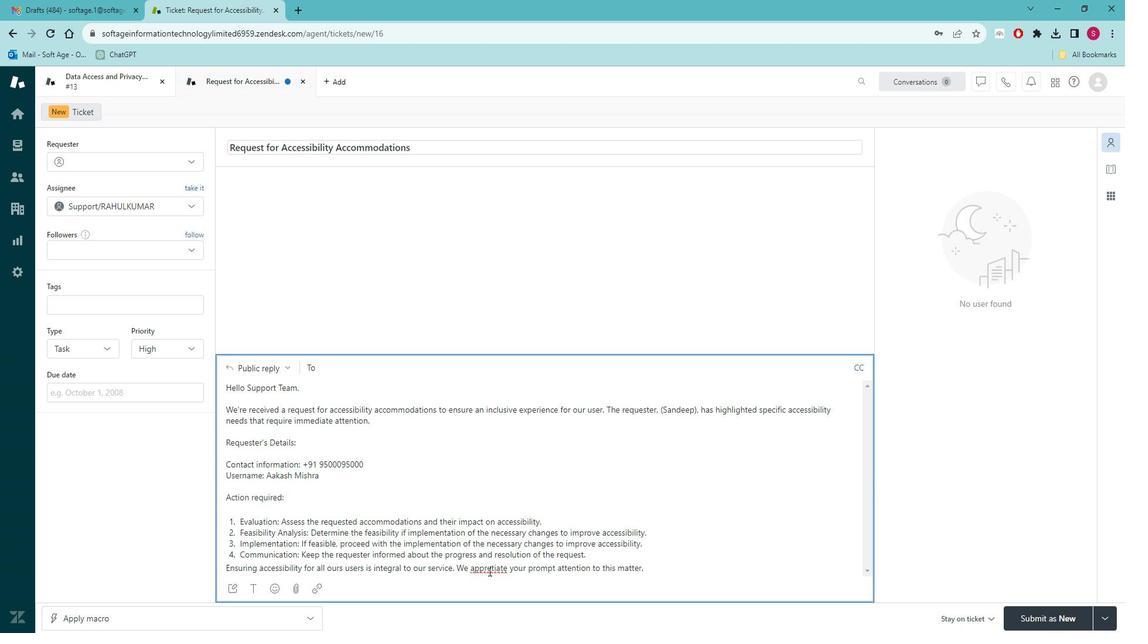 
Action: Mouse pressed left at (160, 413)
Screenshot: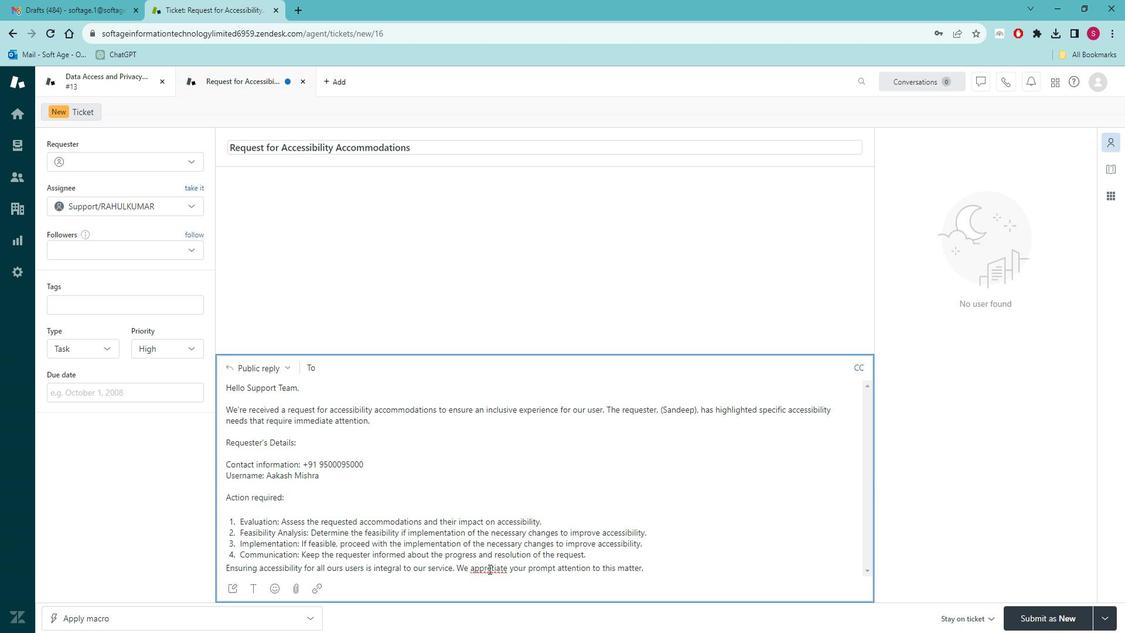 
Action: Mouse moved to (145, 466)
Screenshot: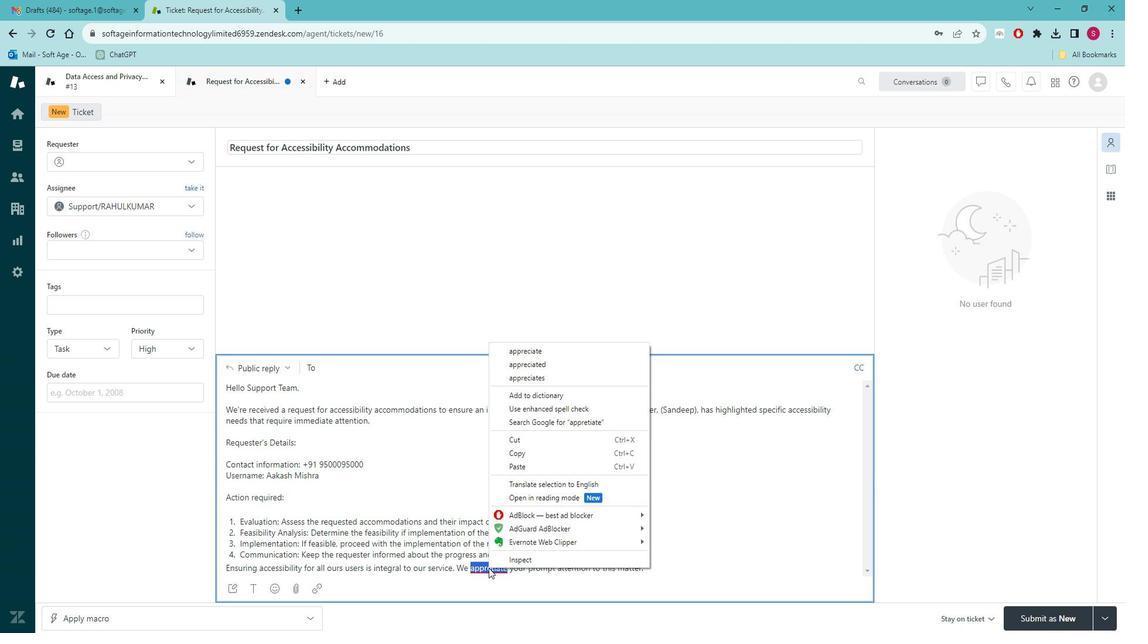 
Action: Mouse pressed right at (145, 466)
Screenshot: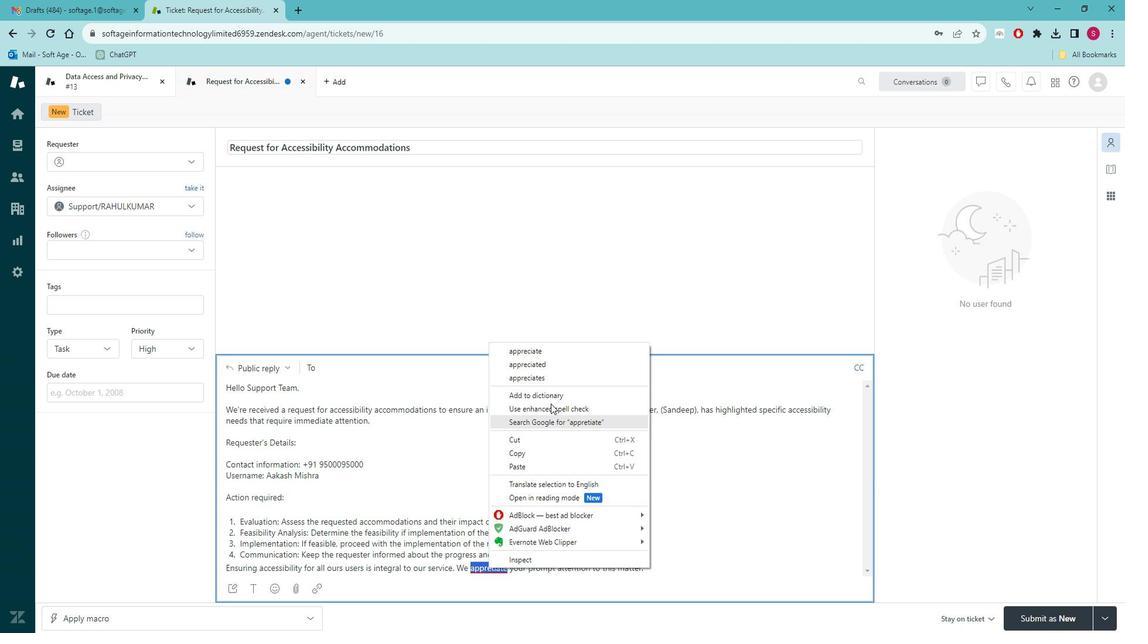 
Action: Mouse moved to (150, 338)
Screenshot: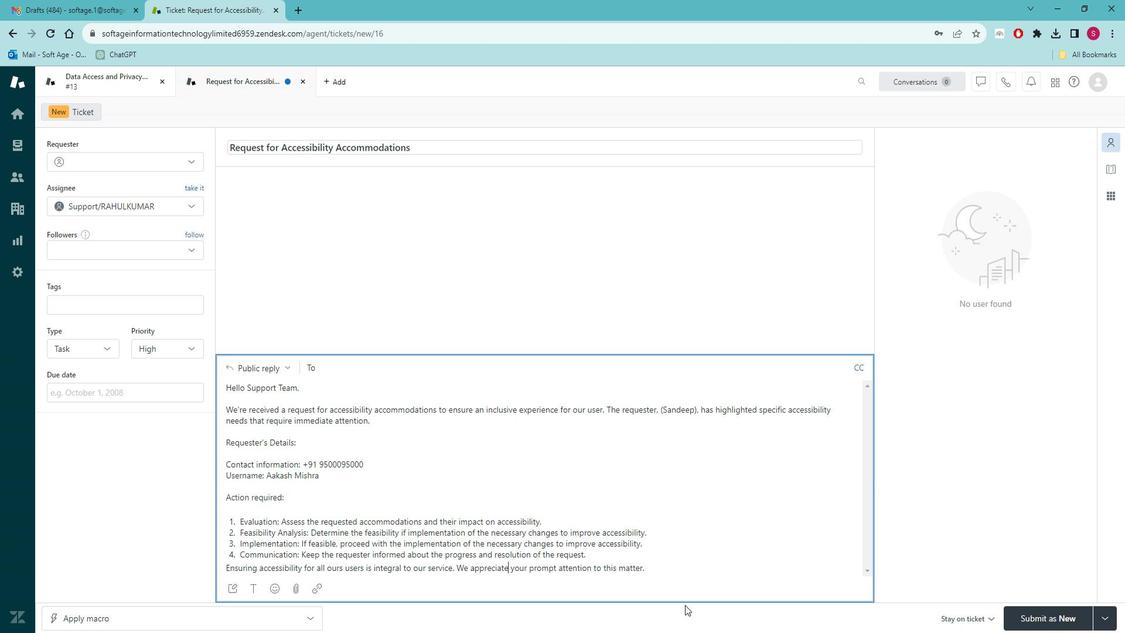 
Action: Mouse pressed left at (150, 338)
Screenshot: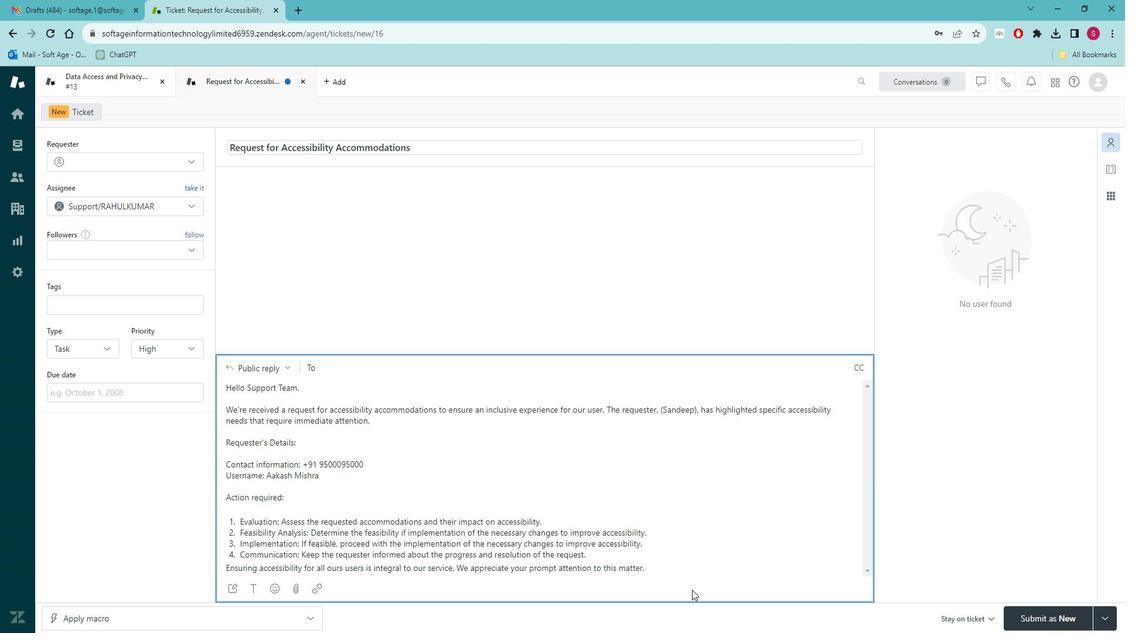
Action: Mouse moved to (160, 464)
Screenshot: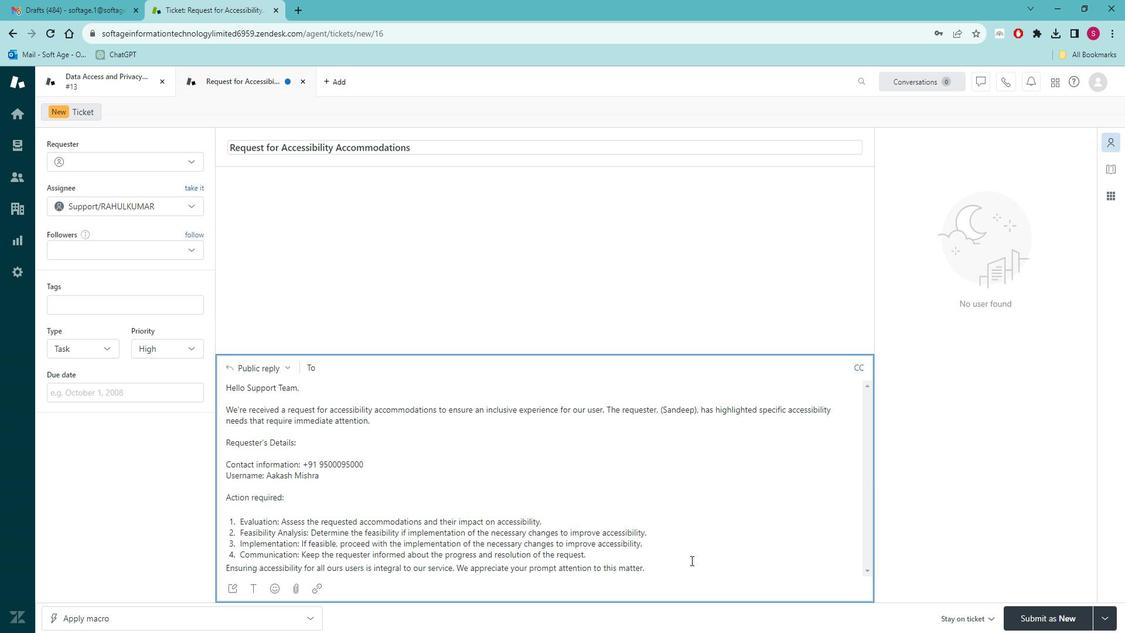 
Action: Mouse pressed left at (160, 464)
Screenshot: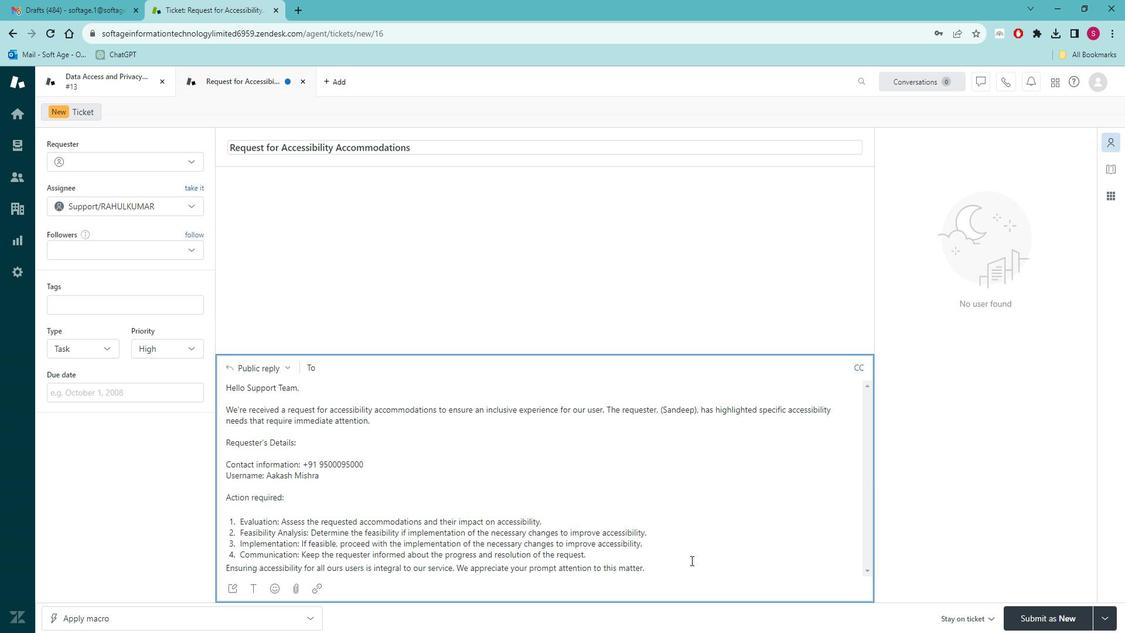 
Action: Mouse moved to (160, 462)
Screenshot: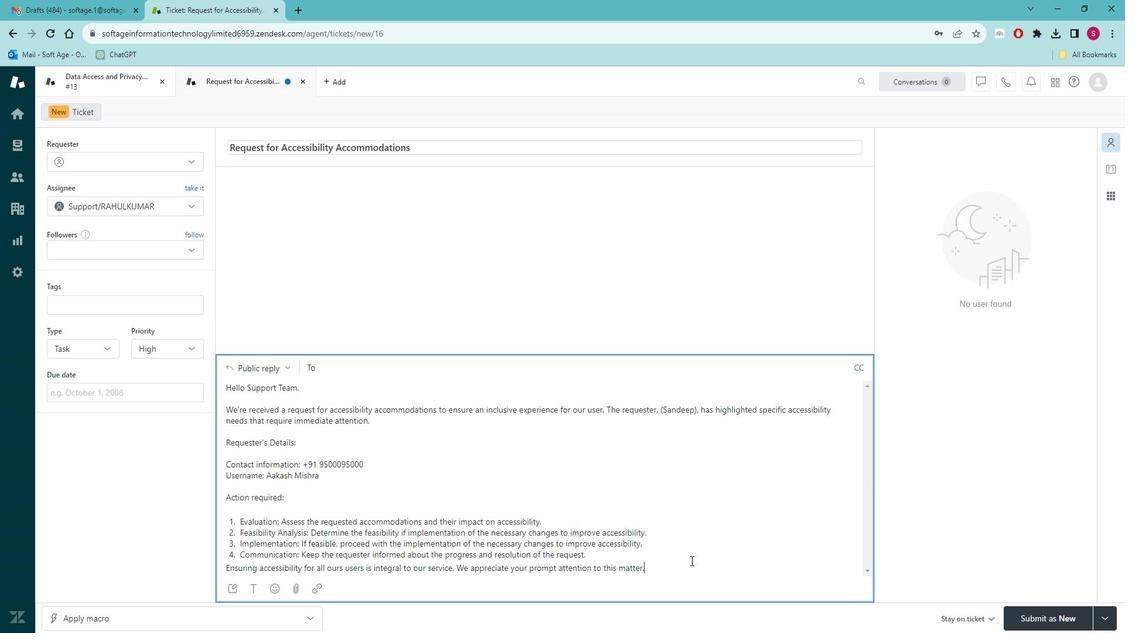
Action: Key pressed <Key.enter><Key.enter><Key.caps_lock>T<Key.caps_lock>hank<Key.space>you<Key.space>for<Key.space>your<Key.space>dedicatin<Key.backspace>on<Key.space>to<Key.space>enhancing<Key.space>accessibility<Key.space>within<Key.space>oir<Key.space><Key.backspace><Key.backspace><Key.backspace>ur<Key.space>platforms<Key.backspace>.<Key.enter><Key.enter><Key.caps_lock>B<Key.caps_lock>est<Key.space>regards,<Key.enter><Key.caps_lock>A<Key.caps_lock>akash
Screenshot: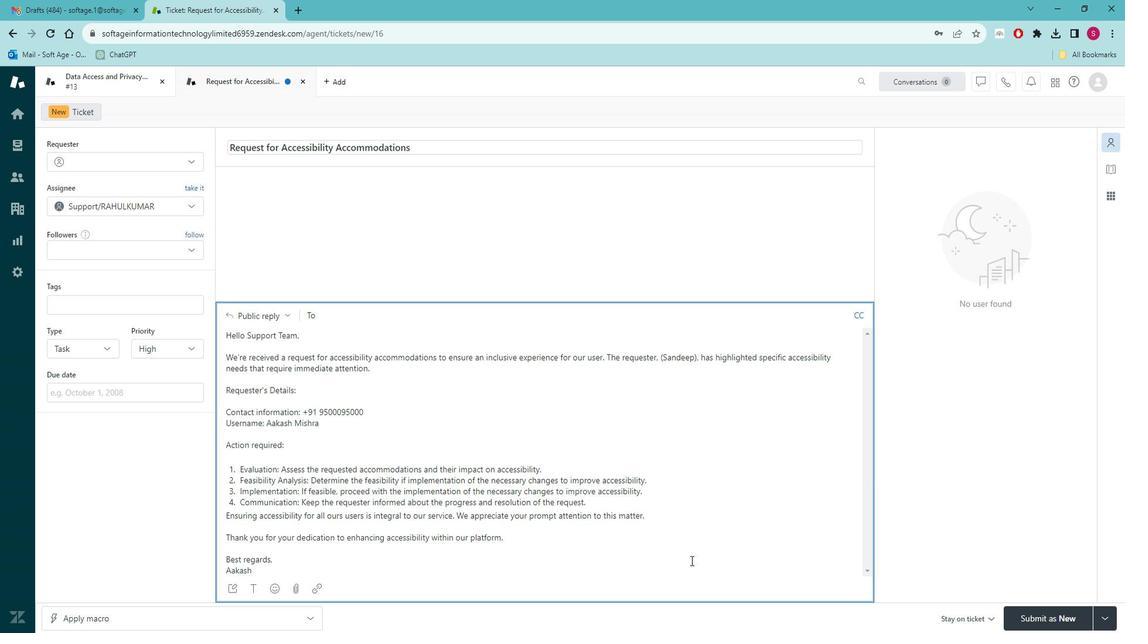 
Action: Mouse moved to (144, 412)
Screenshot: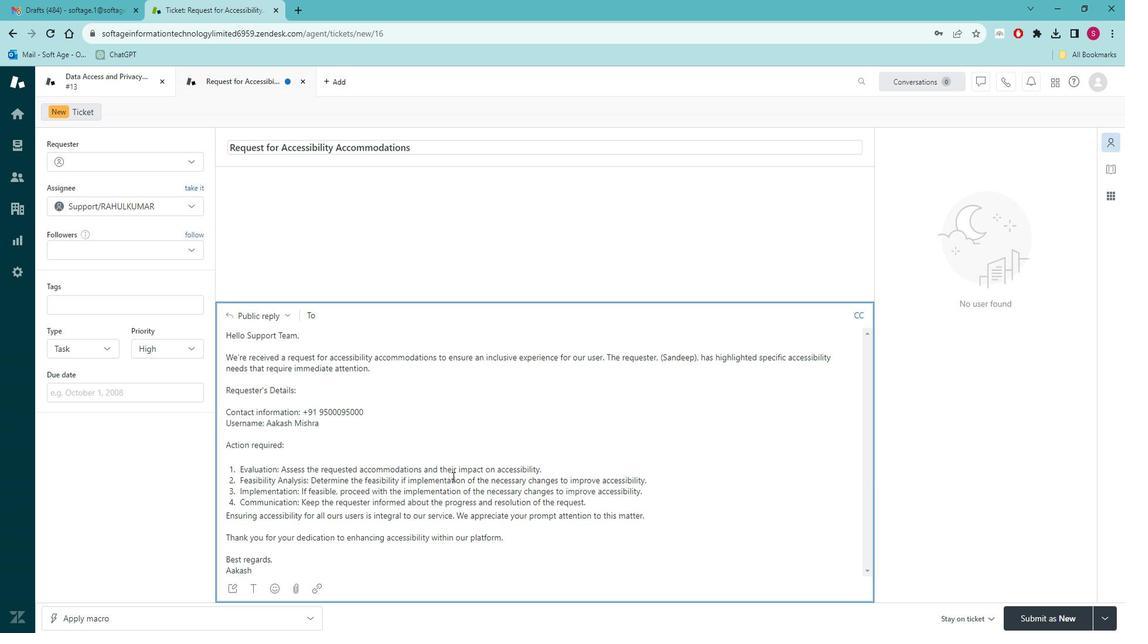 
Action: Mouse scrolled (144, 412) with delta (0, 0)
Screenshot: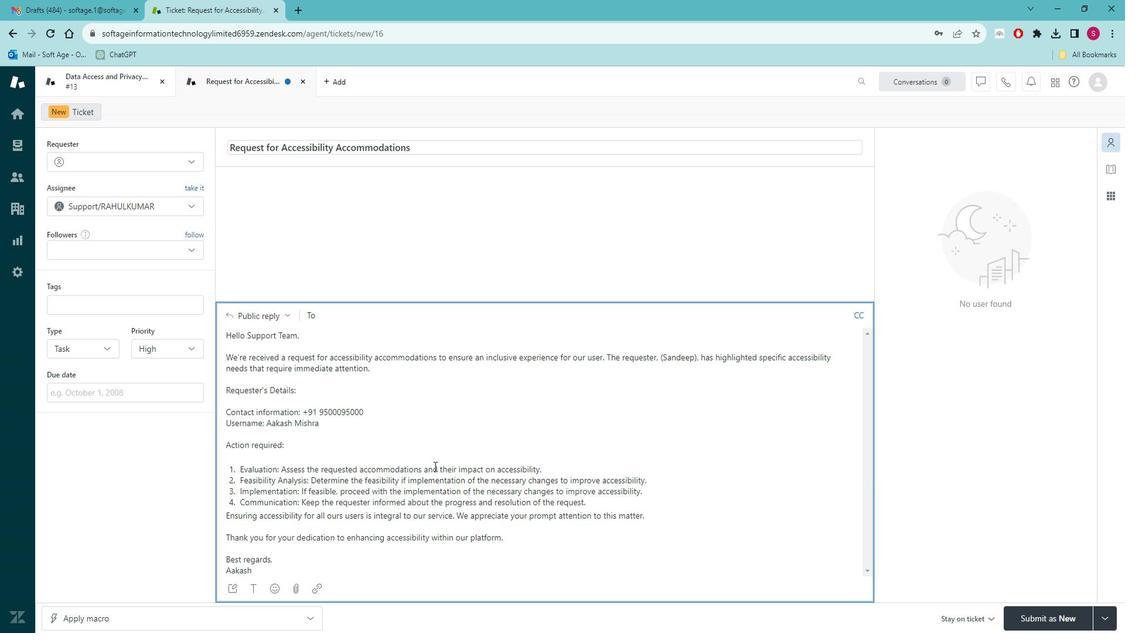
Action: Mouse scrolled (144, 412) with delta (0, 0)
Screenshot: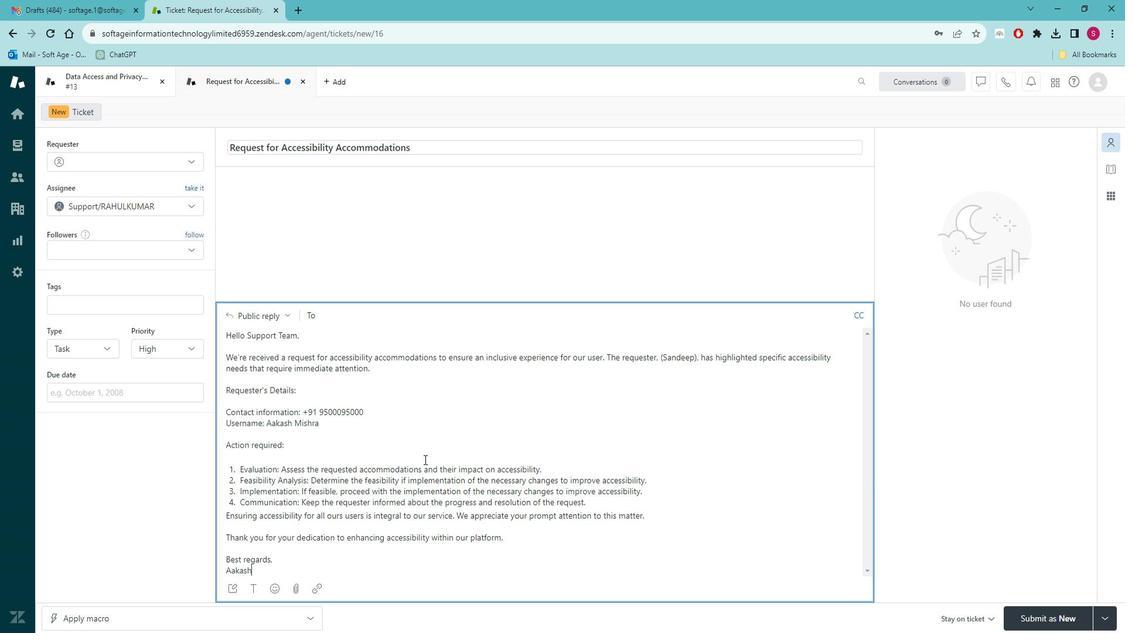 
Action: Mouse moved to (144, 414)
Screenshot: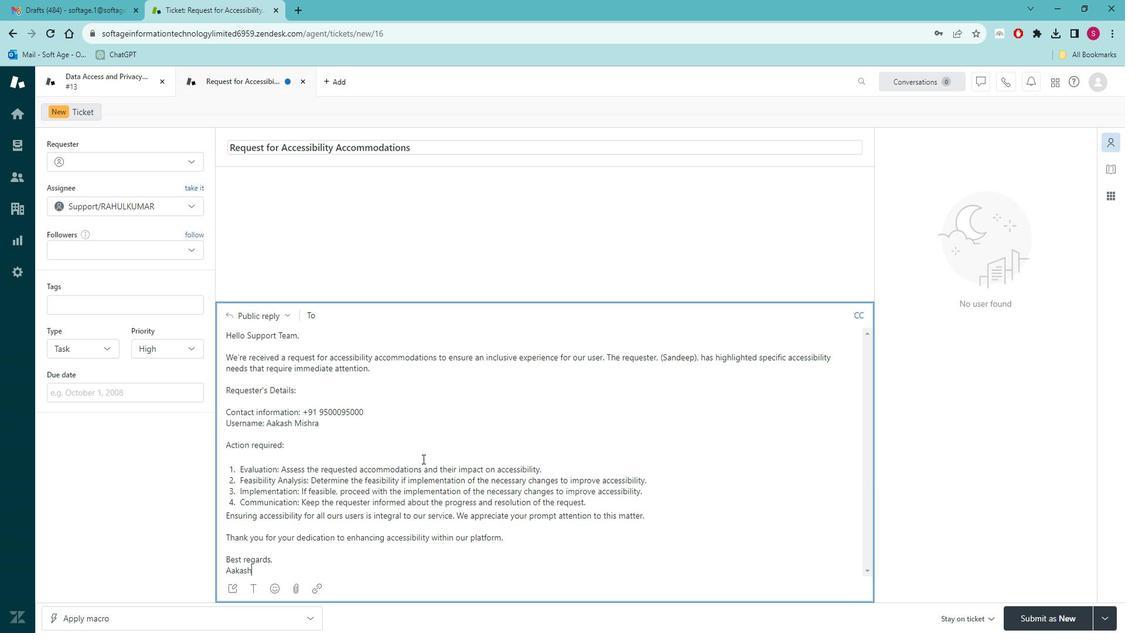 
Action: Mouse scrolled (144, 414) with delta (0, 0)
Screenshot: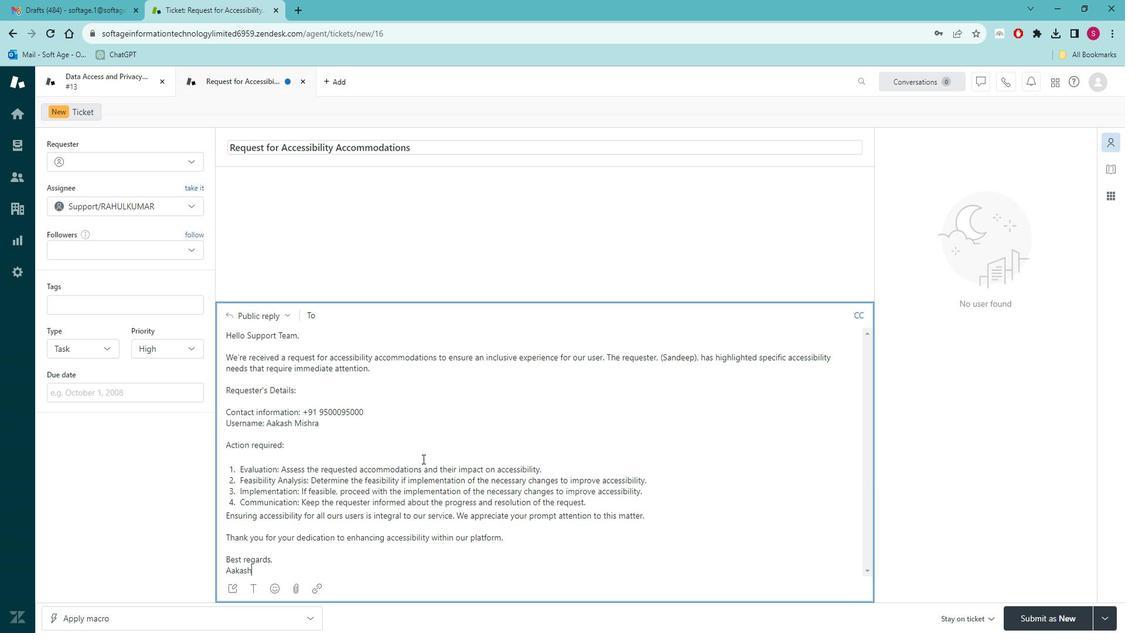 
Action: Mouse moved to (140, 401)
Screenshot: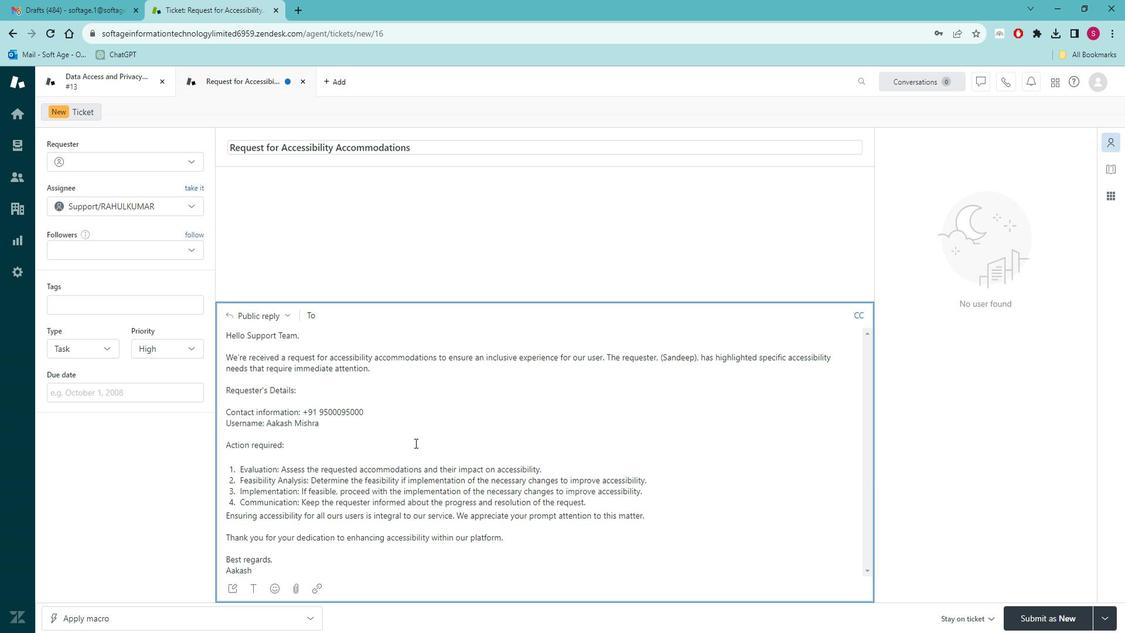 
Action: Mouse scrolled (140, 402) with delta (0, 0)
Screenshot: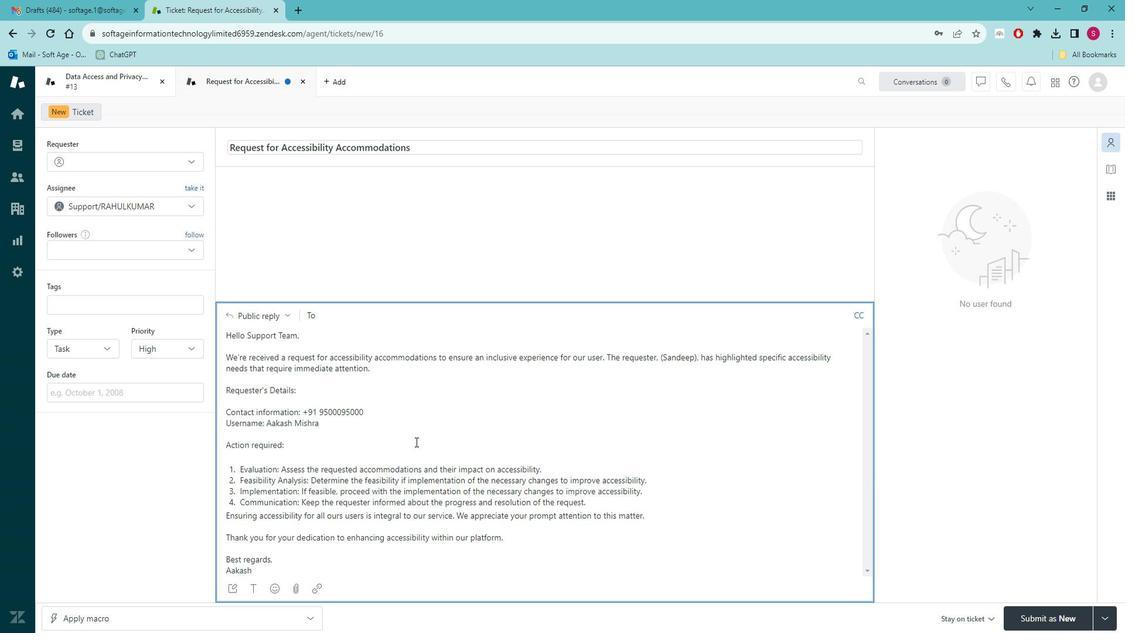
Action: Mouse moved to (186, 500)
Screenshot: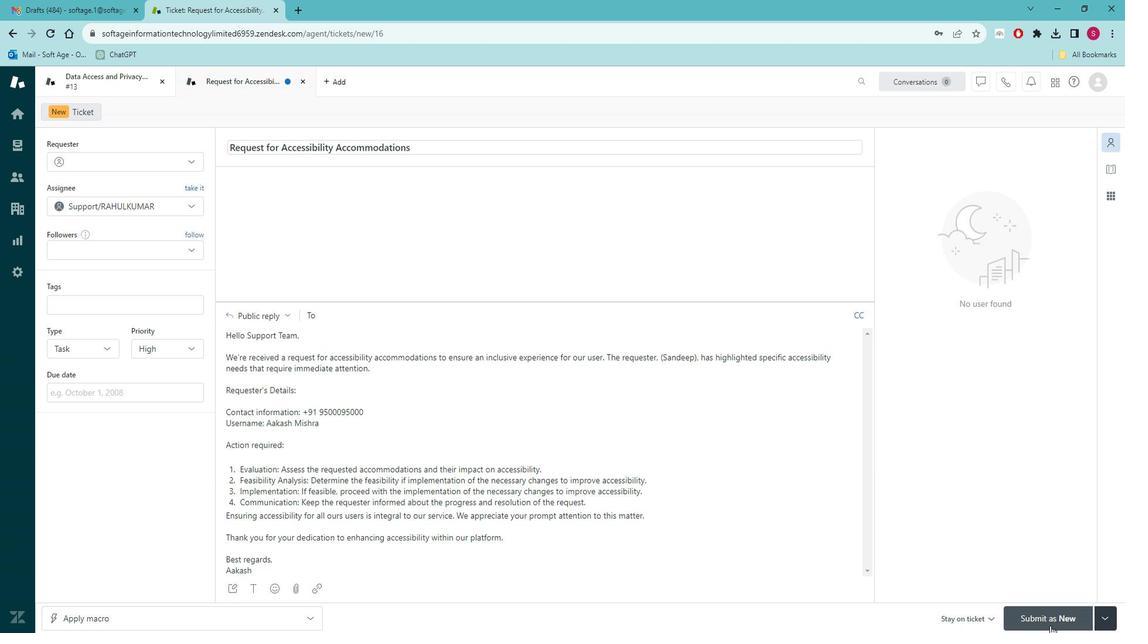 
Action: Mouse pressed left at (186, 500)
Screenshot: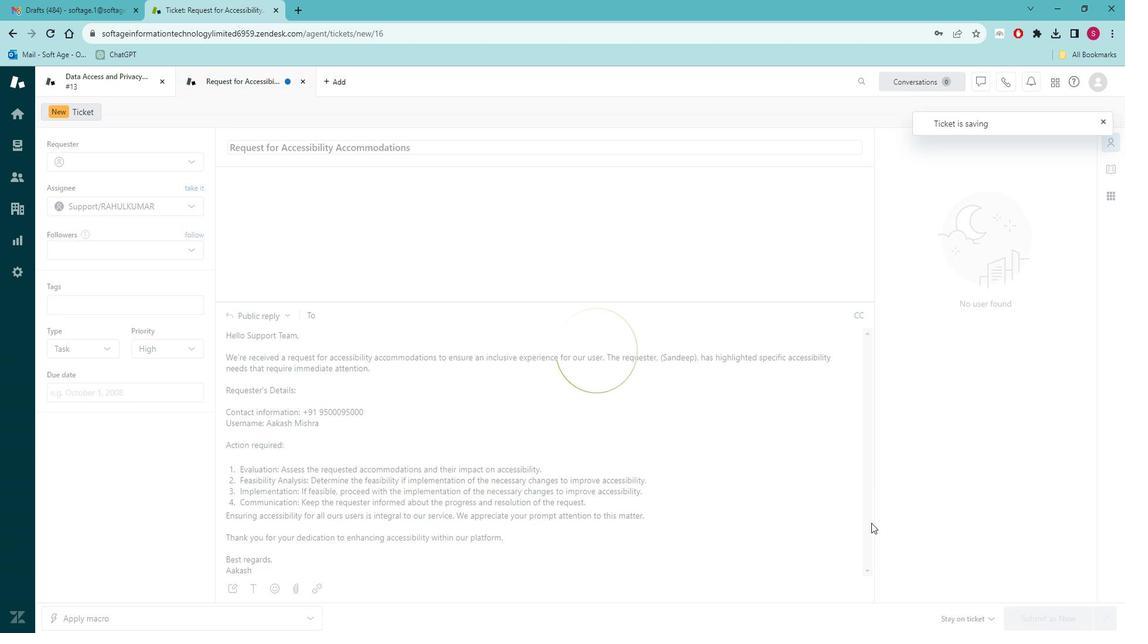 
Action: Mouse moved to (80, 430)
Screenshot: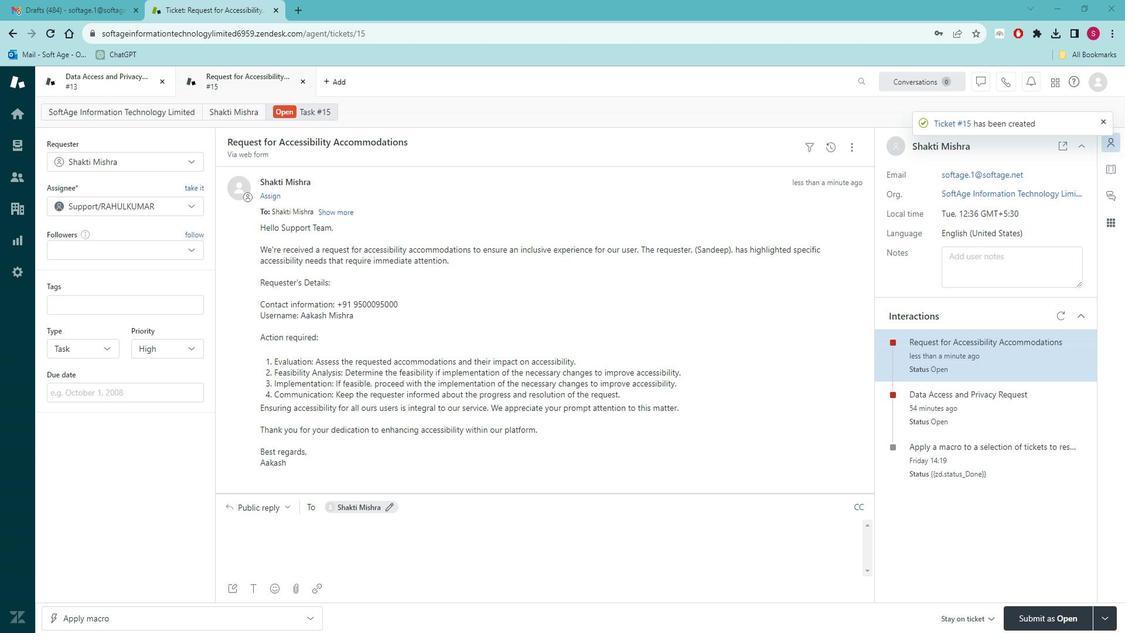 
Action: Mouse pressed left at (80, 430)
Screenshot: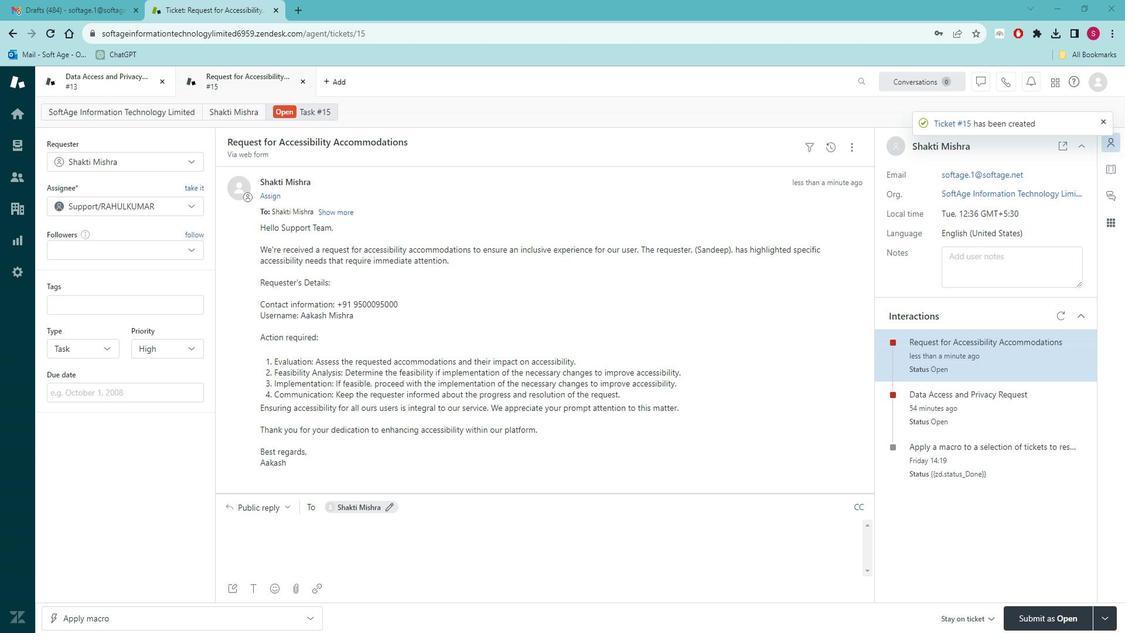 
Action: Mouse moved to (82, 401)
Screenshot: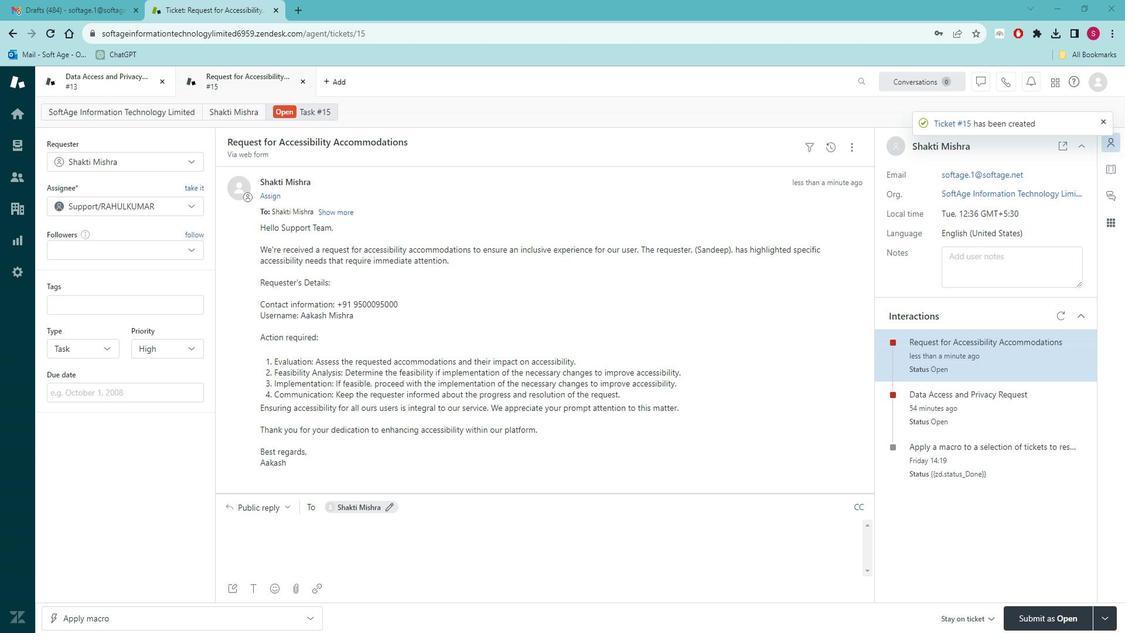 
Action: Mouse pressed left at (82, 401)
Screenshot: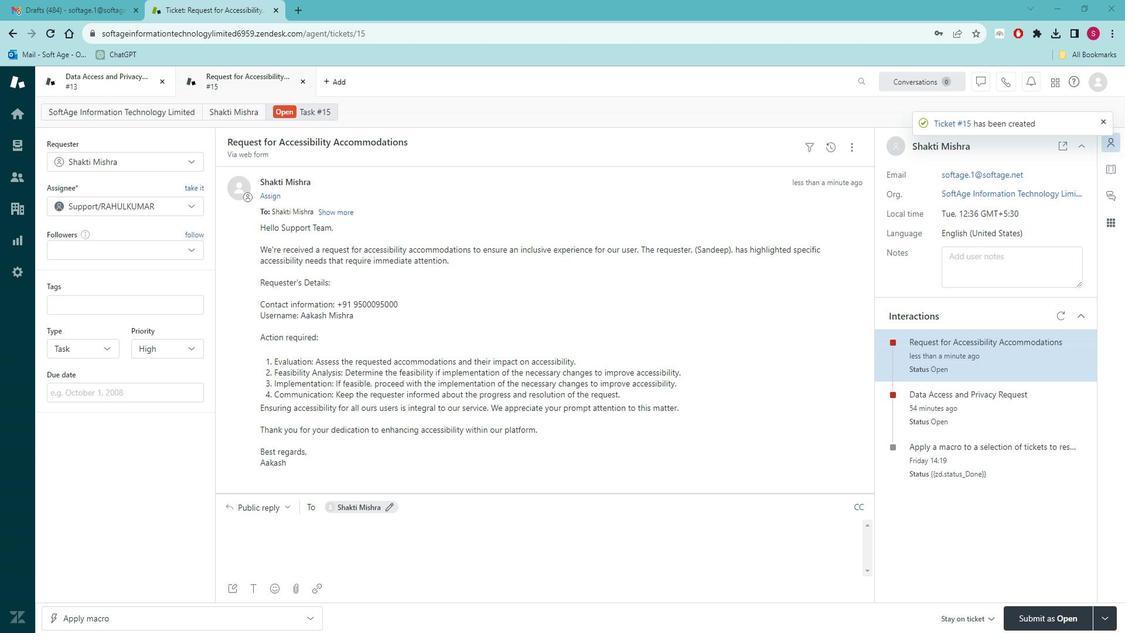 
Action: Mouse moved to (89, 337)
Screenshot: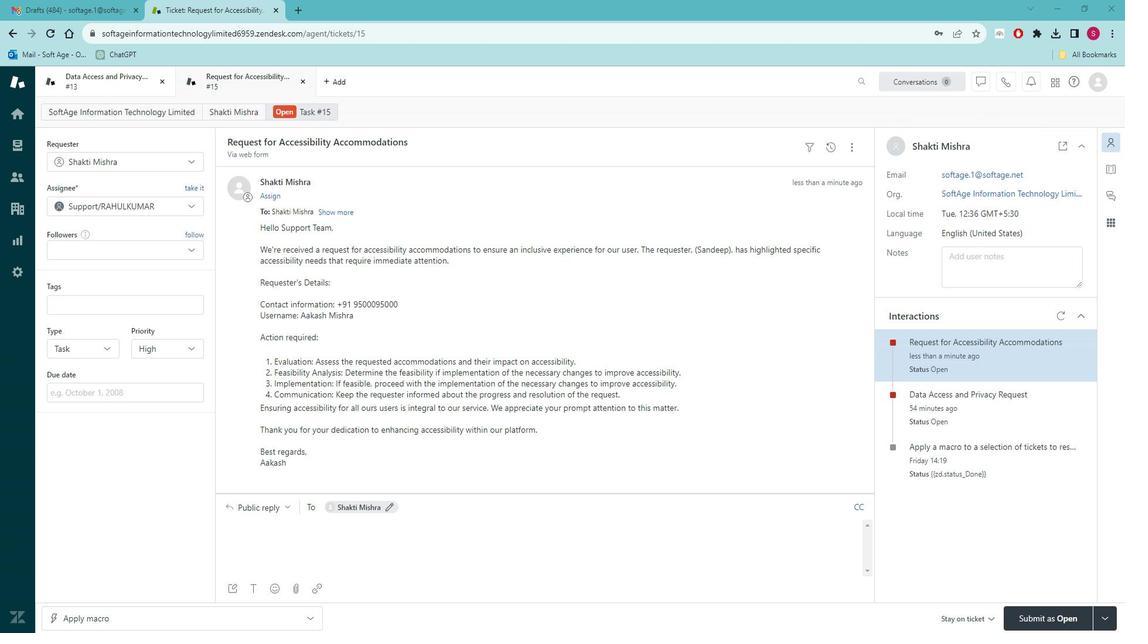
Action: Mouse pressed left at (89, 337)
Screenshot: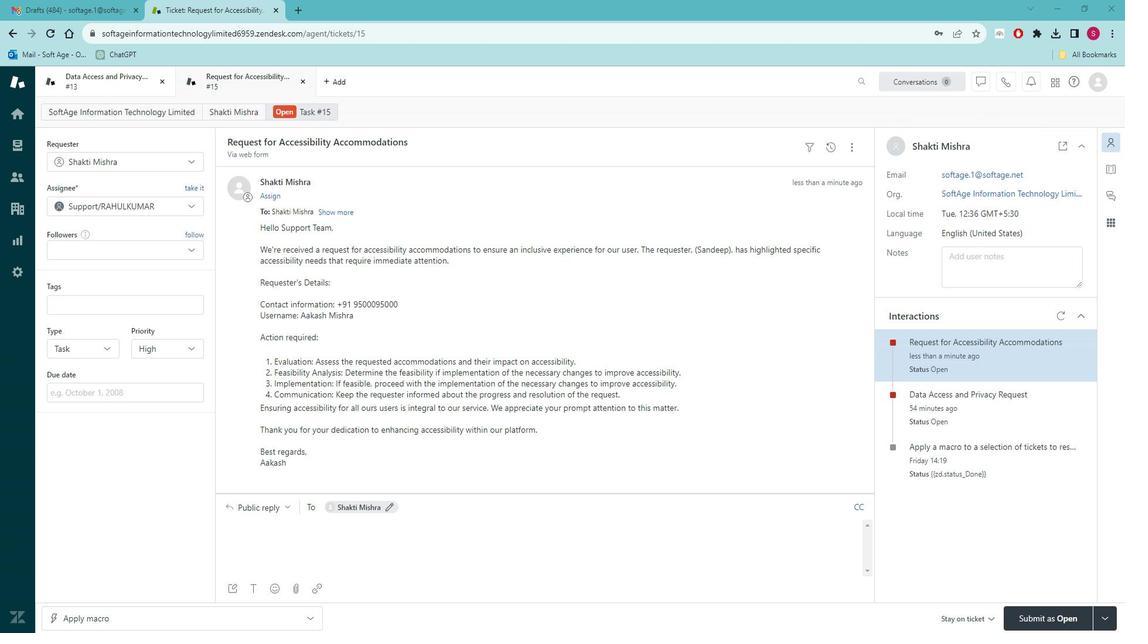 
Action: Mouse moved to (89, 335)
Screenshot: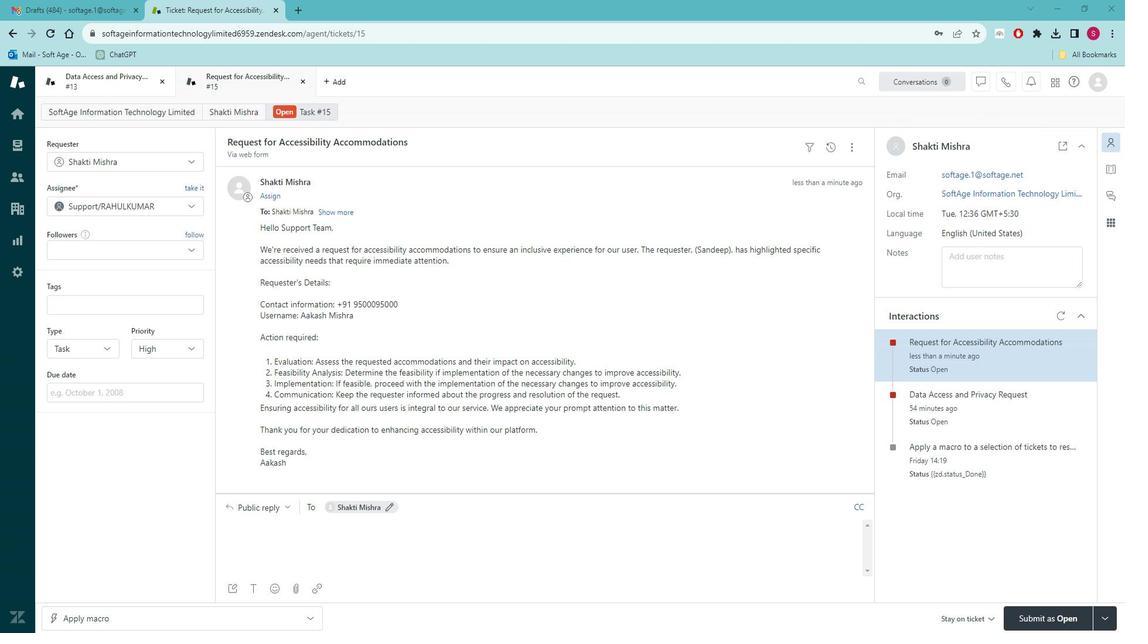 
